 Task: Use the formula "ISO.CEILING" in spreadsheet "Project portfolio".
Action: Mouse moved to (847, 101)
Screenshot: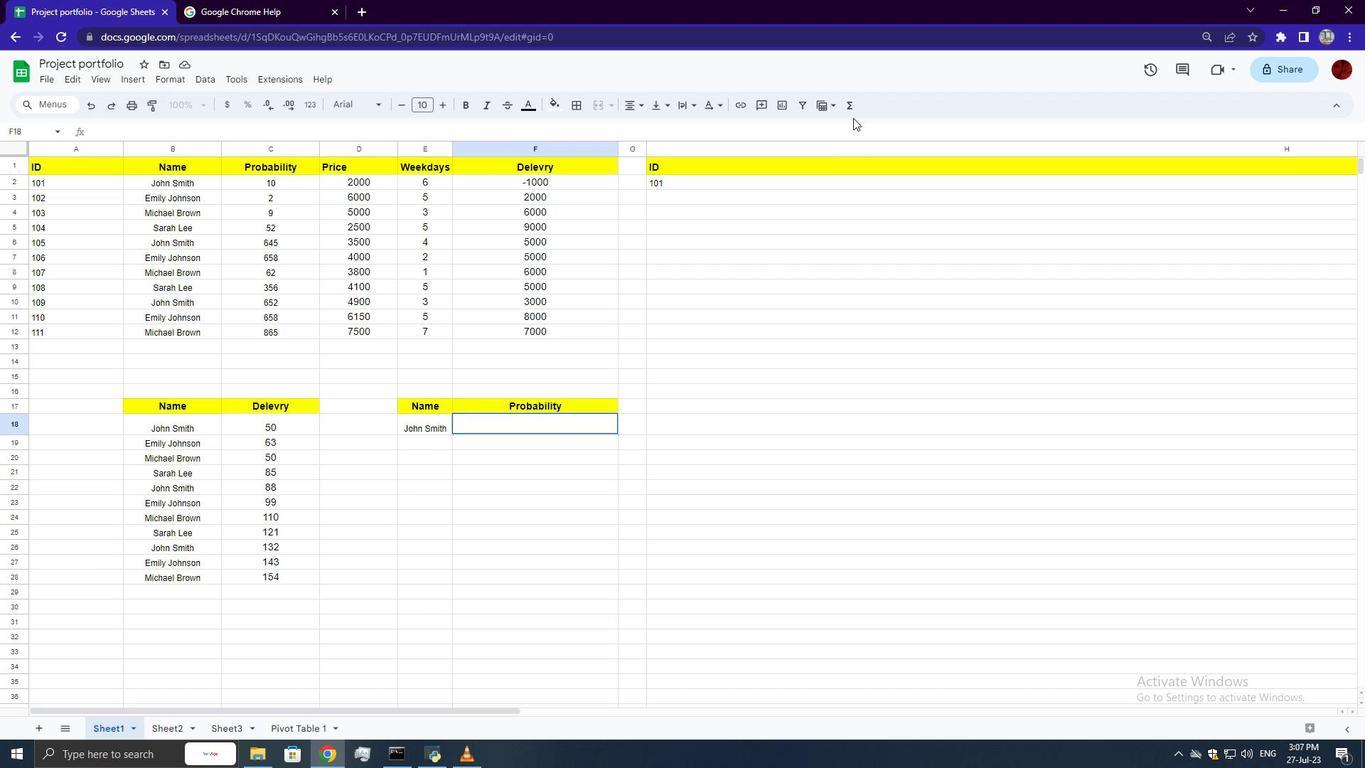 
Action: Mouse pressed left at (847, 101)
Screenshot: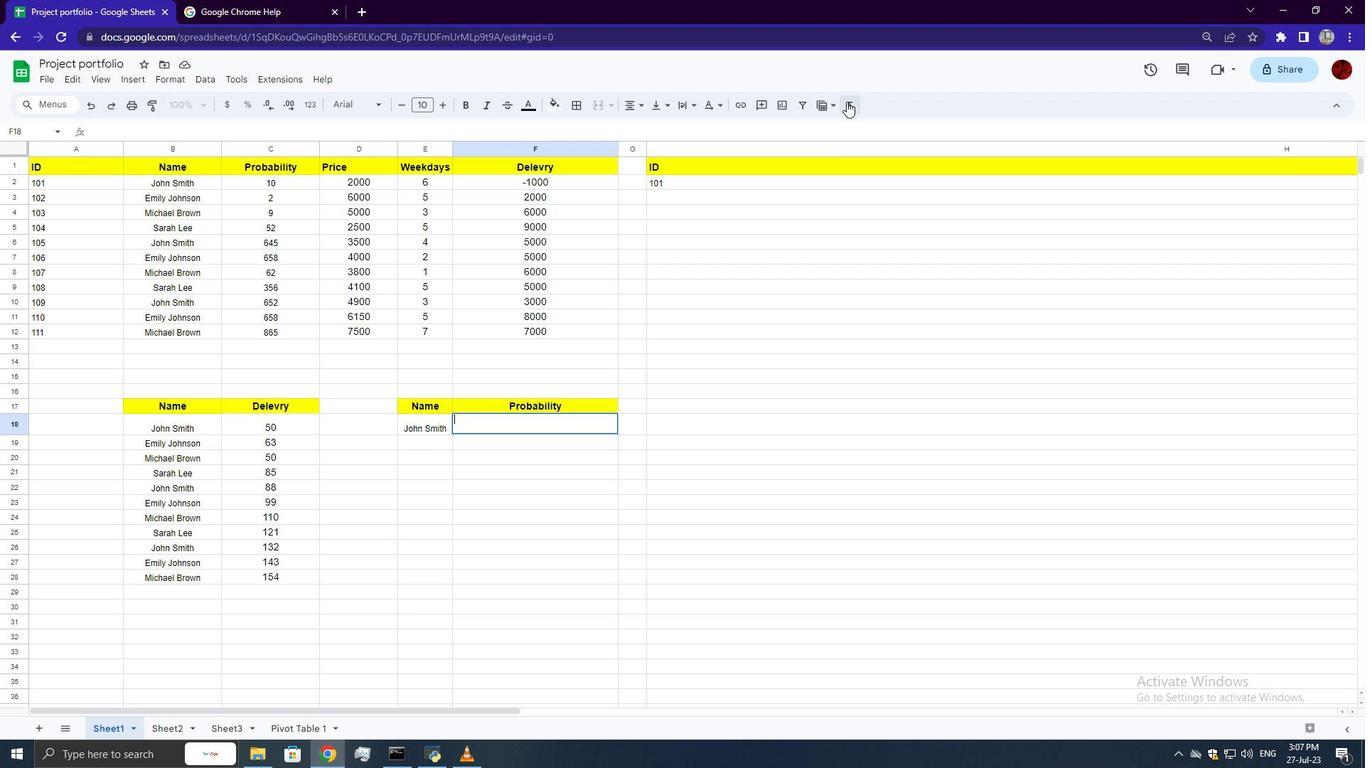 
Action: Mouse moved to (1064, 271)
Screenshot: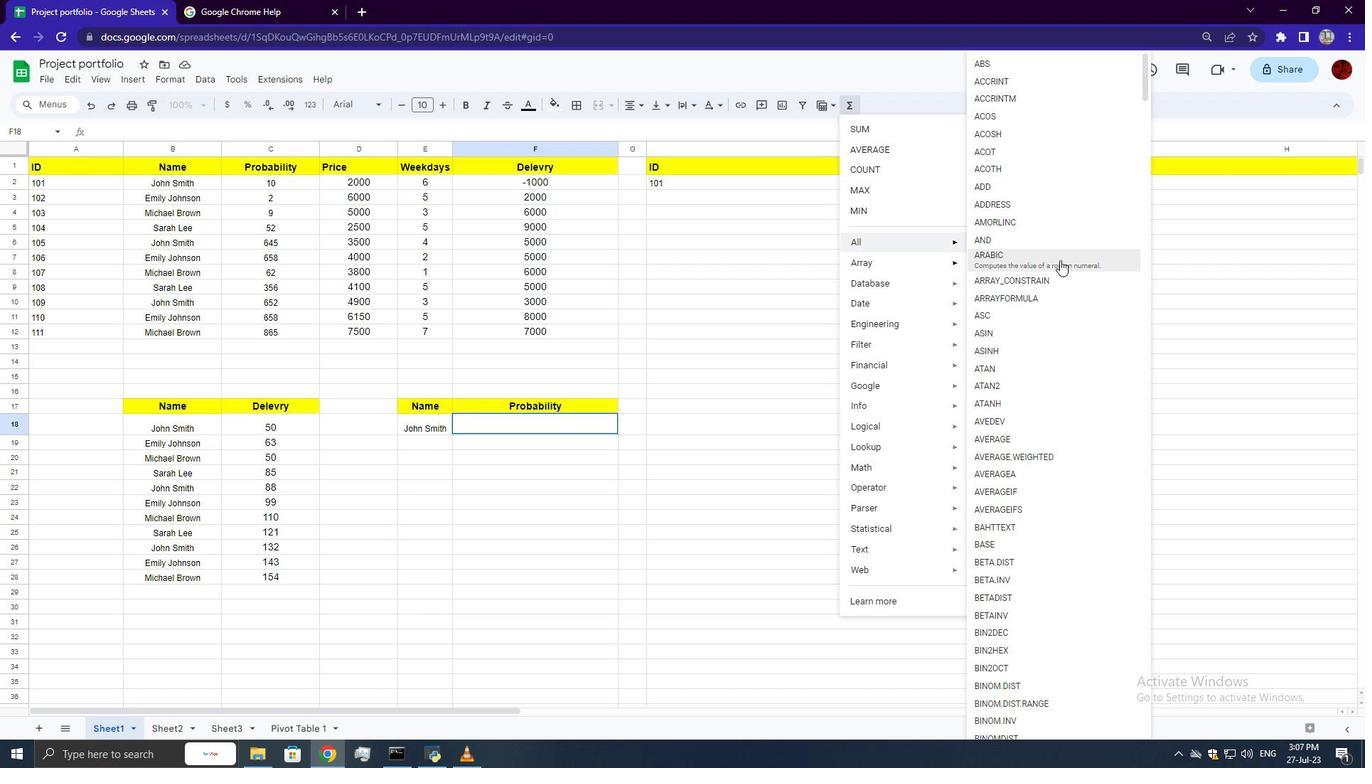
Action: Mouse scrolled (1064, 270) with delta (0, 0)
Screenshot: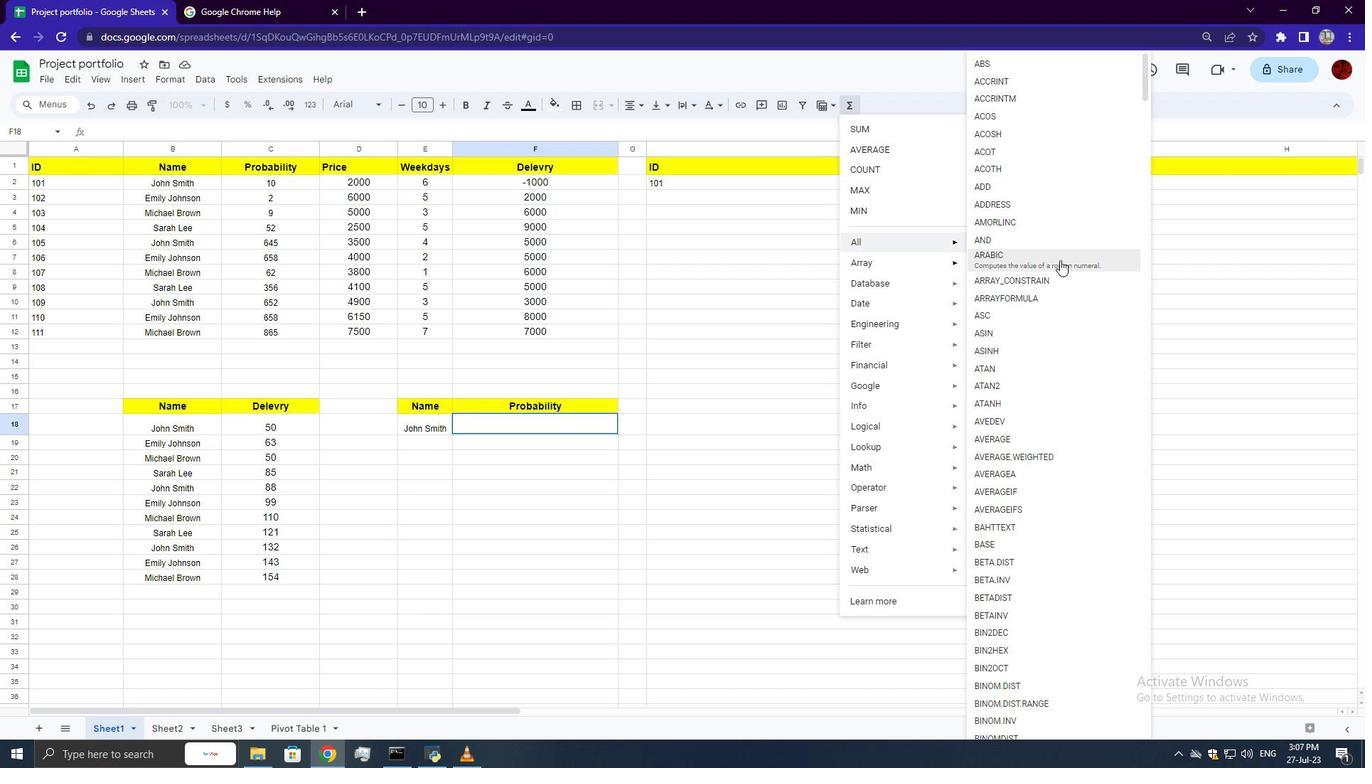 
Action: Mouse moved to (1064, 271)
Screenshot: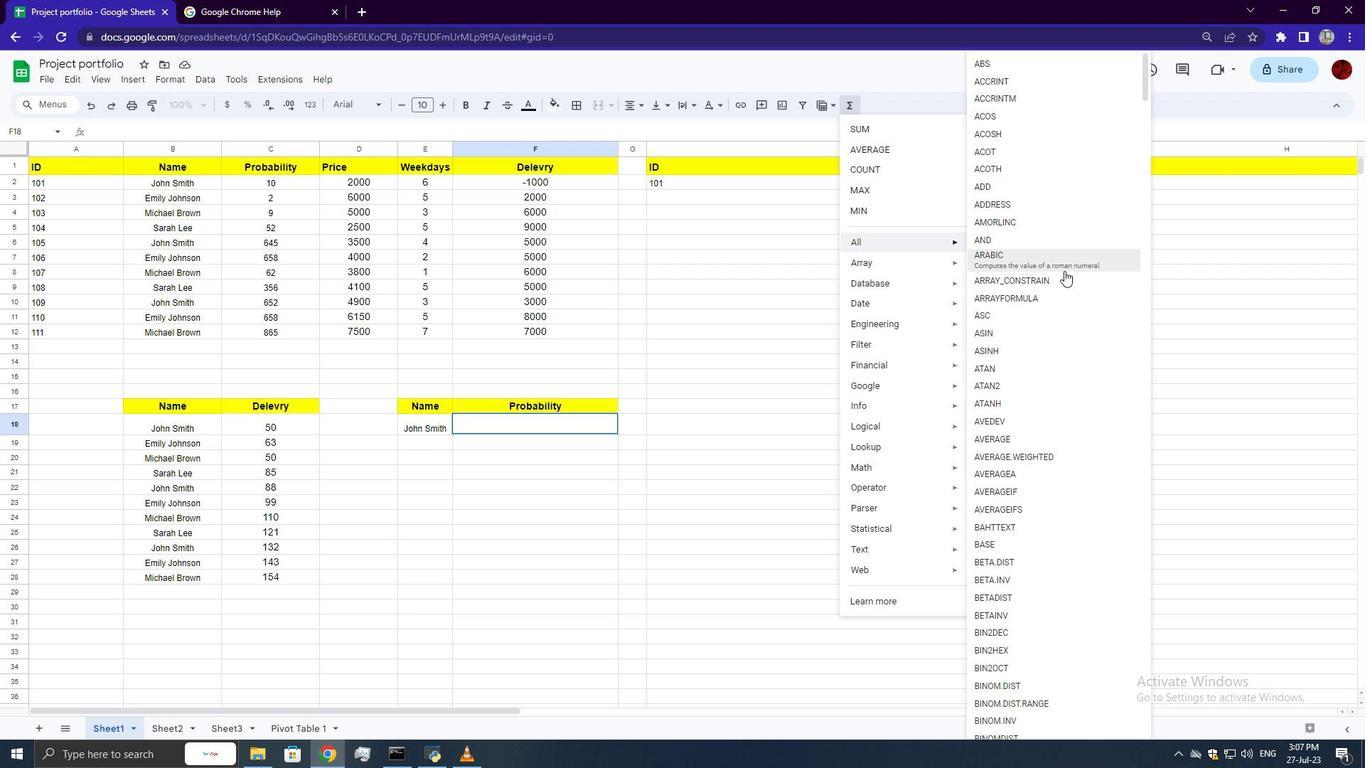 
Action: Mouse scrolled (1064, 271) with delta (0, 0)
Screenshot: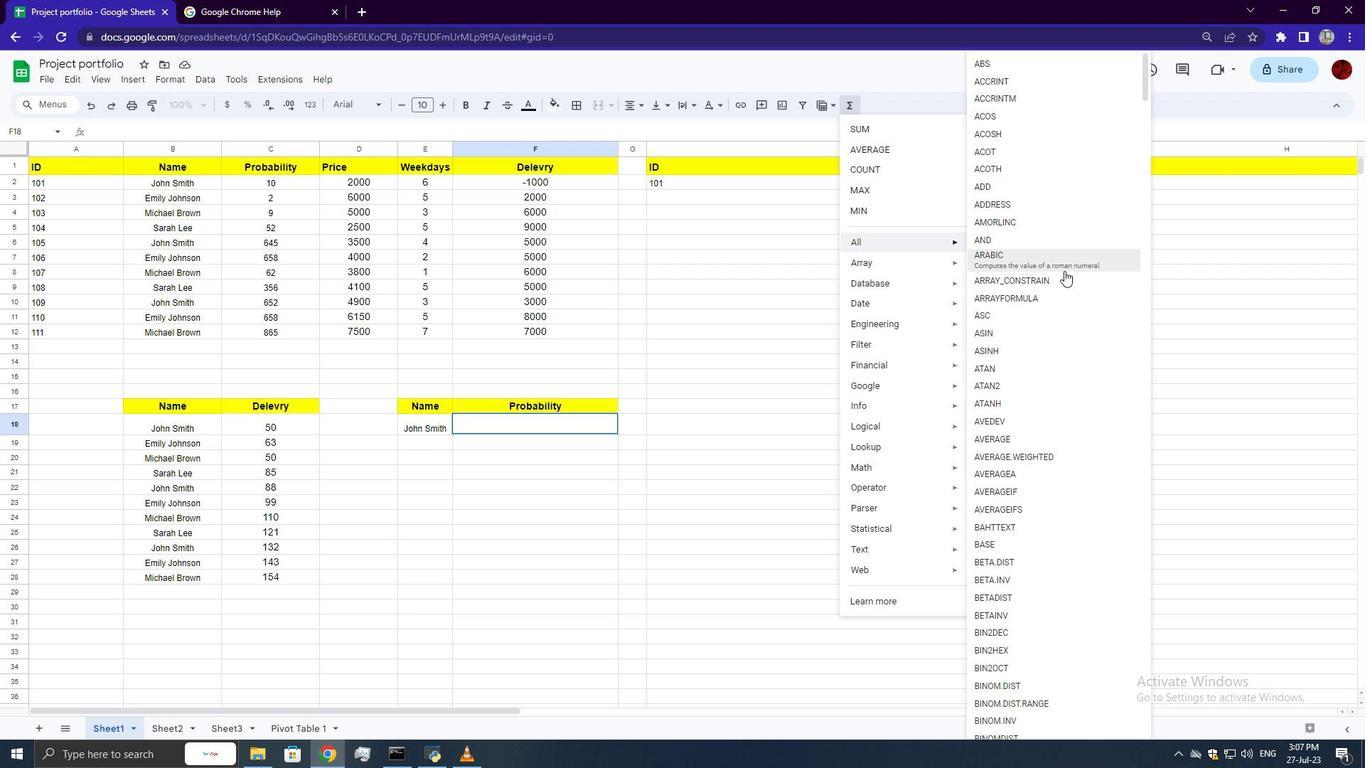 
Action: Mouse scrolled (1064, 271) with delta (0, 0)
Screenshot: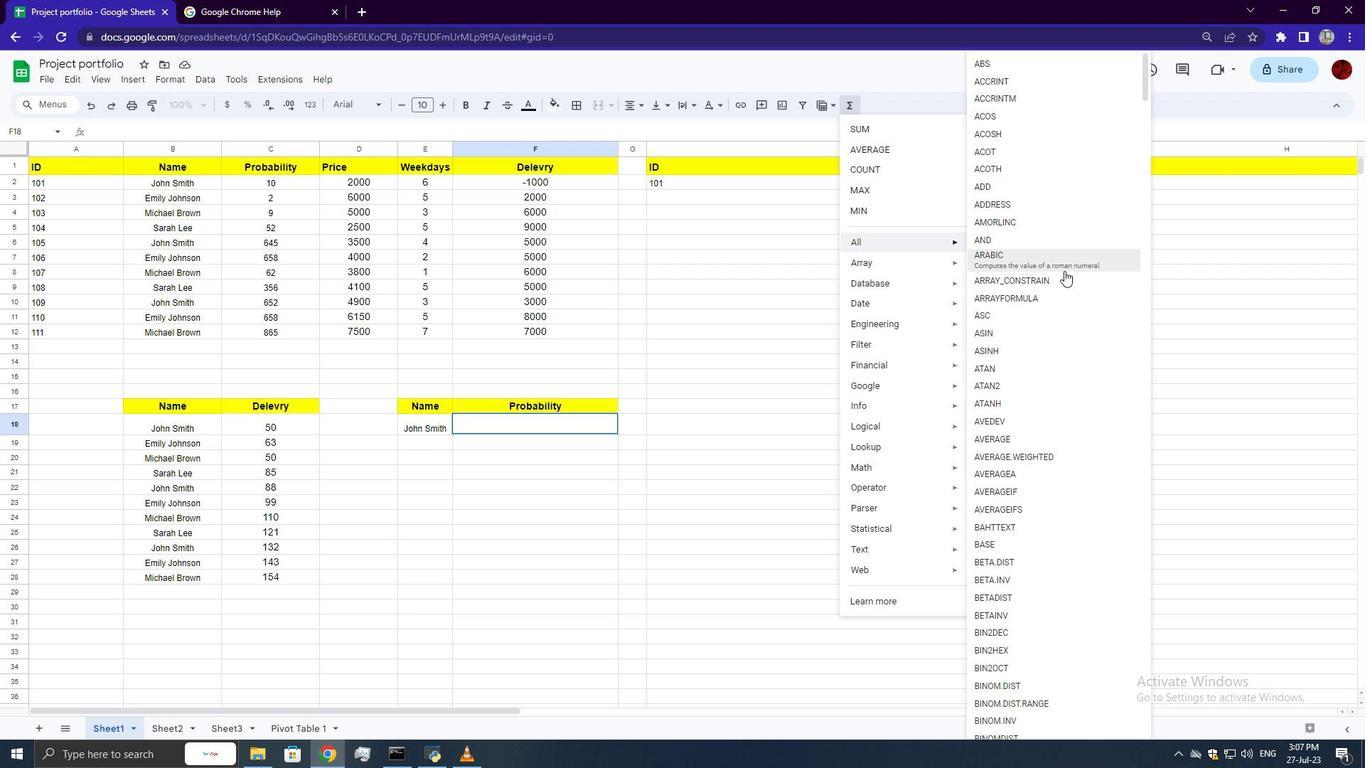
Action: Mouse scrolled (1064, 271) with delta (0, 0)
Screenshot: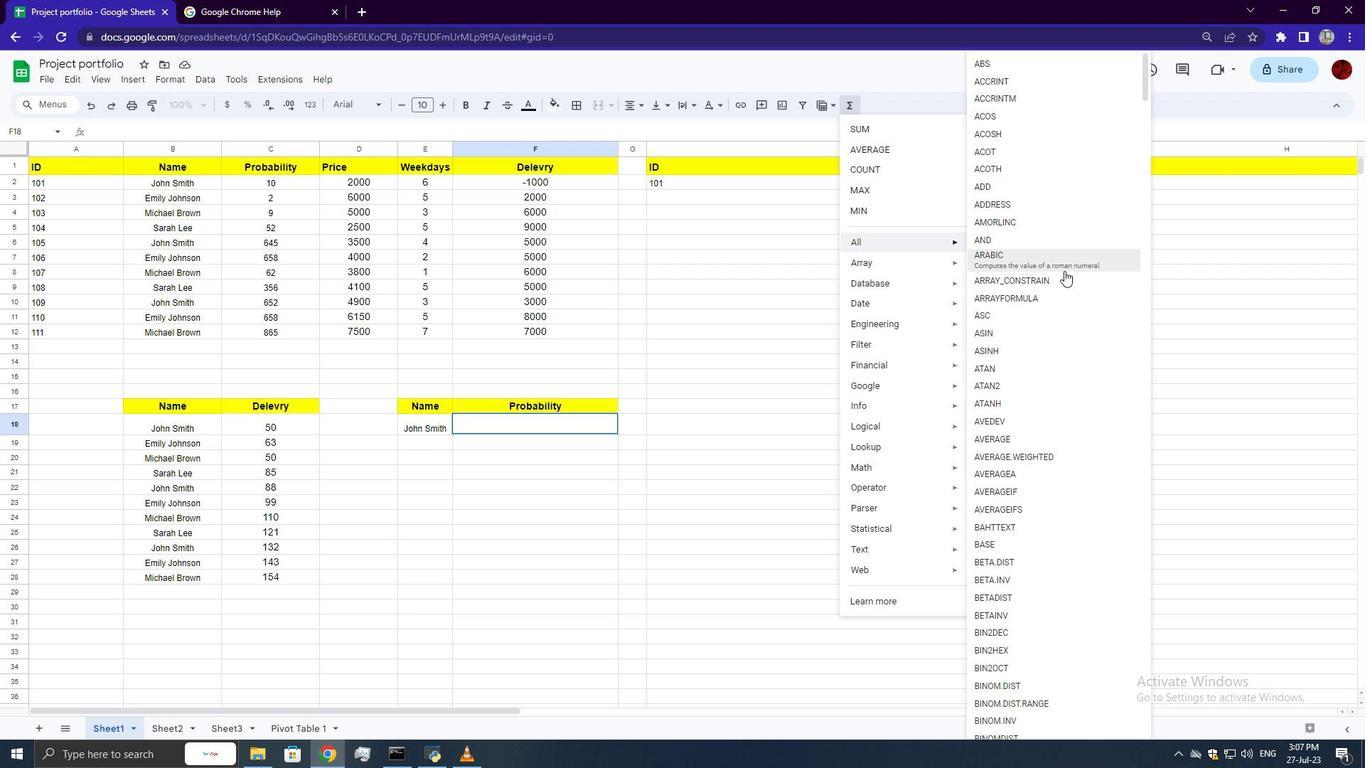 
Action: Mouse scrolled (1064, 271) with delta (0, 0)
Screenshot: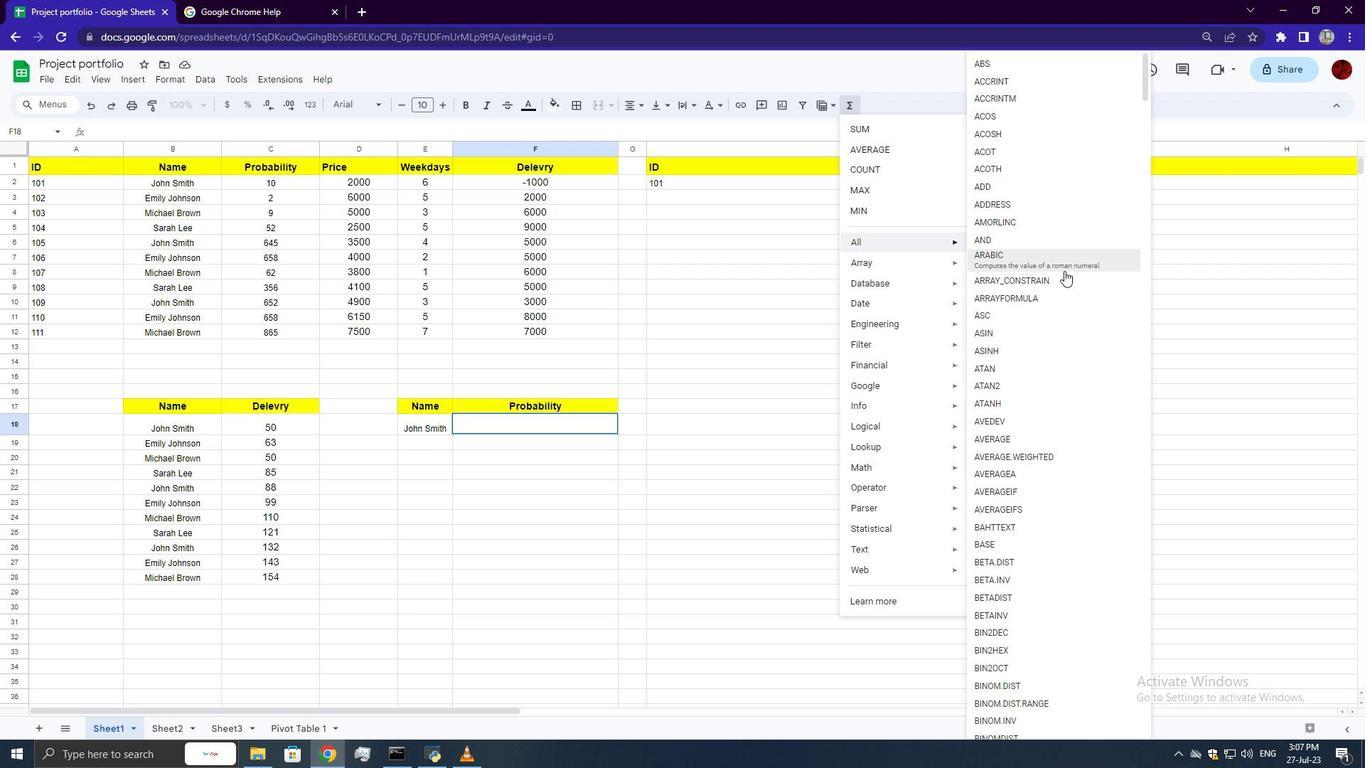 
Action: Mouse scrolled (1064, 272) with delta (0, 0)
Screenshot: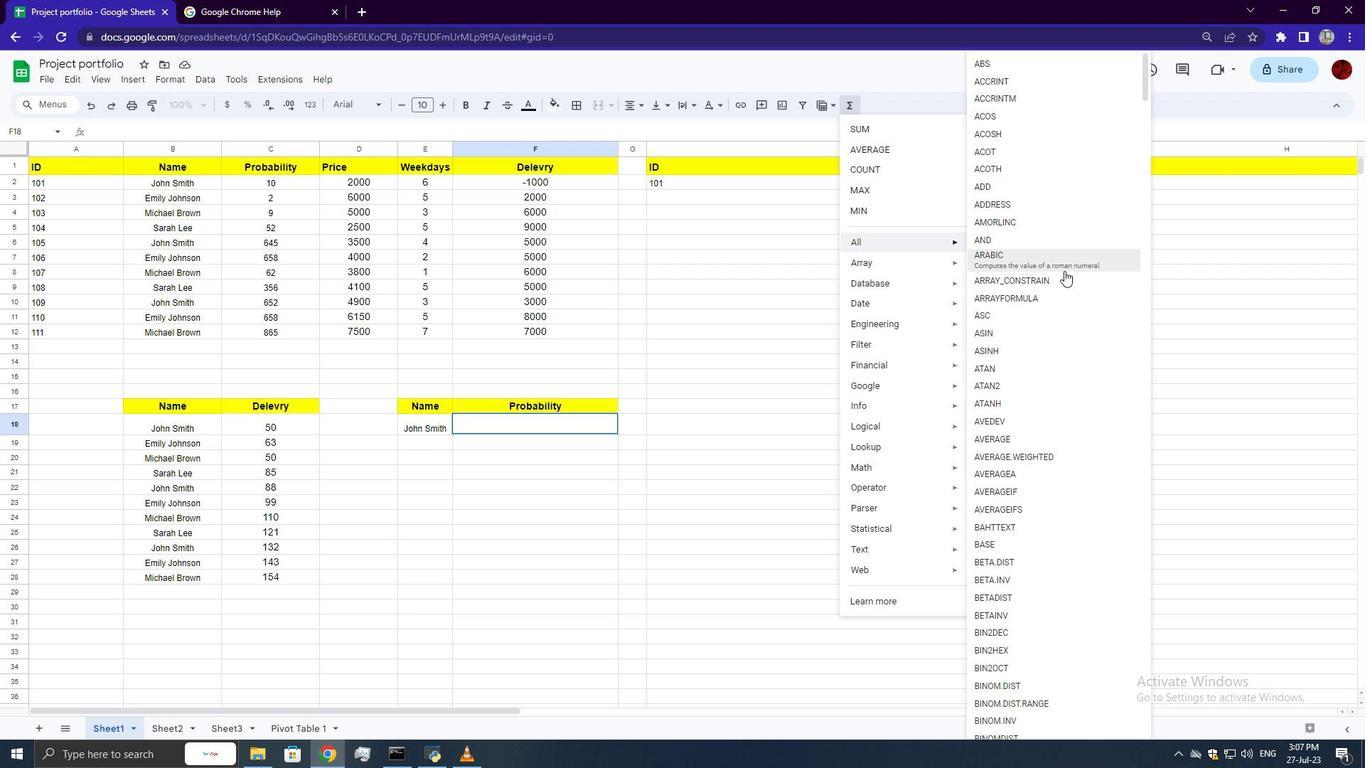 
Action: Mouse moved to (1064, 274)
Screenshot: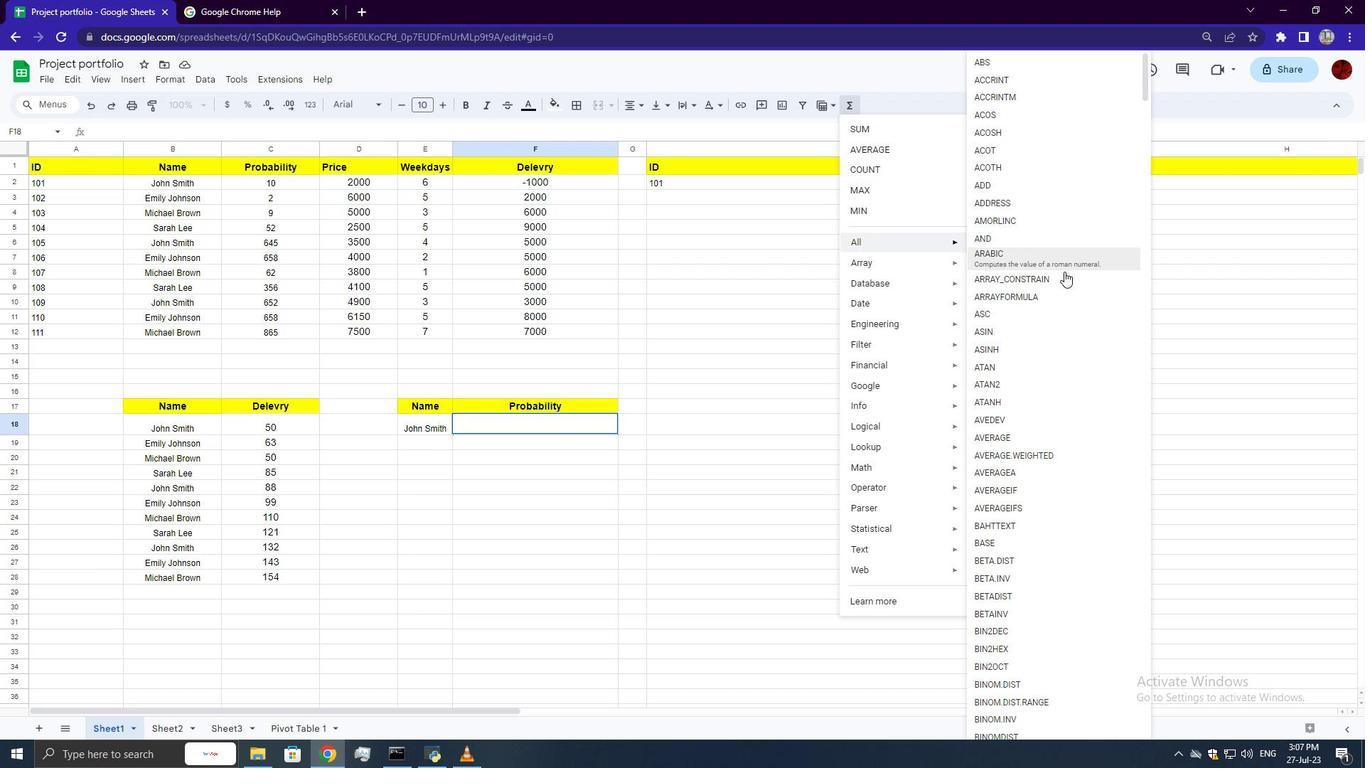 
Action: Mouse scrolled (1064, 273) with delta (0, 0)
Screenshot: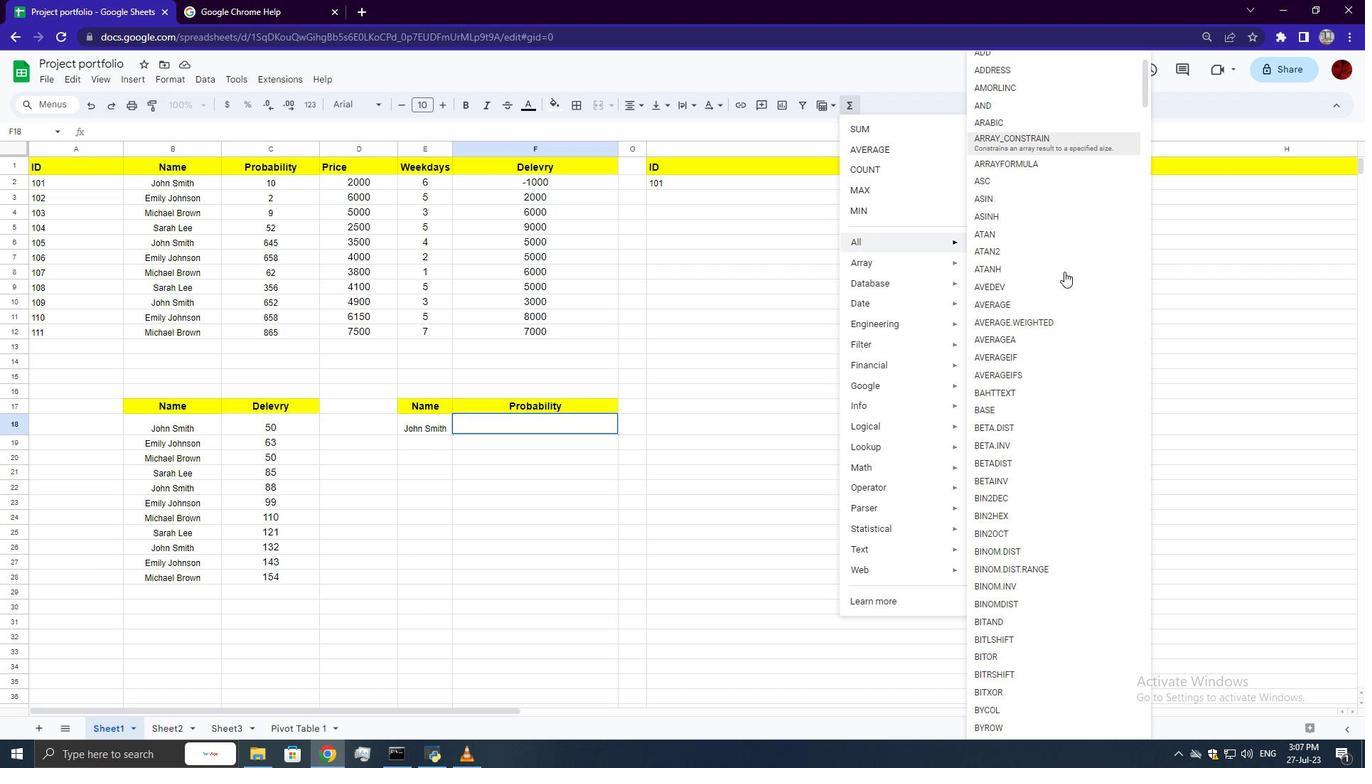
Action: Mouse scrolled (1064, 273) with delta (0, 0)
Screenshot: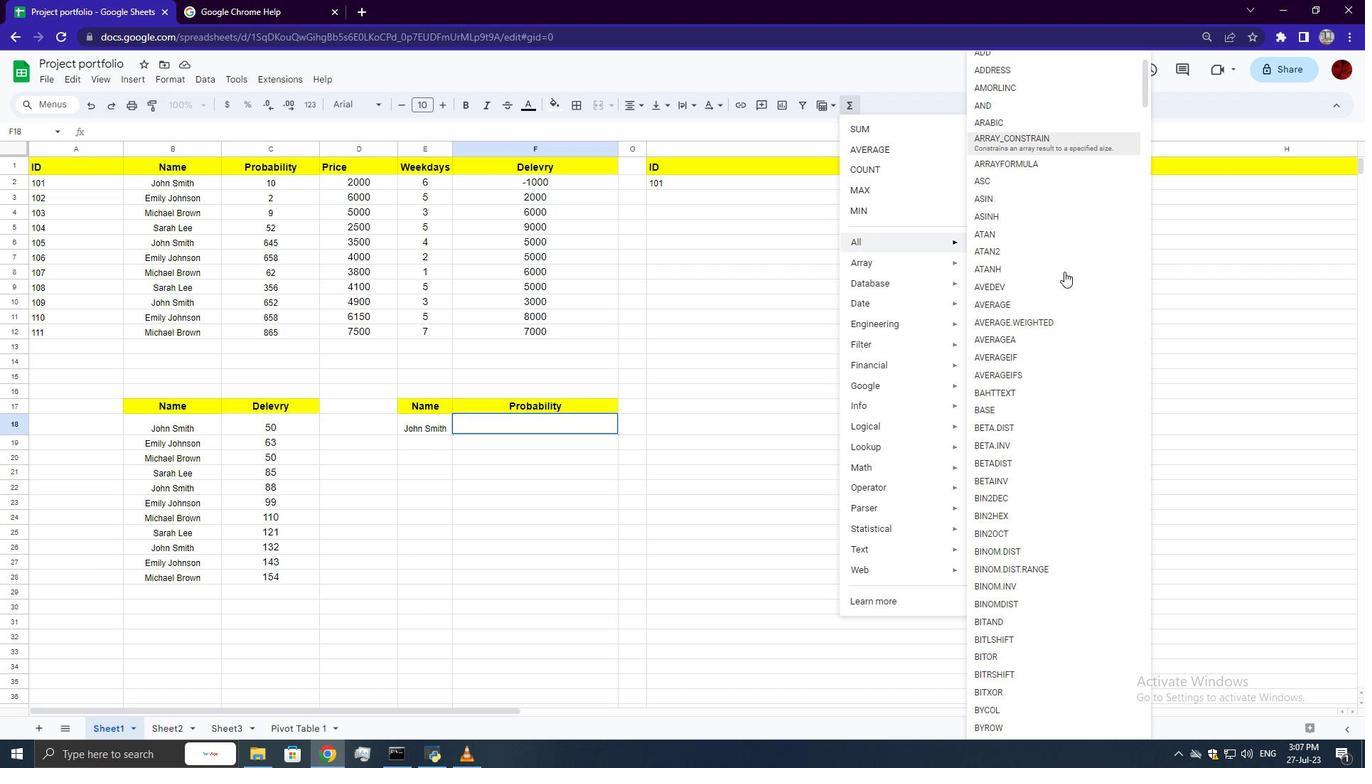 
Action: Mouse scrolled (1064, 273) with delta (0, 0)
Screenshot: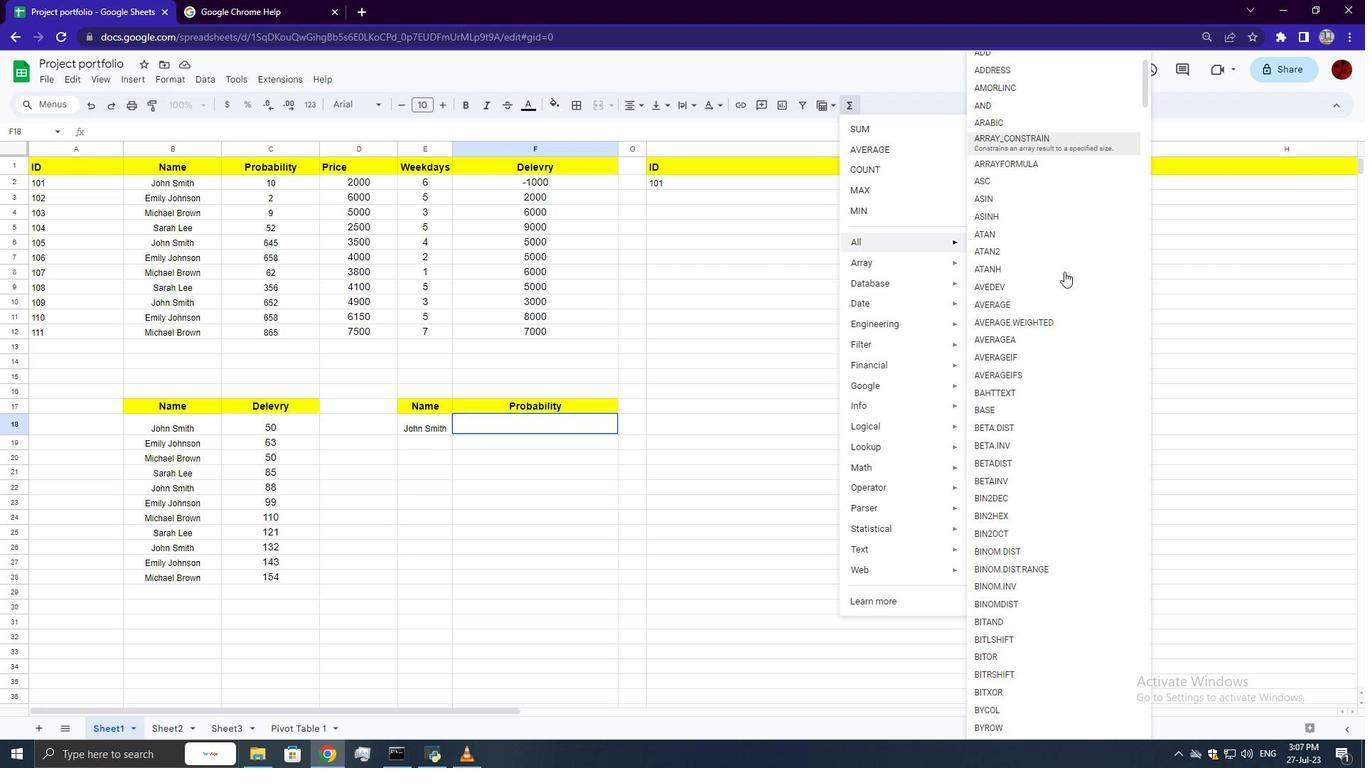 
Action: Mouse scrolled (1064, 273) with delta (0, 0)
Screenshot: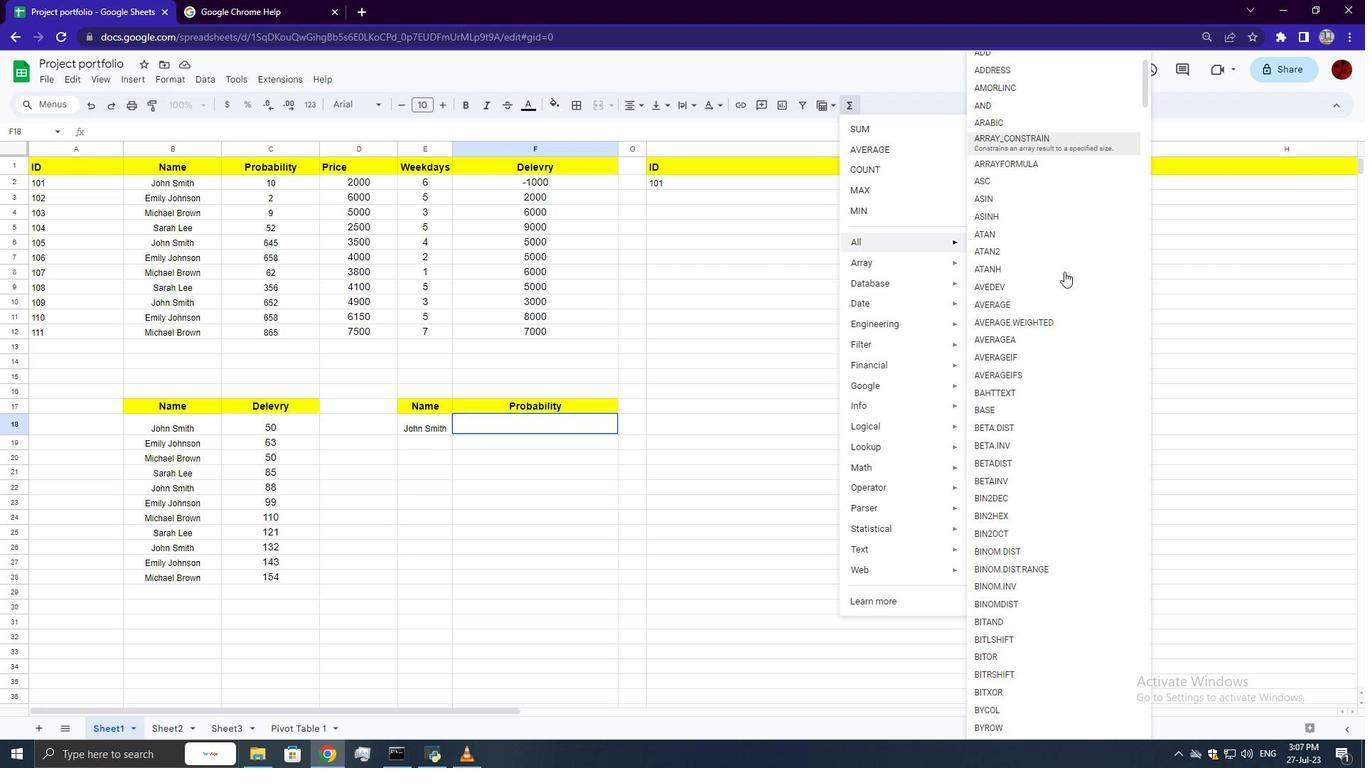 
Action: Mouse moved to (1064, 275)
Screenshot: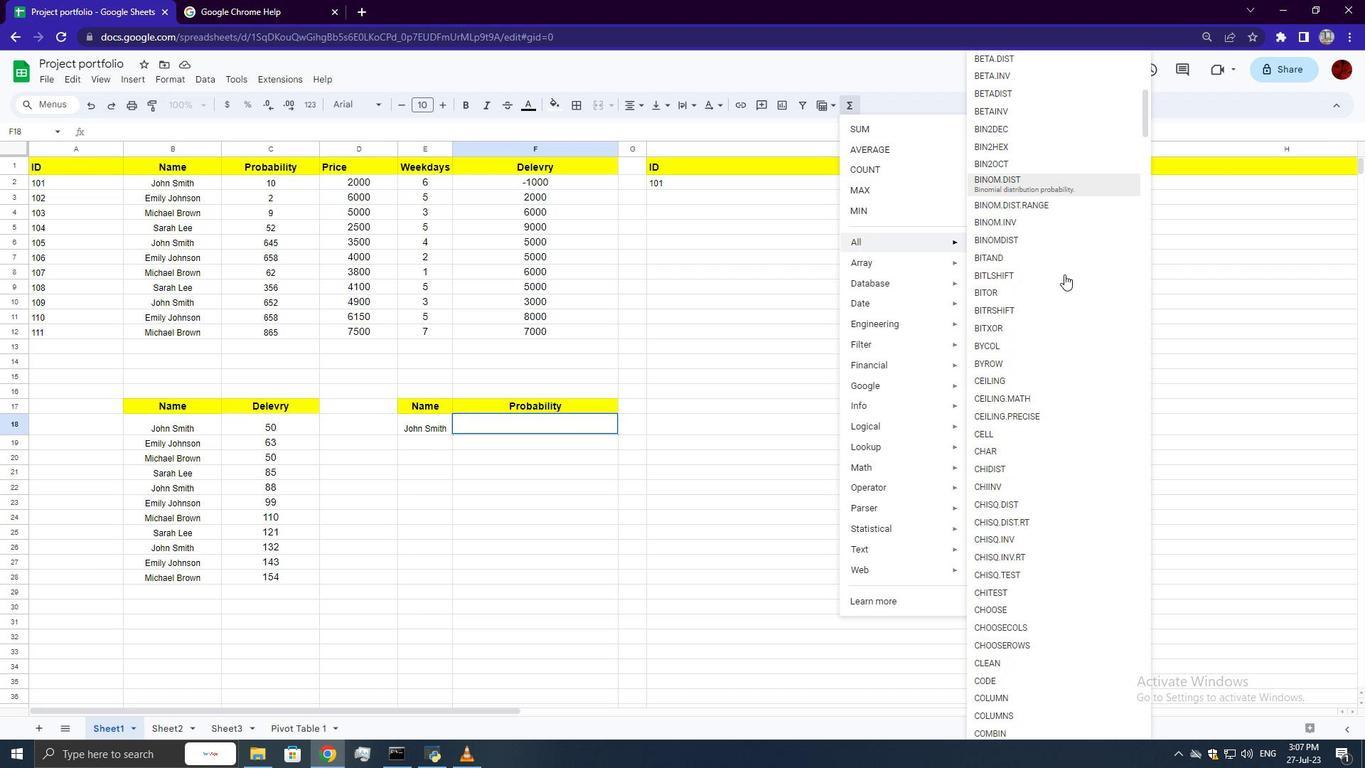 
Action: Mouse scrolled (1064, 274) with delta (0, 0)
Screenshot: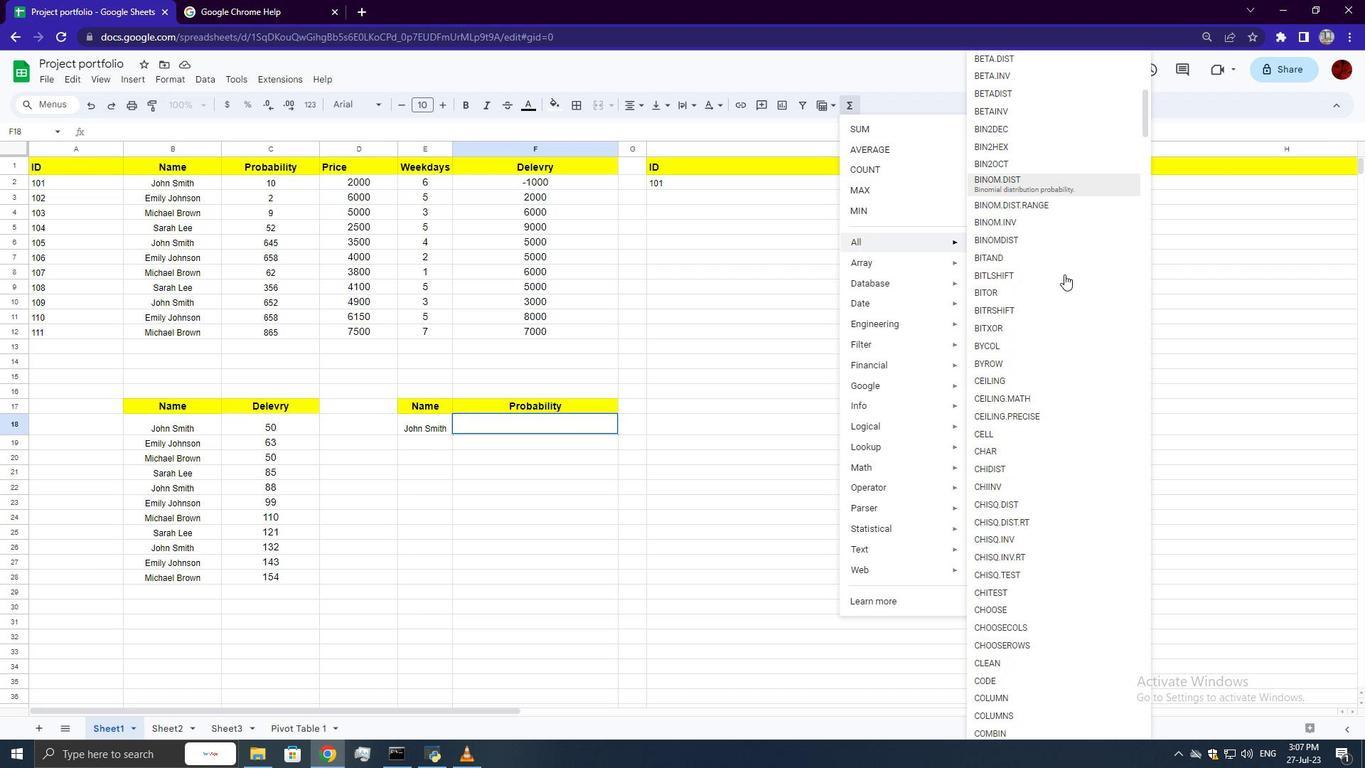 
Action: Mouse moved to (1064, 276)
Screenshot: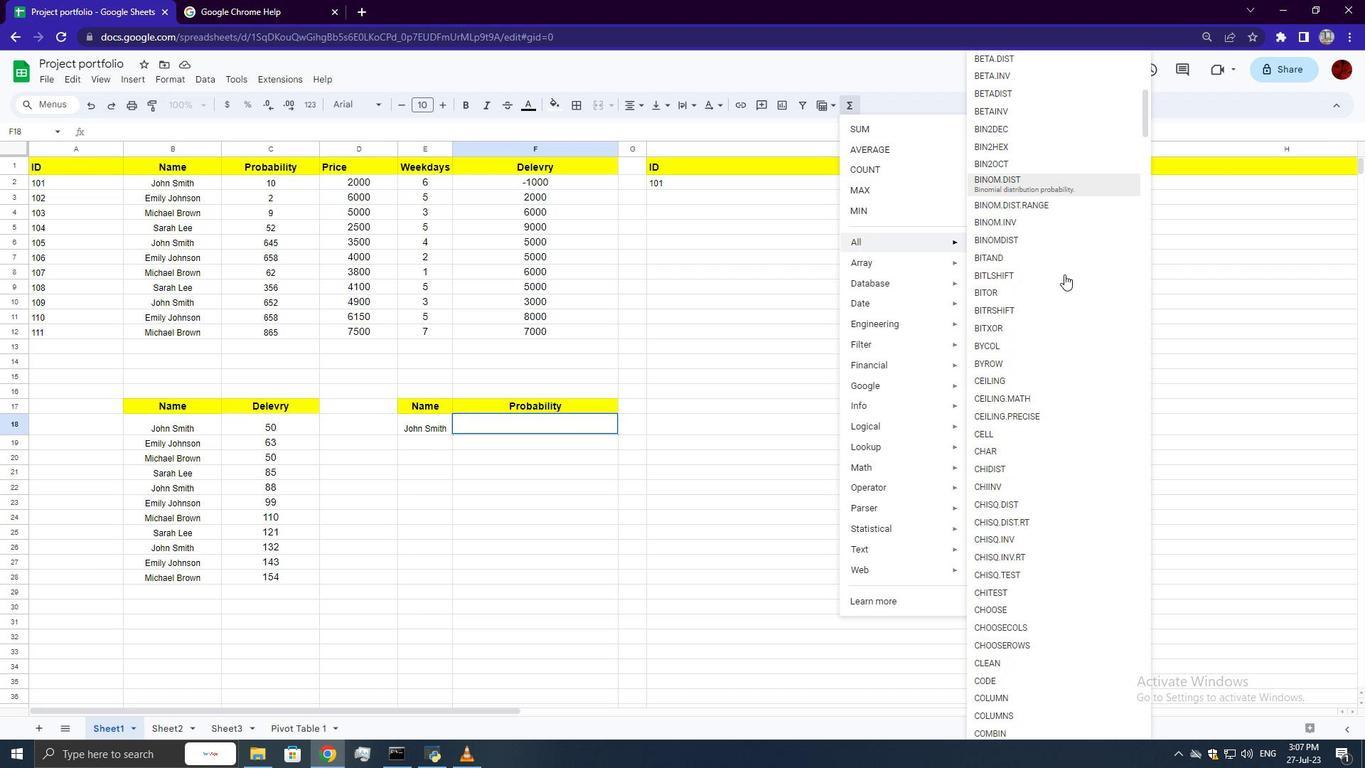 
Action: Mouse scrolled (1064, 275) with delta (0, 0)
Screenshot: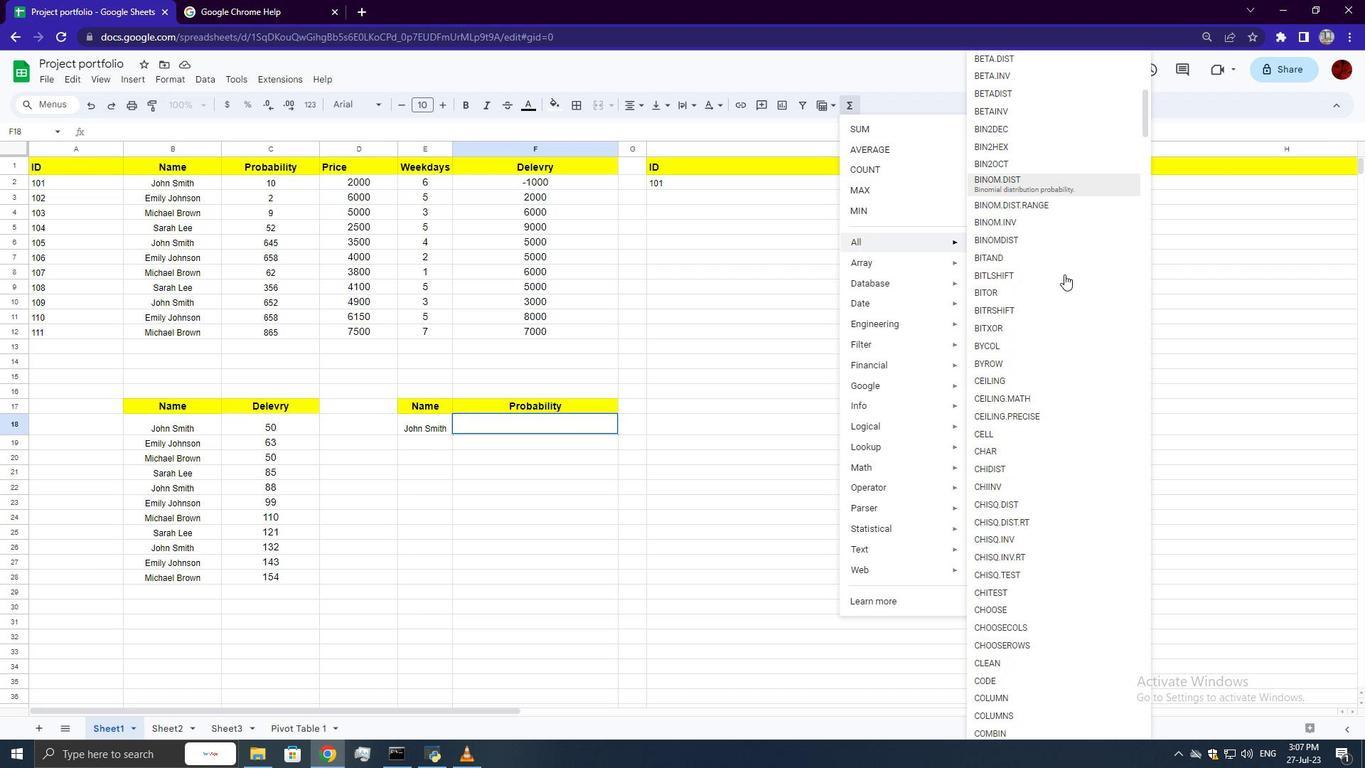 
Action: Mouse scrolled (1064, 275) with delta (0, 0)
Screenshot: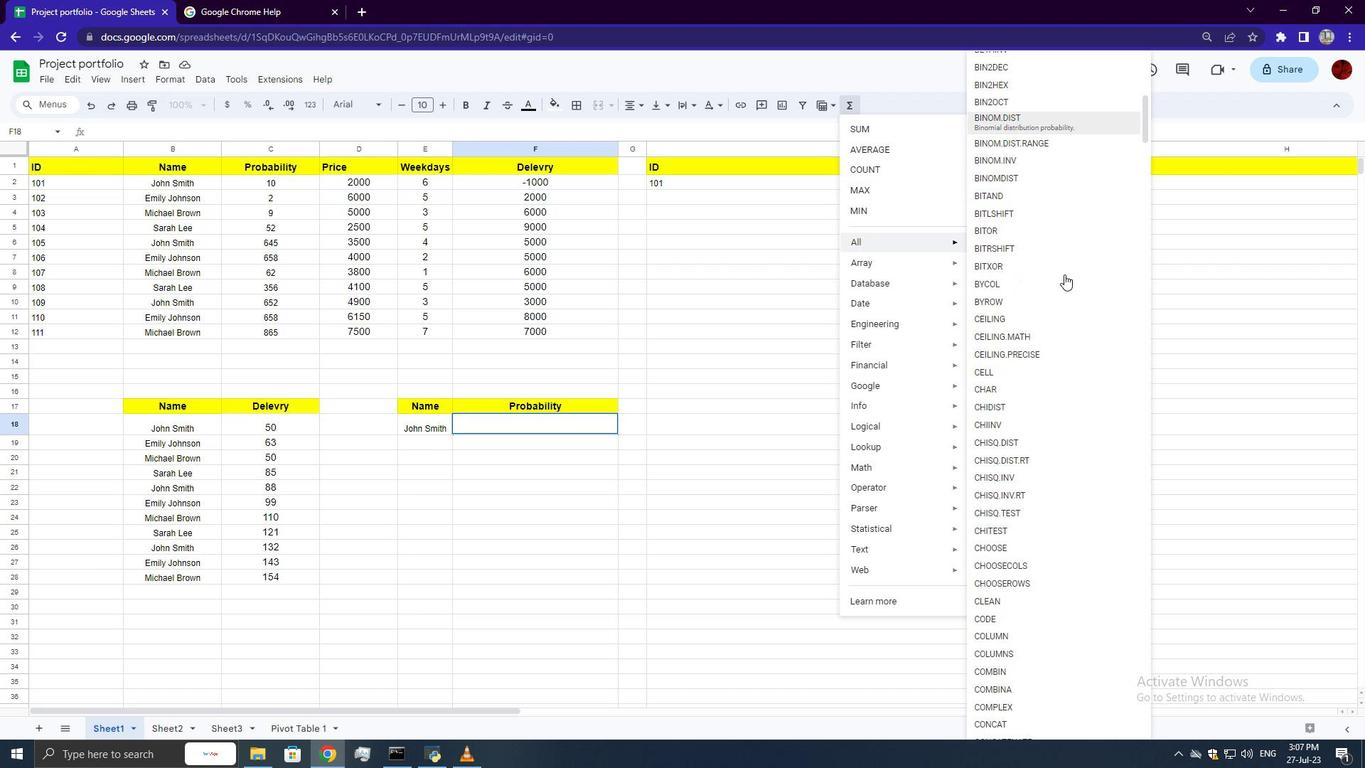 
Action: Mouse scrolled (1064, 275) with delta (0, 0)
Screenshot: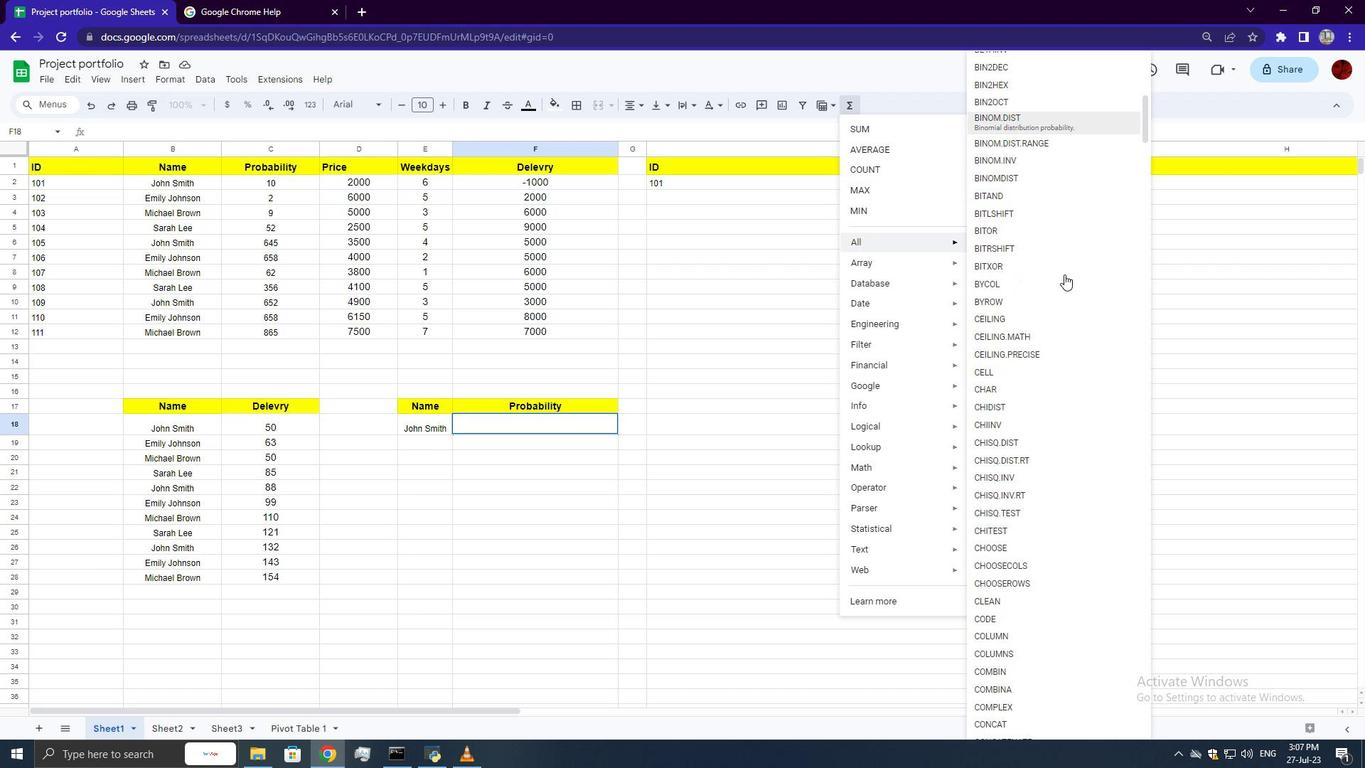 
Action: Mouse scrolled (1064, 275) with delta (0, 0)
Screenshot: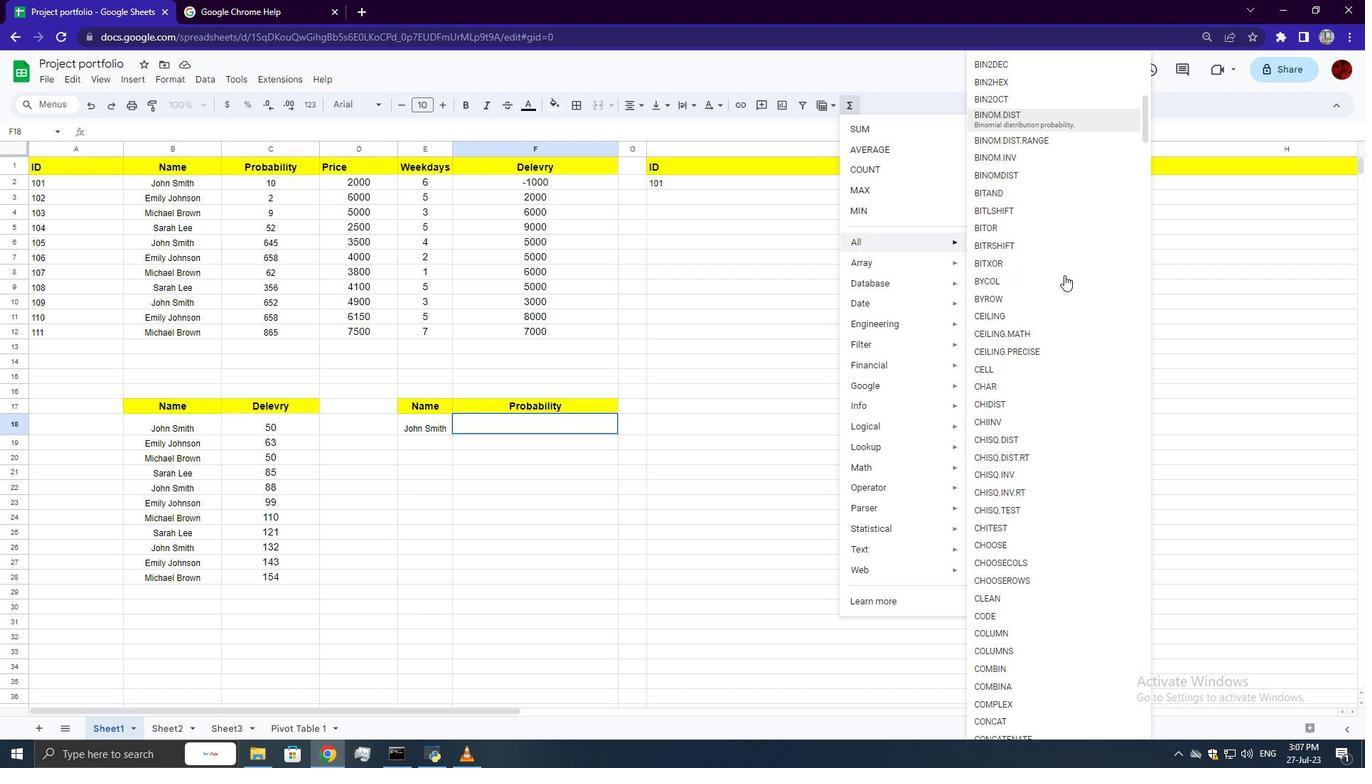 
Action: Mouse scrolled (1064, 275) with delta (0, 0)
Screenshot: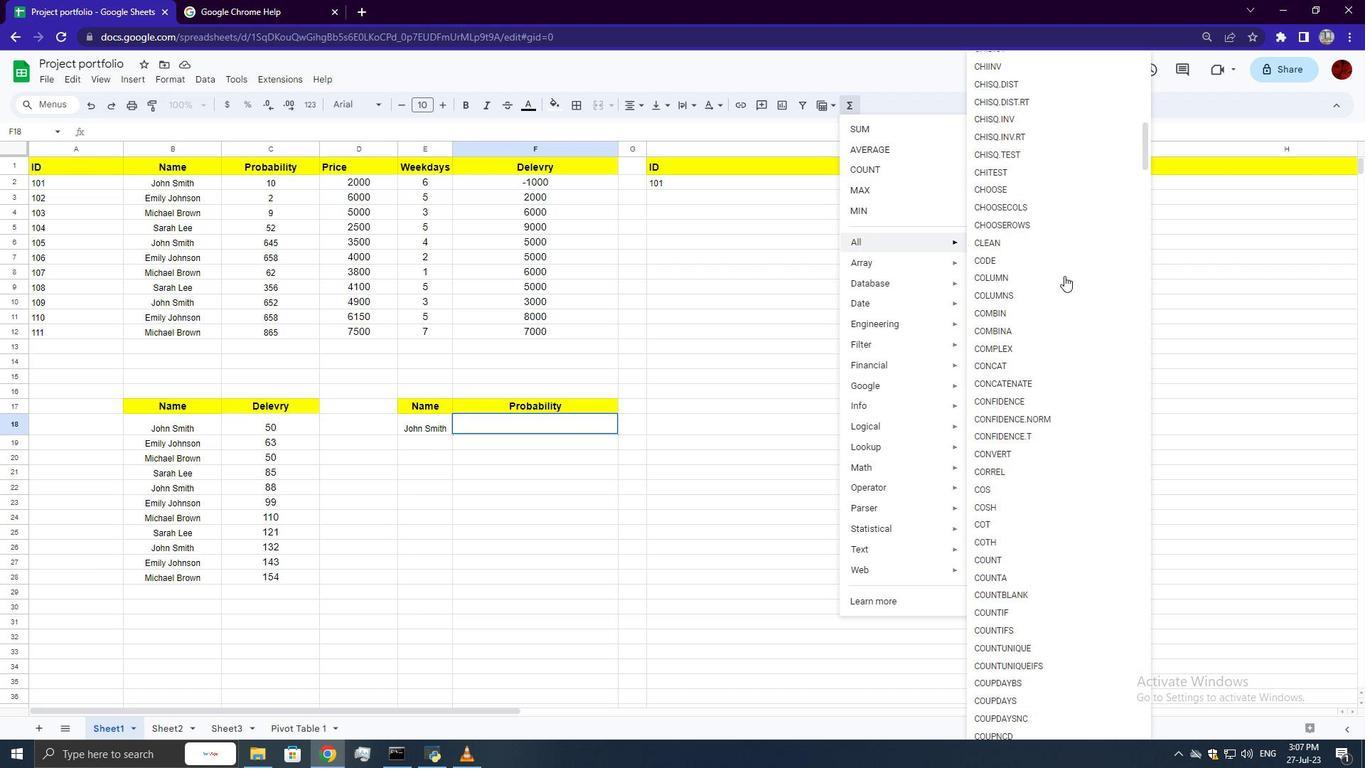 
Action: Mouse scrolled (1064, 275) with delta (0, 0)
Screenshot: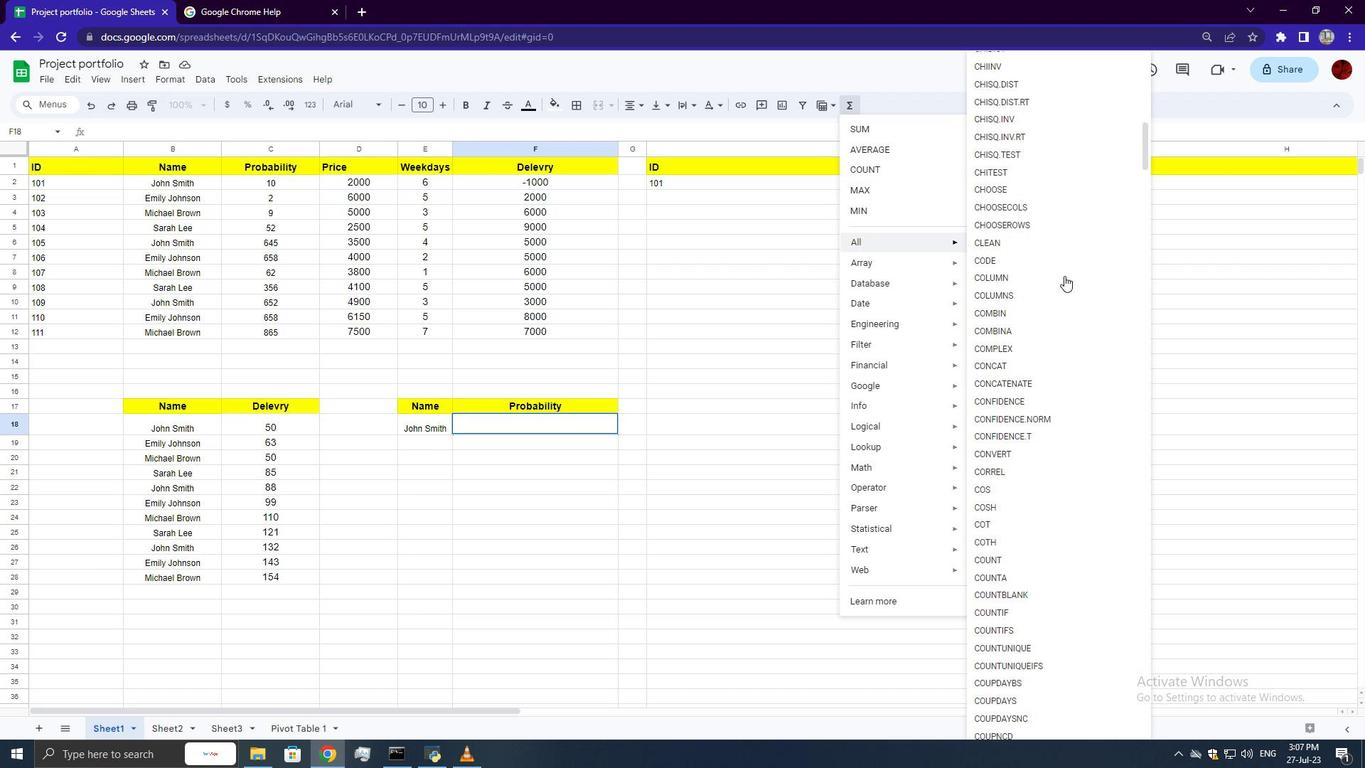 
Action: Mouse scrolled (1064, 275) with delta (0, 0)
Screenshot: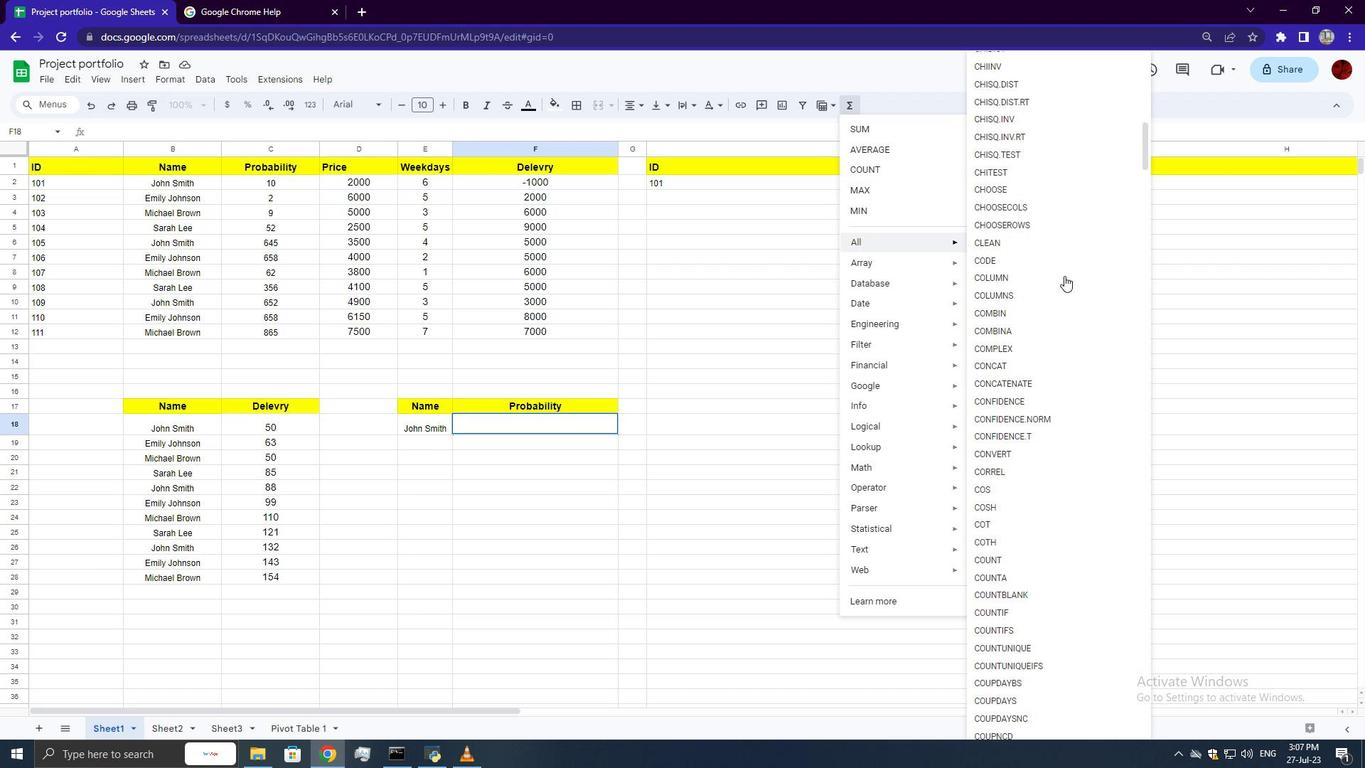 
Action: Mouse scrolled (1064, 275) with delta (0, 0)
Screenshot: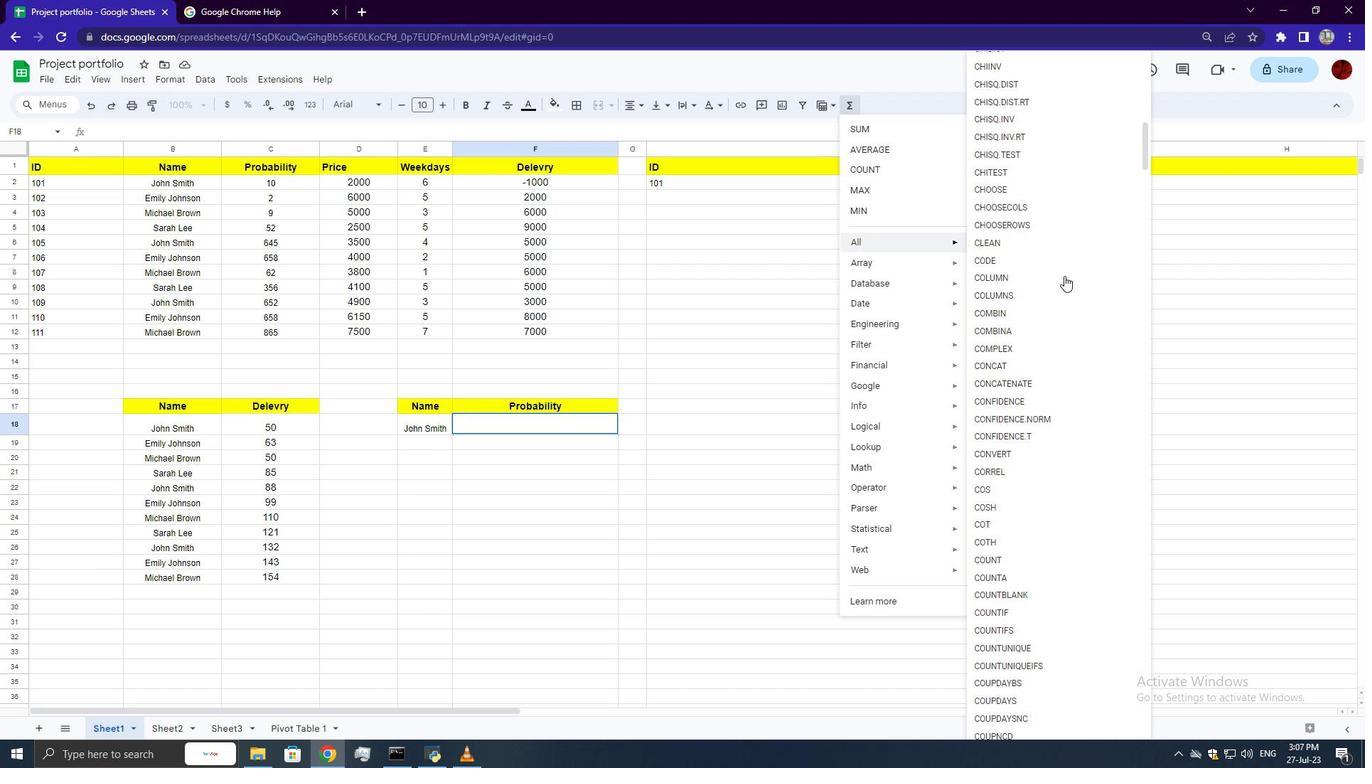 
Action: Mouse scrolled (1064, 275) with delta (0, 0)
Screenshot: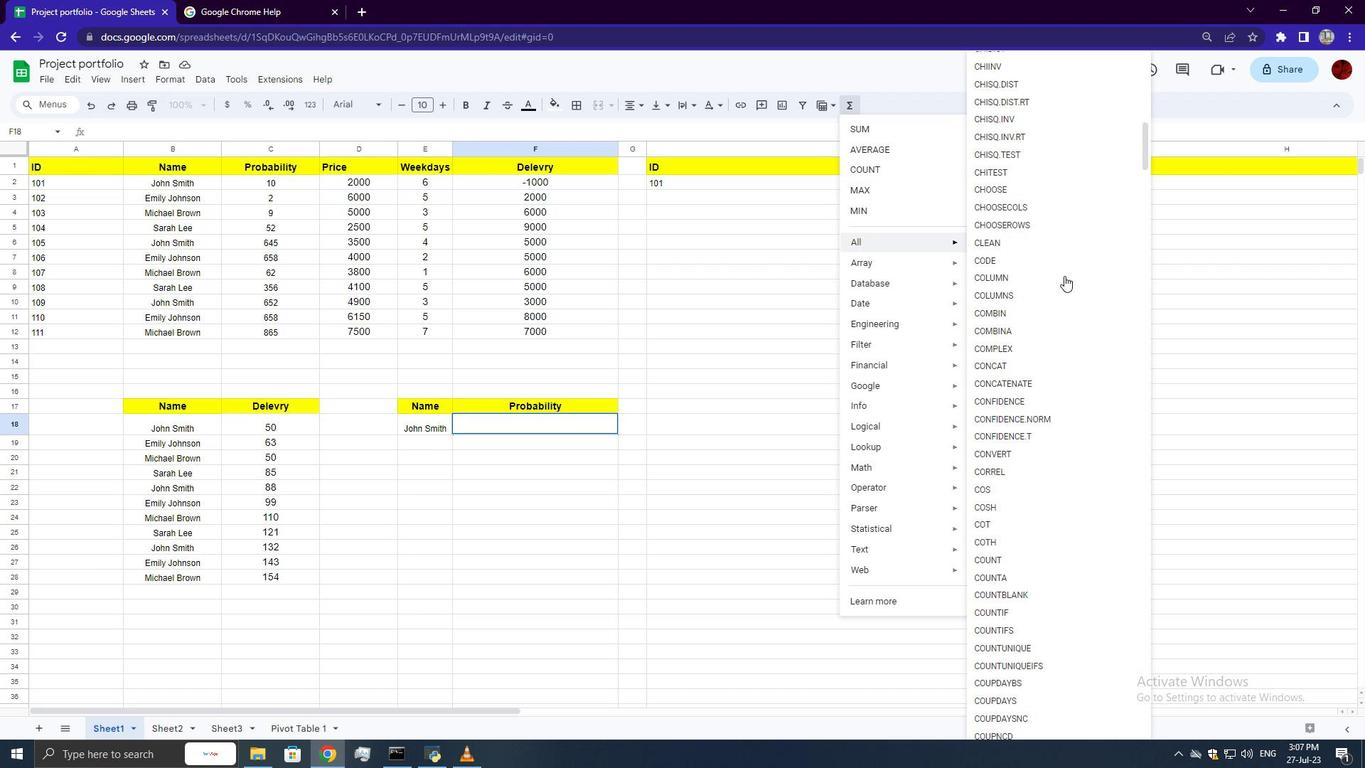 
Action: Mouse scrolled (1064, 275) with delta (0, 0)
Screenshot: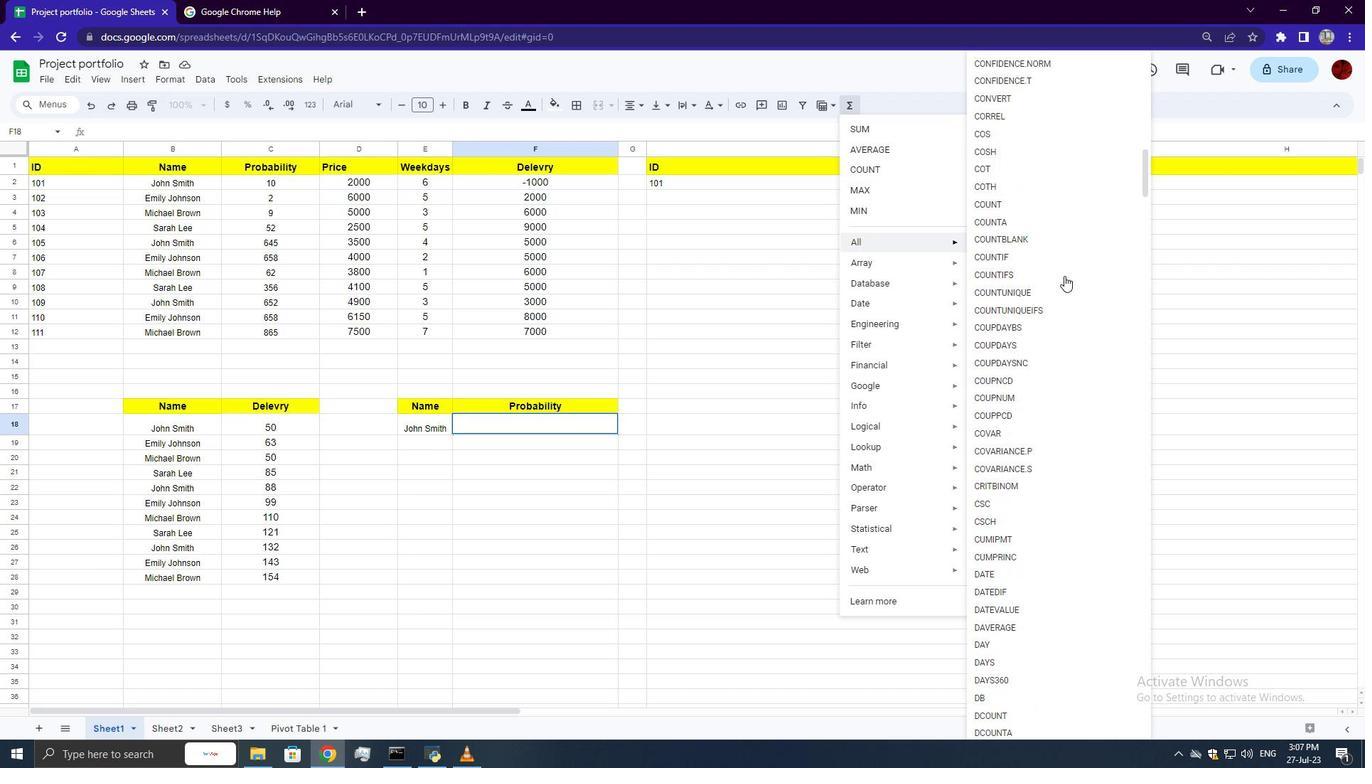 
Action: Mouse scrolled (1064, 275) with delta (0, 0)
Screenshot: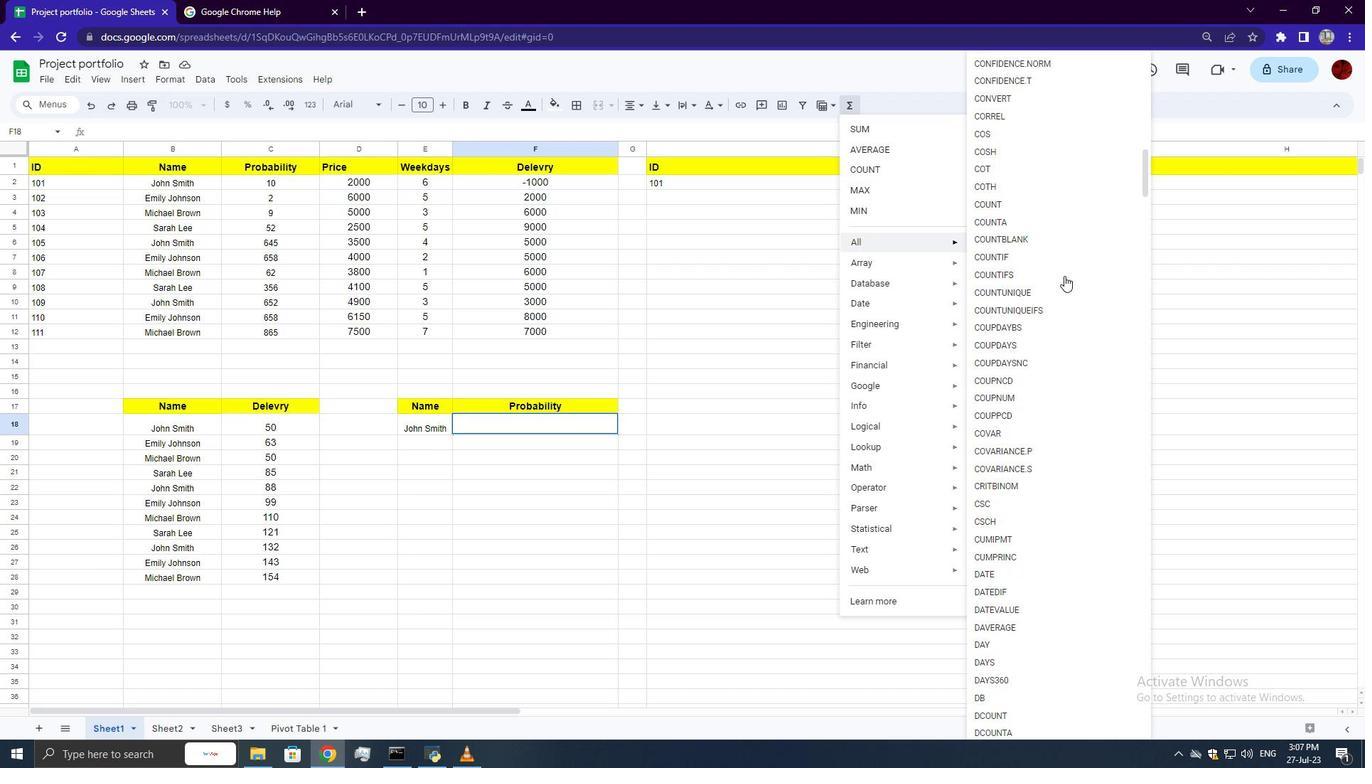 
Action: Mouse scrolled (1064, 275) with delta (0, 0)
Screenshot: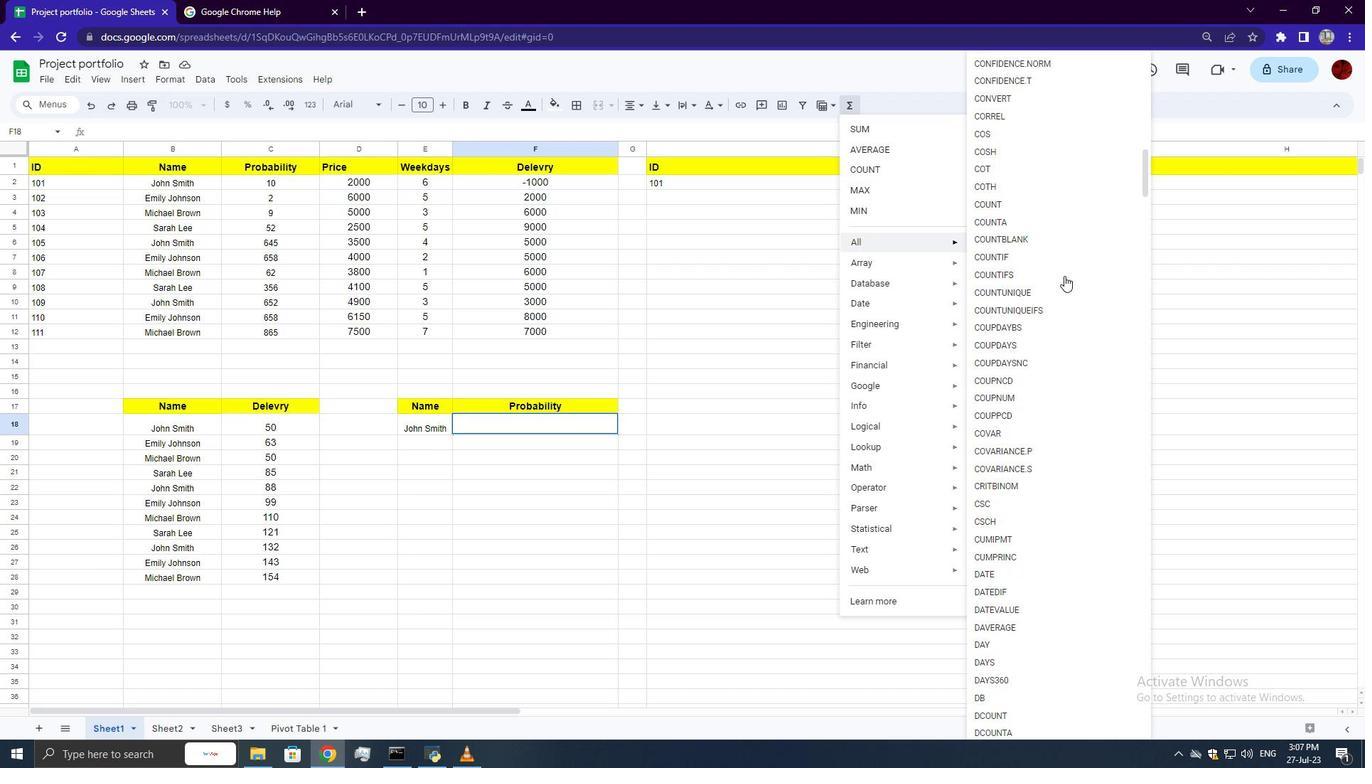 
Action: Mouse scrolled (1064, 275) with delta (0, 0)
Screenshot: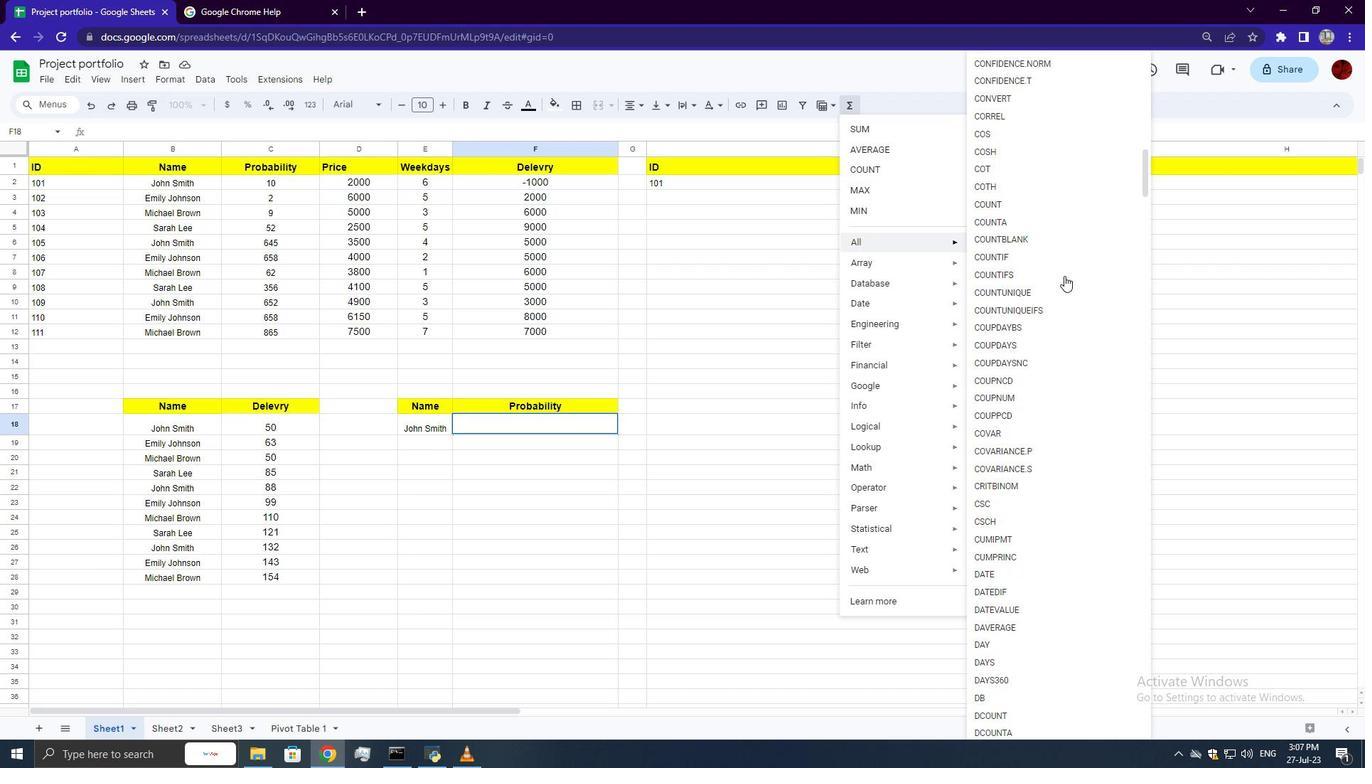 
Action: Mouse scrolled (1064, 275) with delta (0, 0)
Screenshot: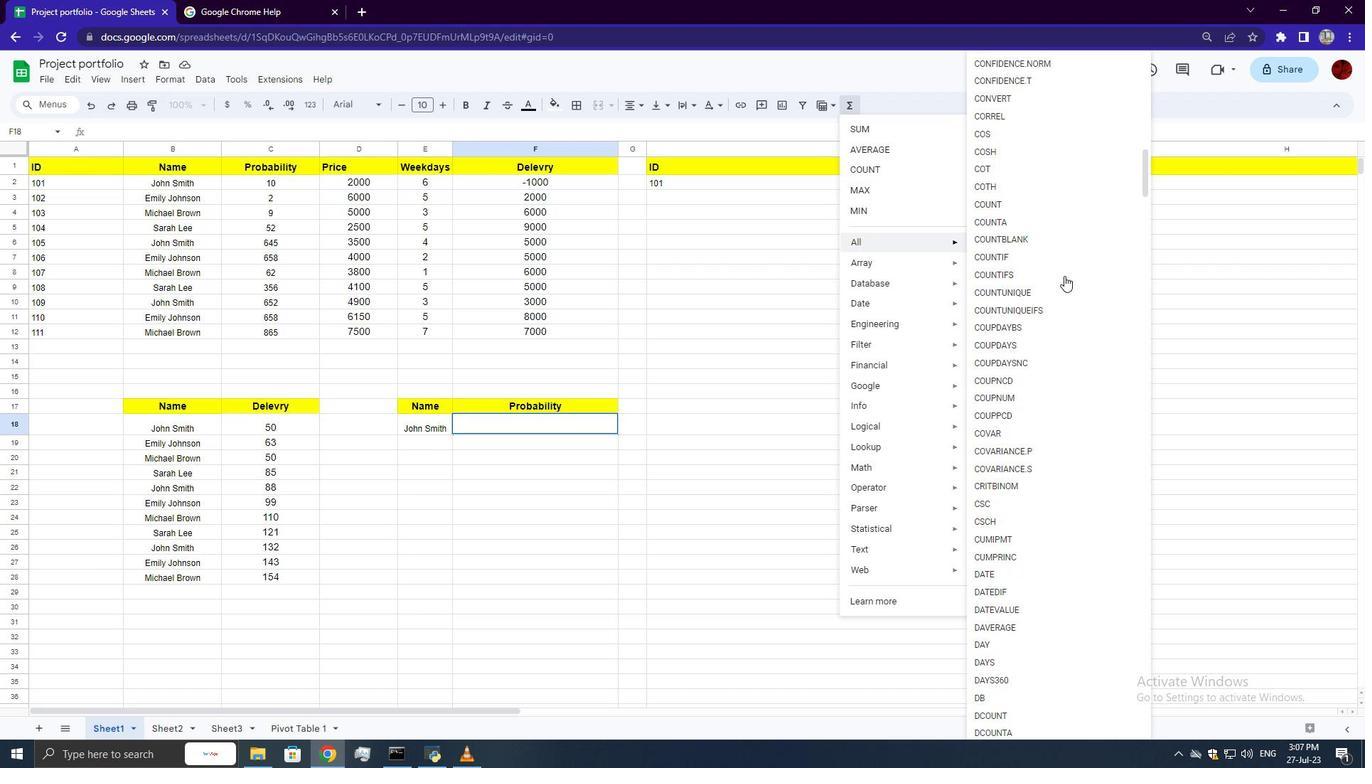 
Action: Mouse scrolled (1064, 275) with delta (0, 0)
Screenshot: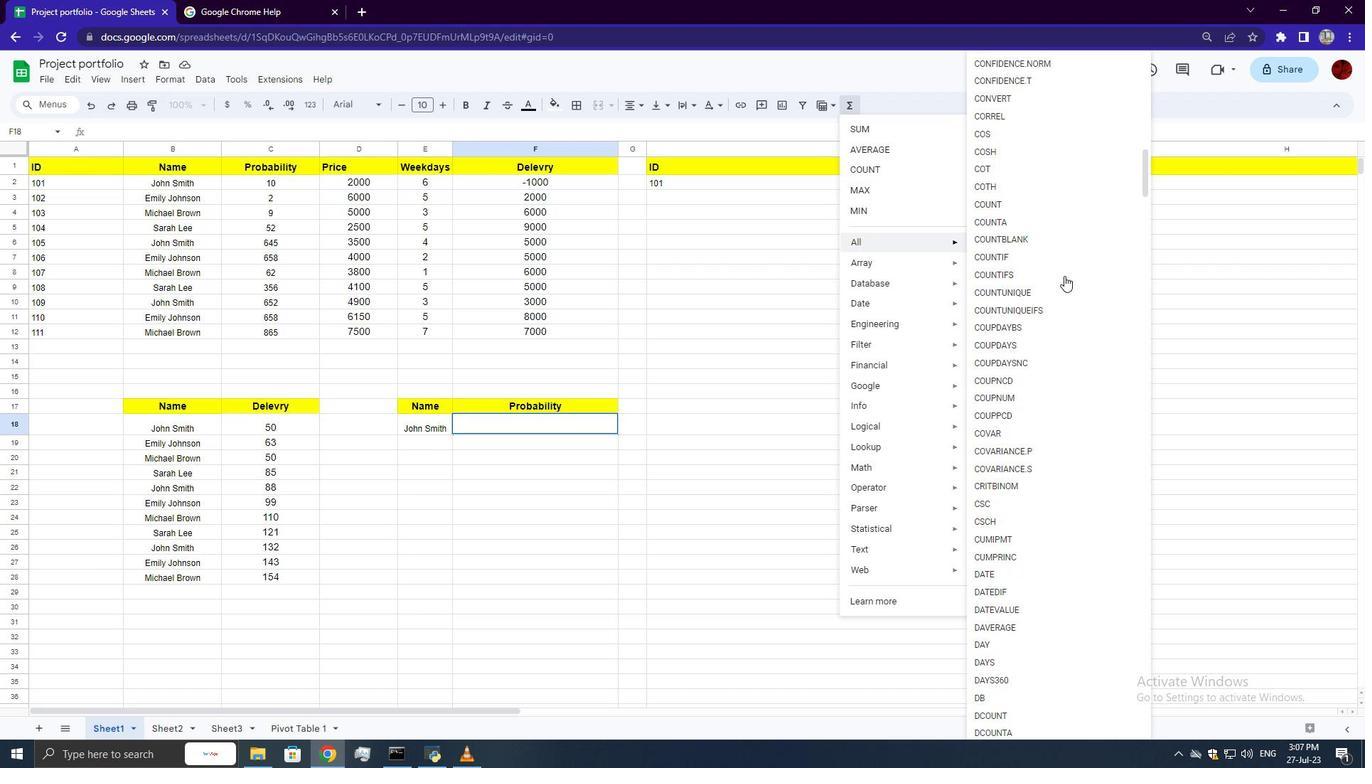 
Action: Mouse scrolled (1064, 275) with delta (0, 0)
Screenshot: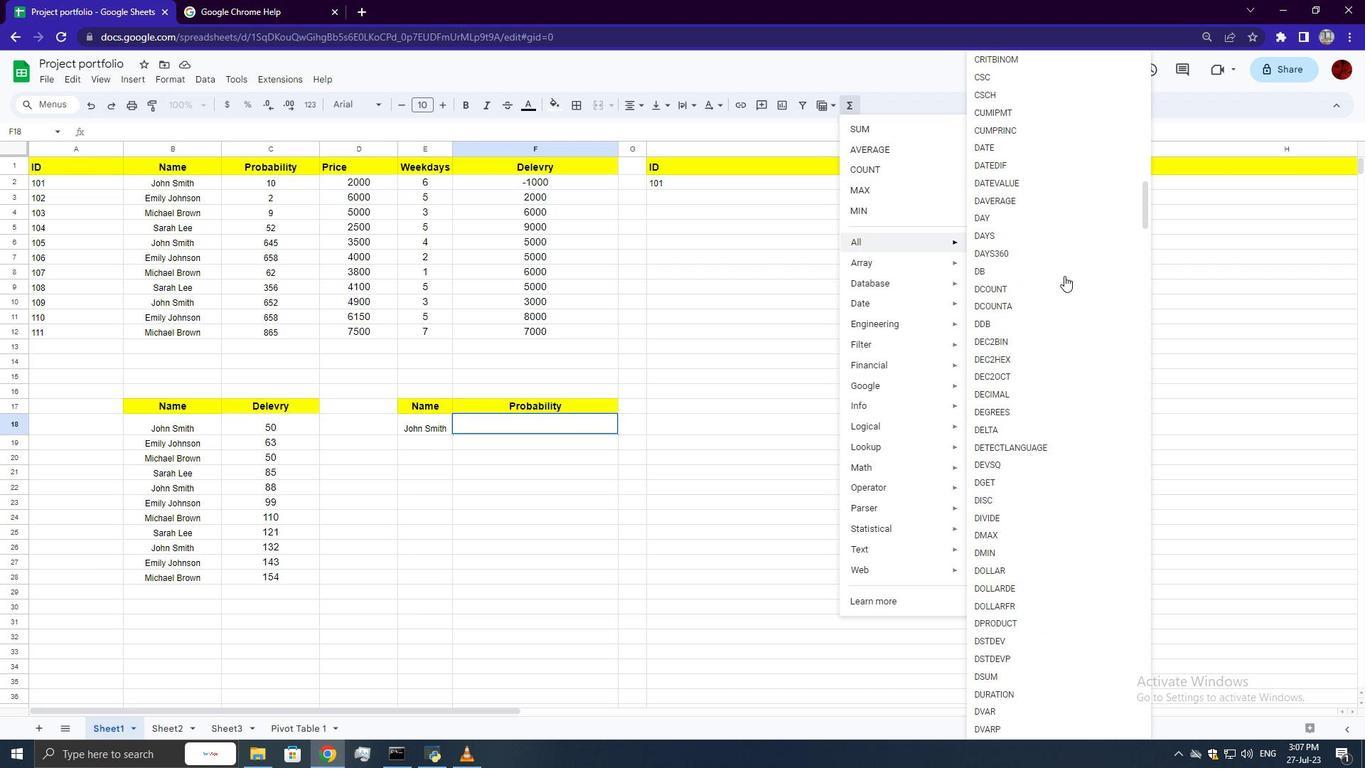 
Action: Mouse scrolled (1064, 275) with delta (0, 0)
Screenshot: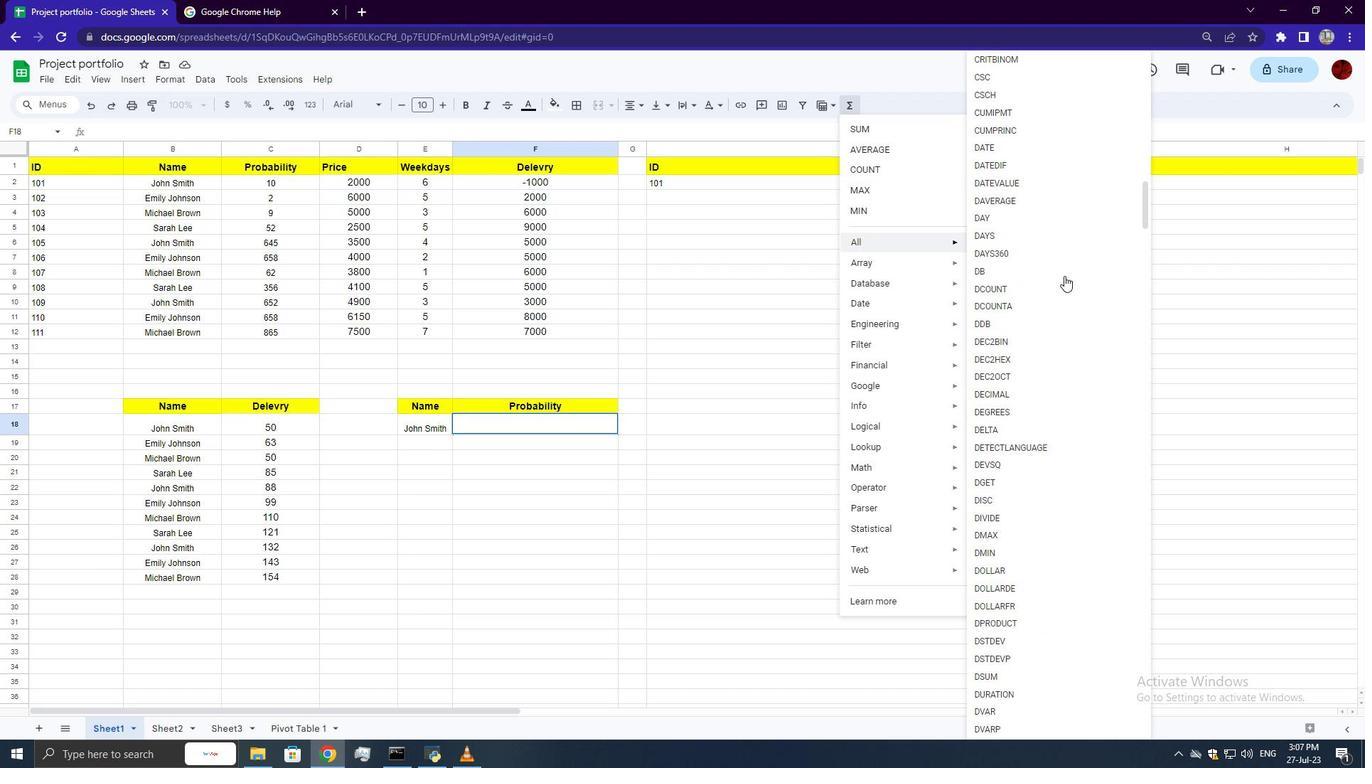 
Action: Mouse scrolled (1064, 275) with delta (0, 0)
Screenshot: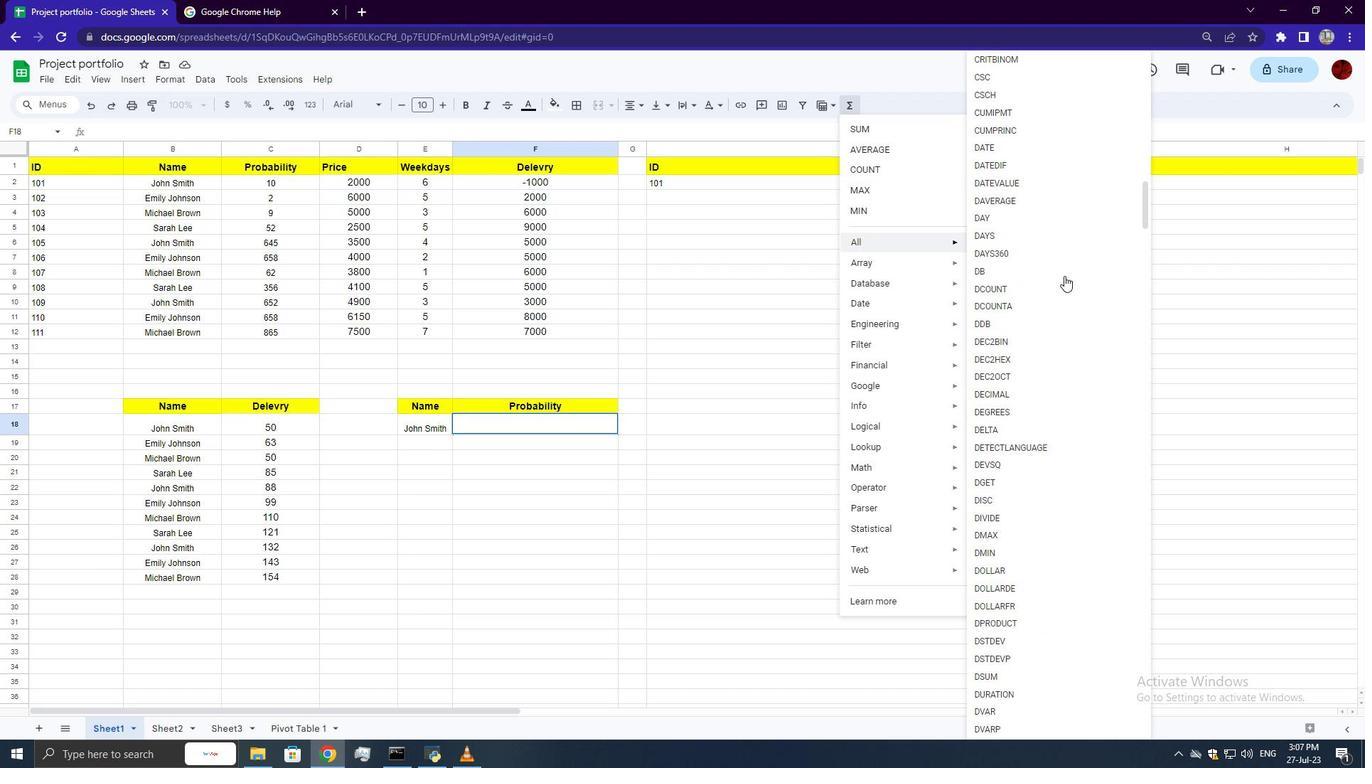 
Action: Mouse scrolled (1064, 275) with delta (0, 0)
Screenshot: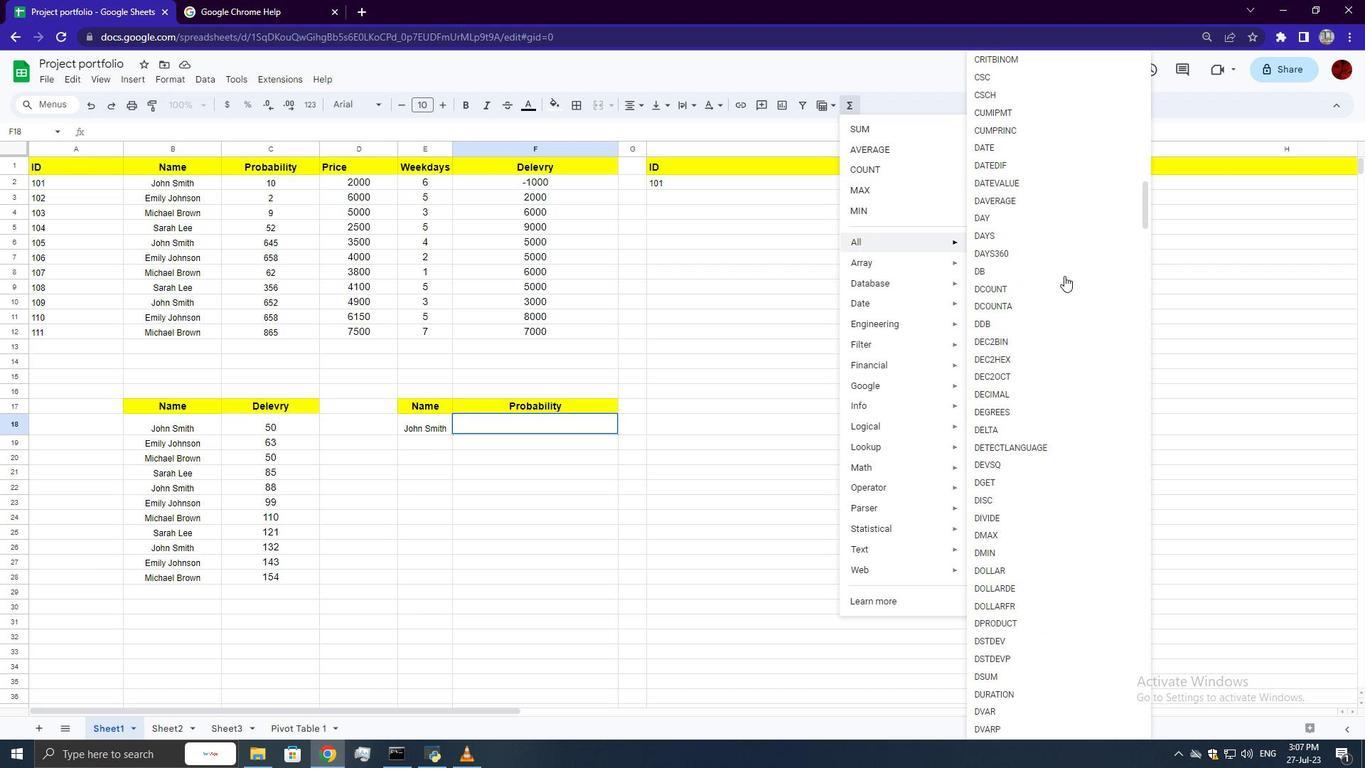 
Action: Mouse scrolled (1064, 275) with delta (0, 0)
Screenshot: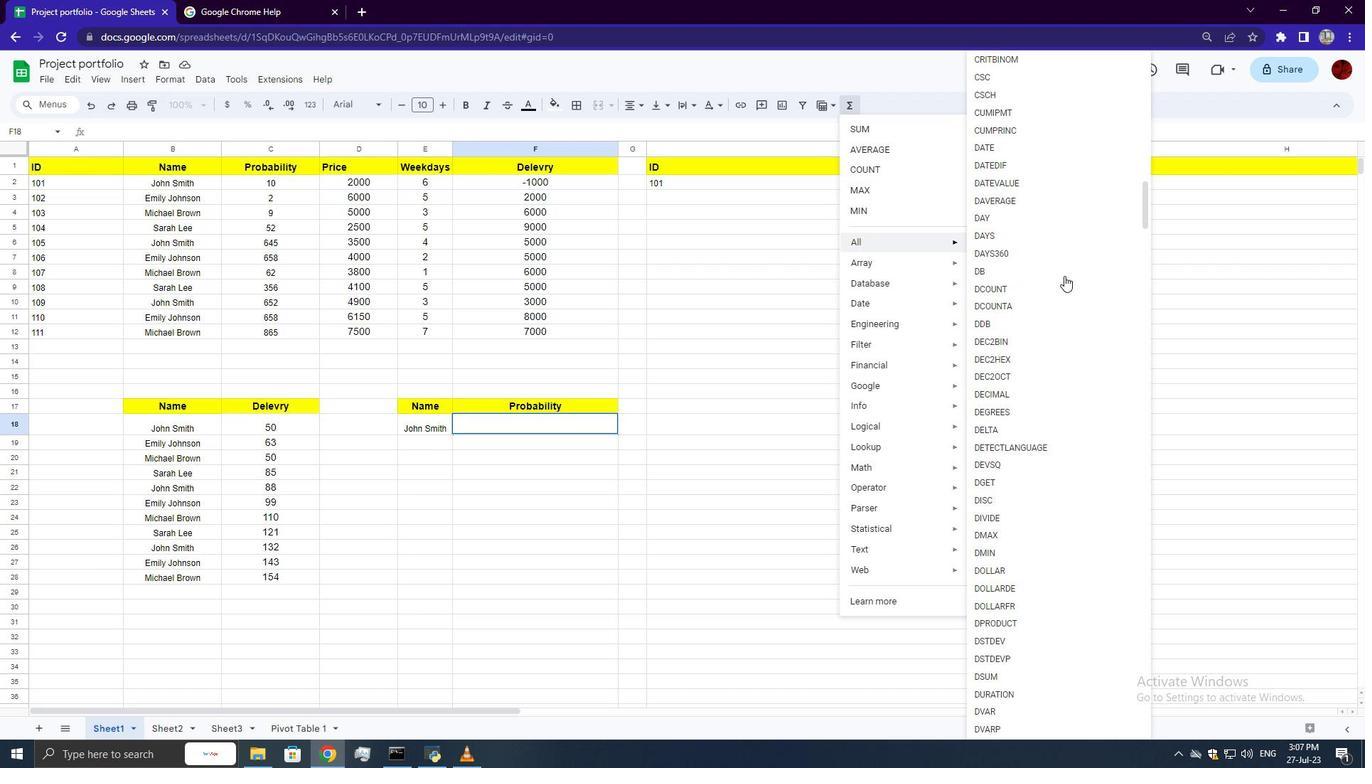 
Action: Mouse scrolled (1064, 275) with delta (0, 0)
Screenshot: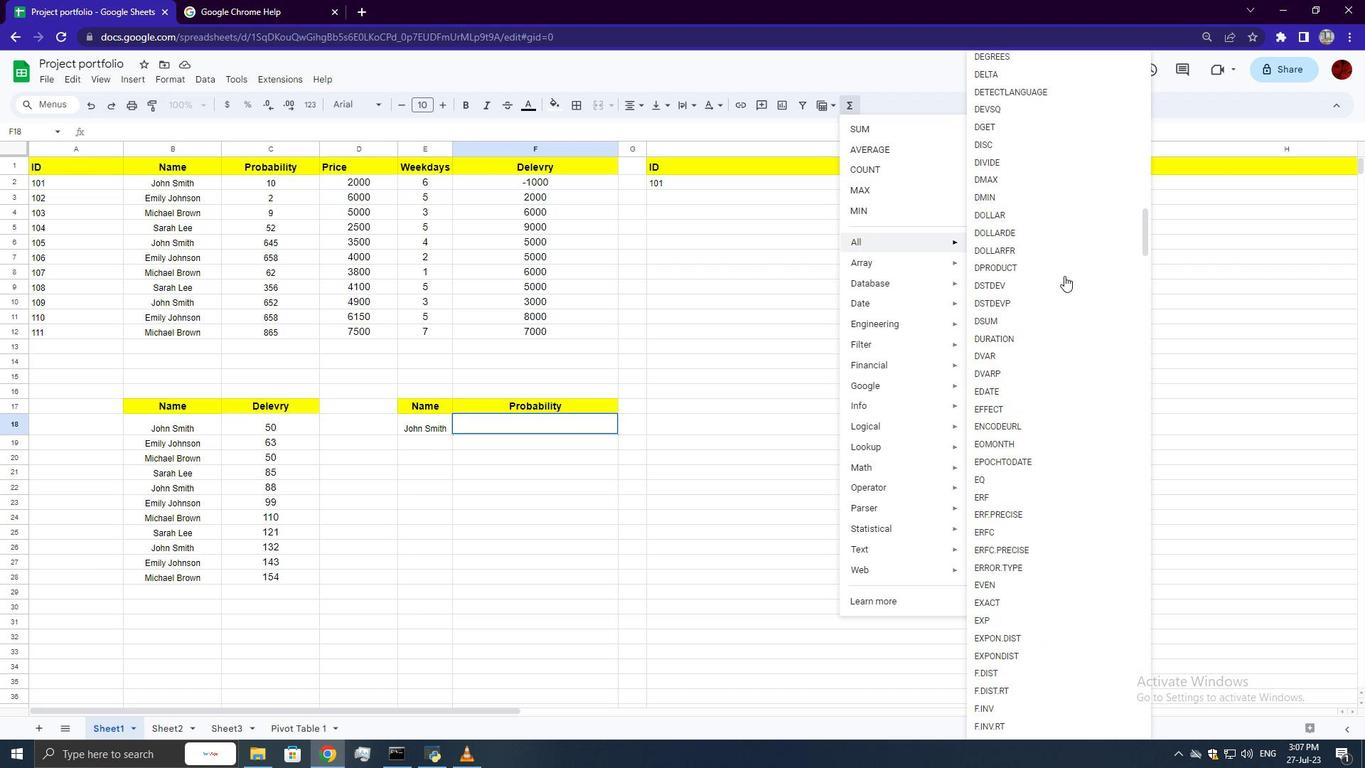 
Action: Mouse scrolled (1064, 275) with delta (0, 0)
Screenshot: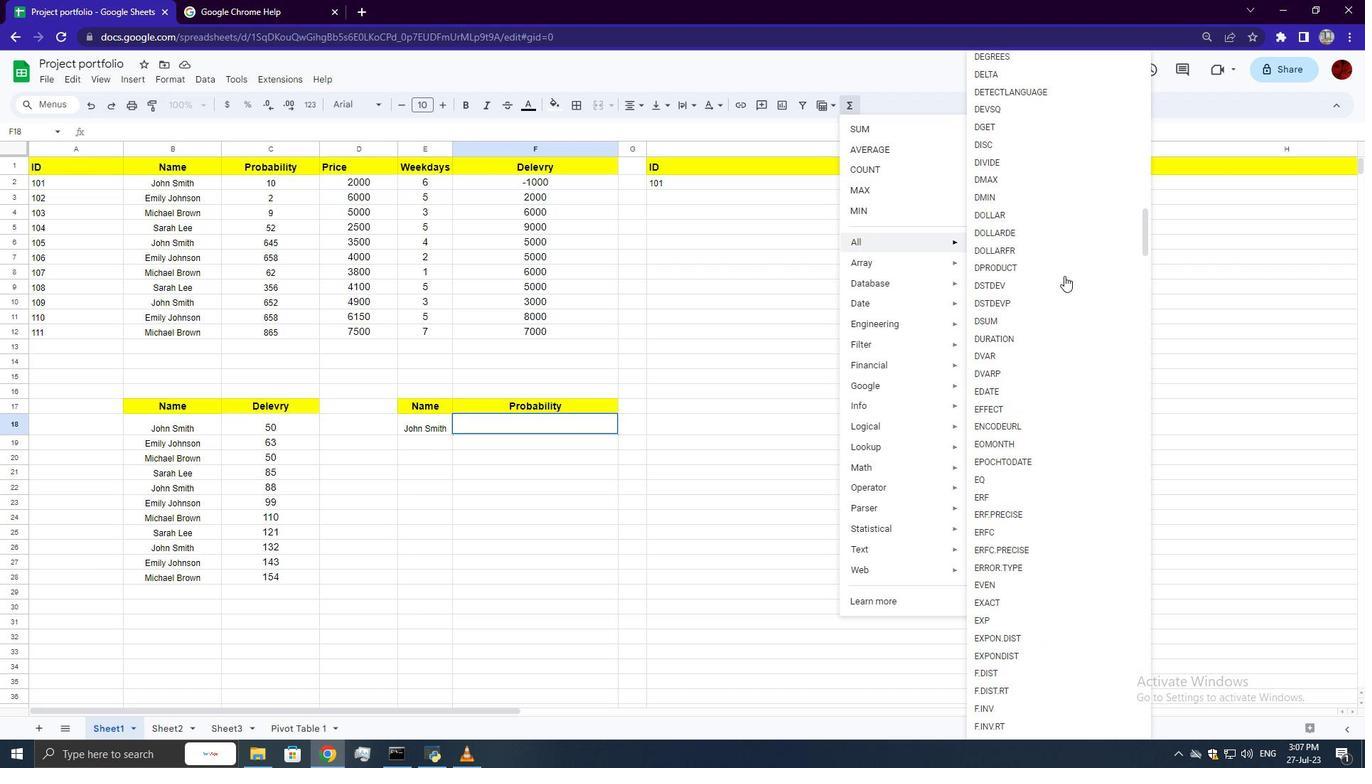 
Action: Mouse scrolled (1064, 275) with delta (0, 0)
Screenshot: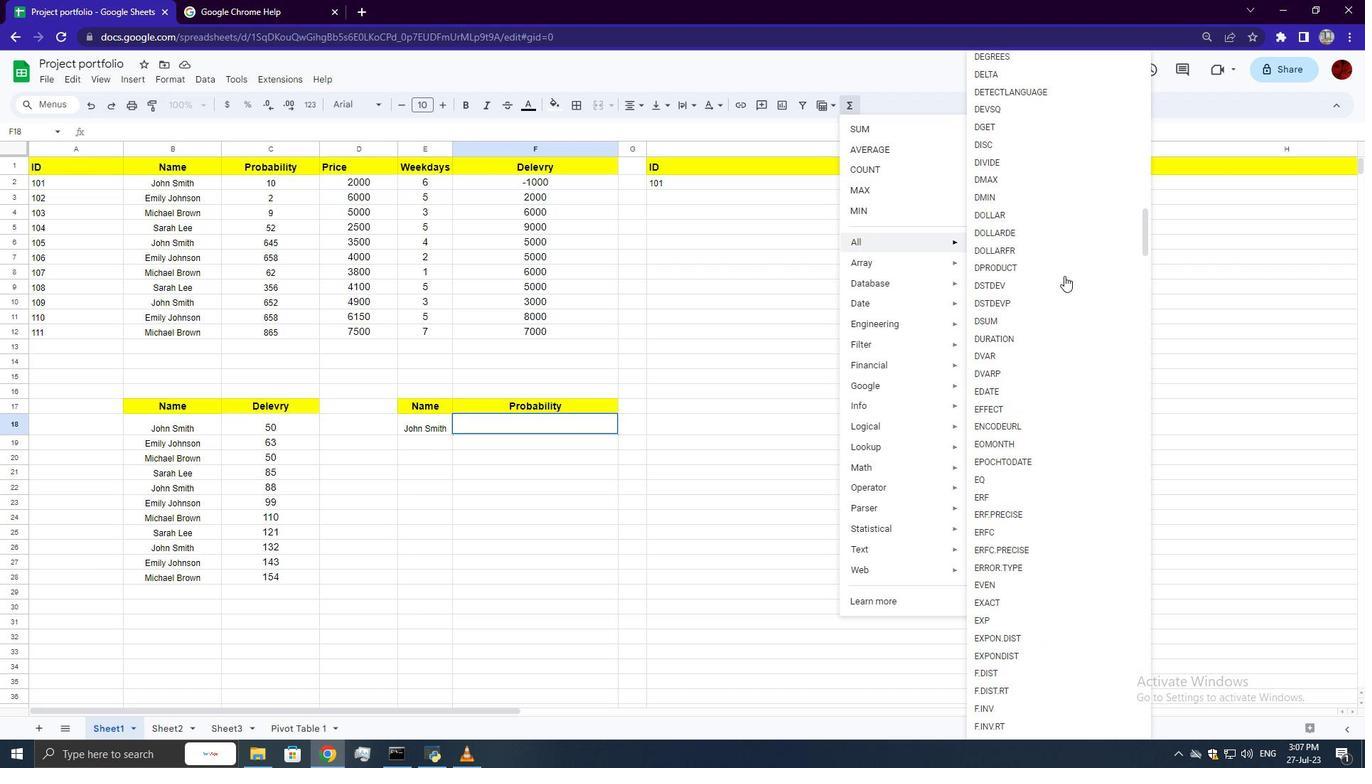
Action: Mouse scrolled (1064, 275) with delta (0, 0)
Screenshot: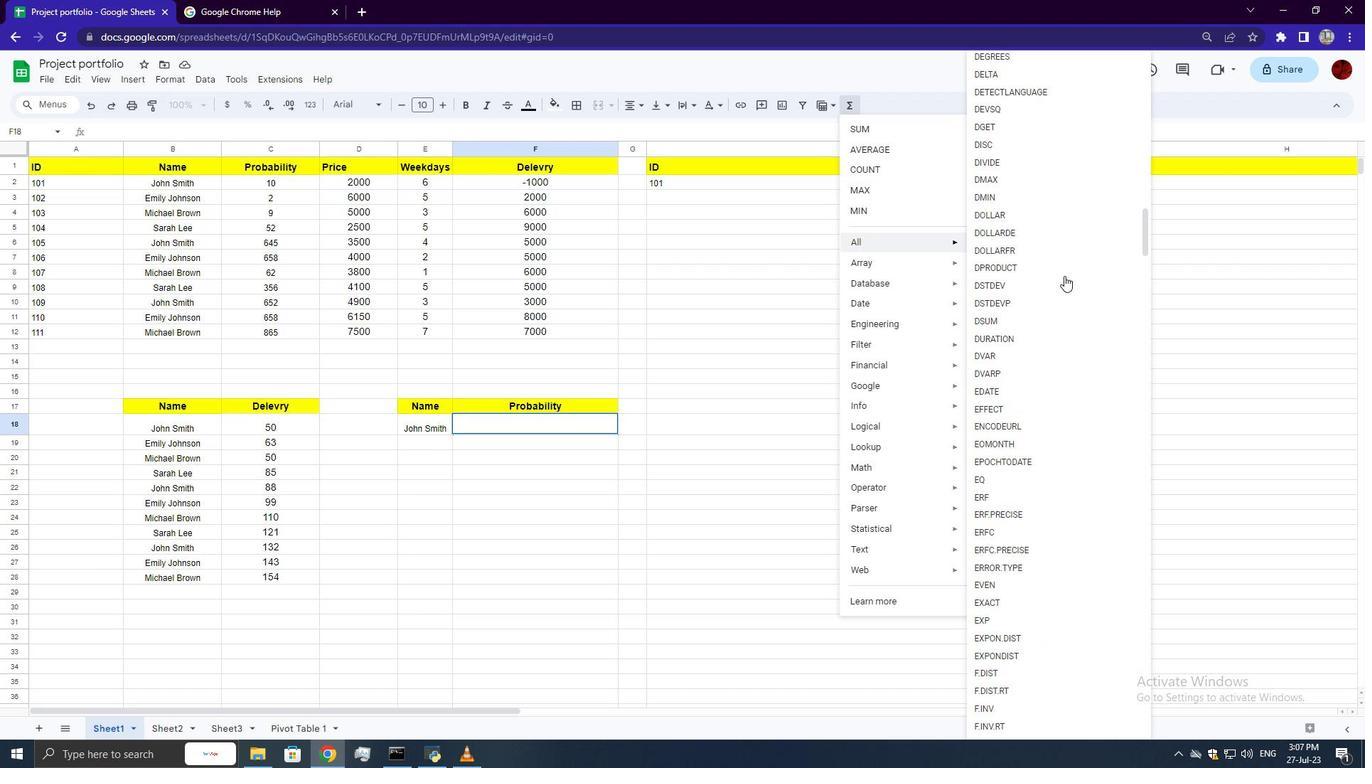 
Action: Mouse scrolled (1064, 275) with delta (0, 0)
Screenshot: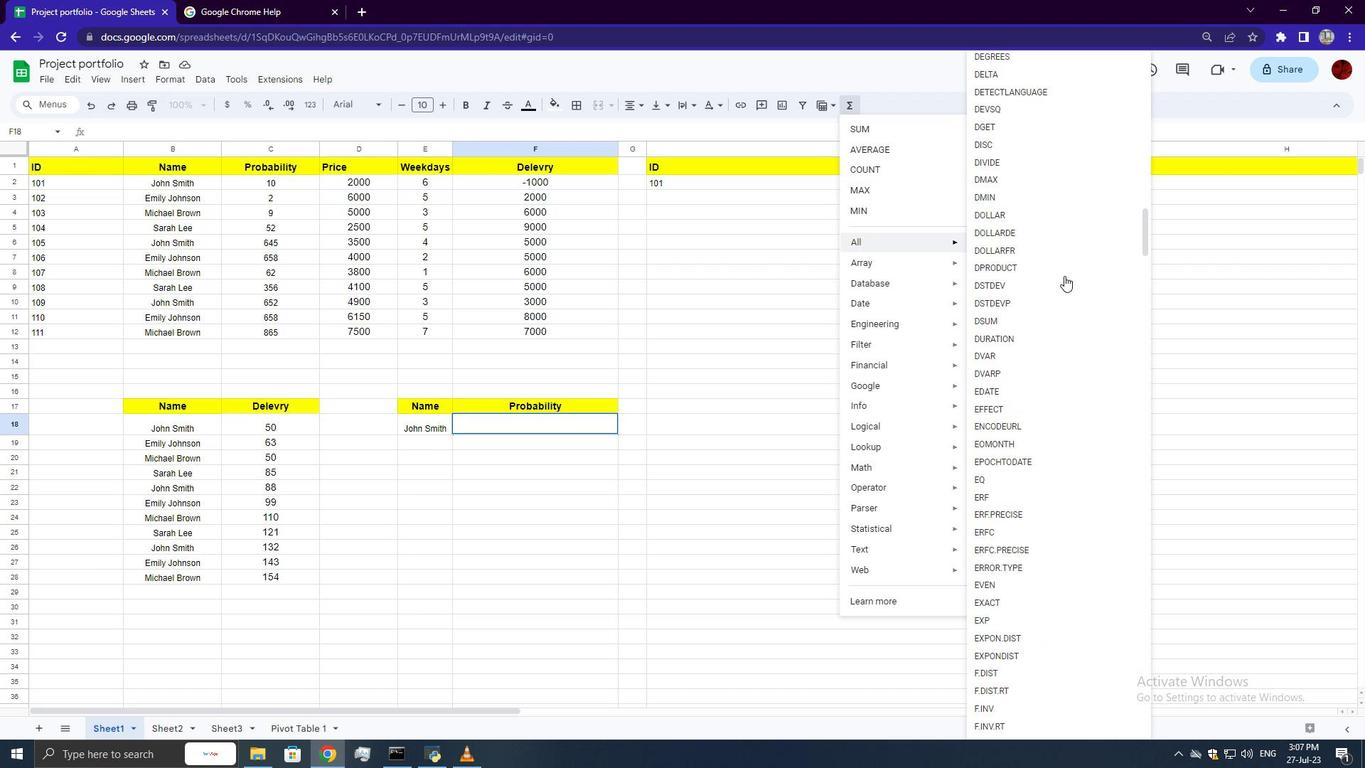 
Action: Mouse scrolled (1064, 275) with delta (0, 0)
Screenshot: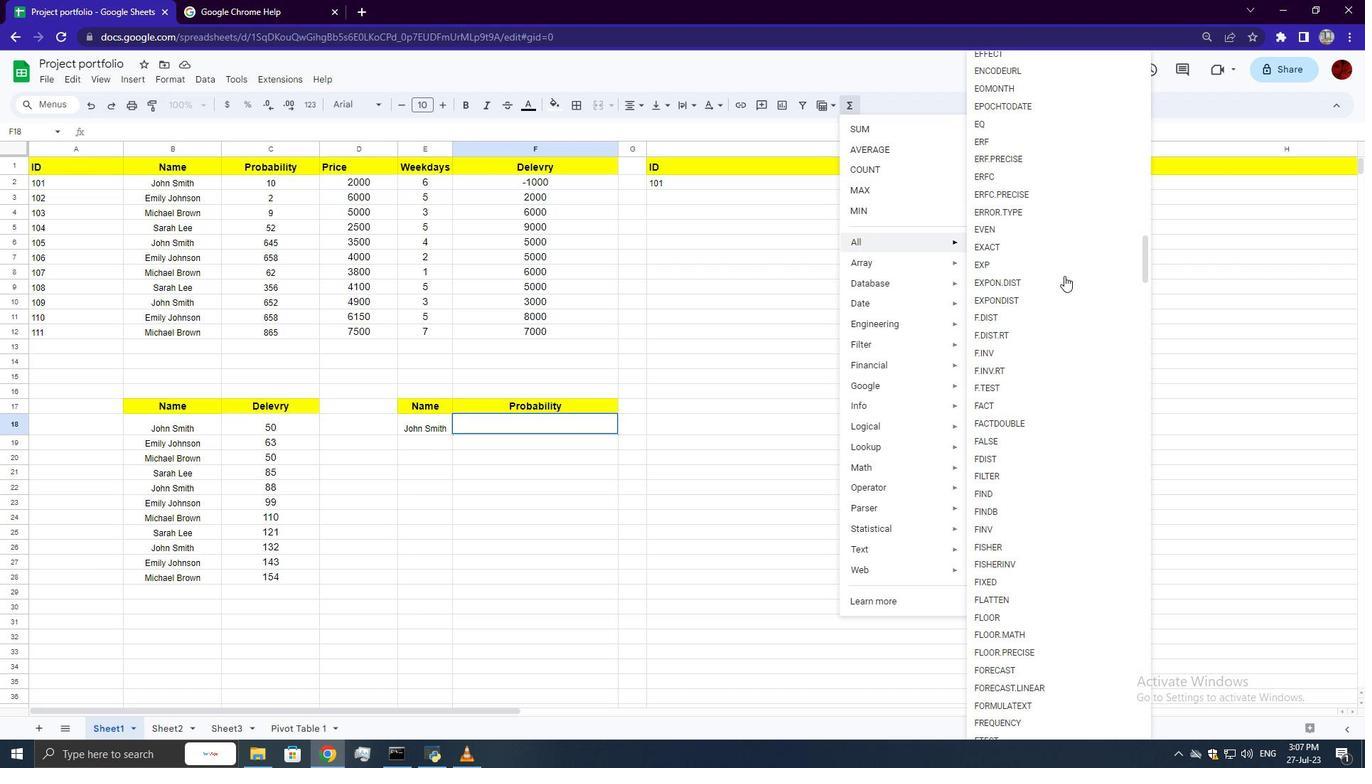 
Action: Mouse scrolled (1064, 275) with delta (0, 0)
Screenshot: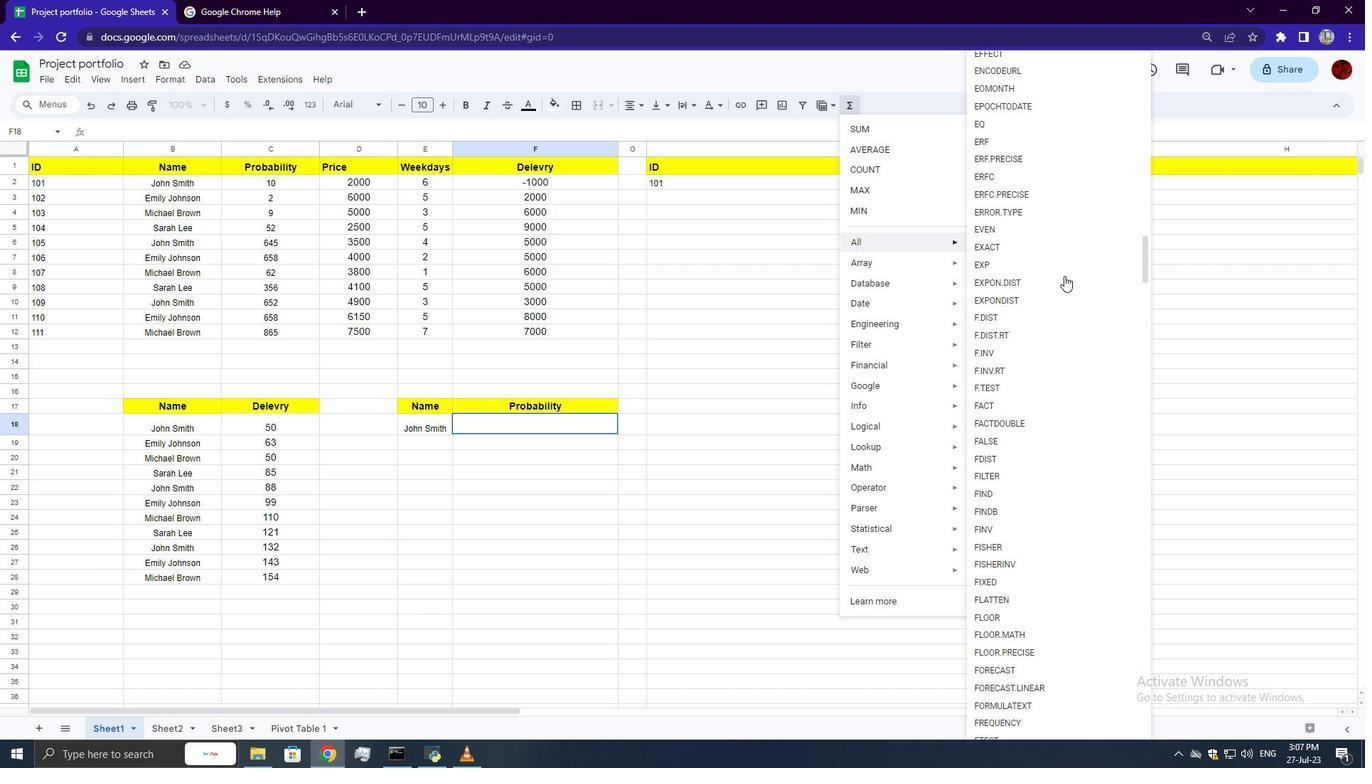 
Action: Mouse scrolled (1064, 275) with delta (0, 0)
Screenshot: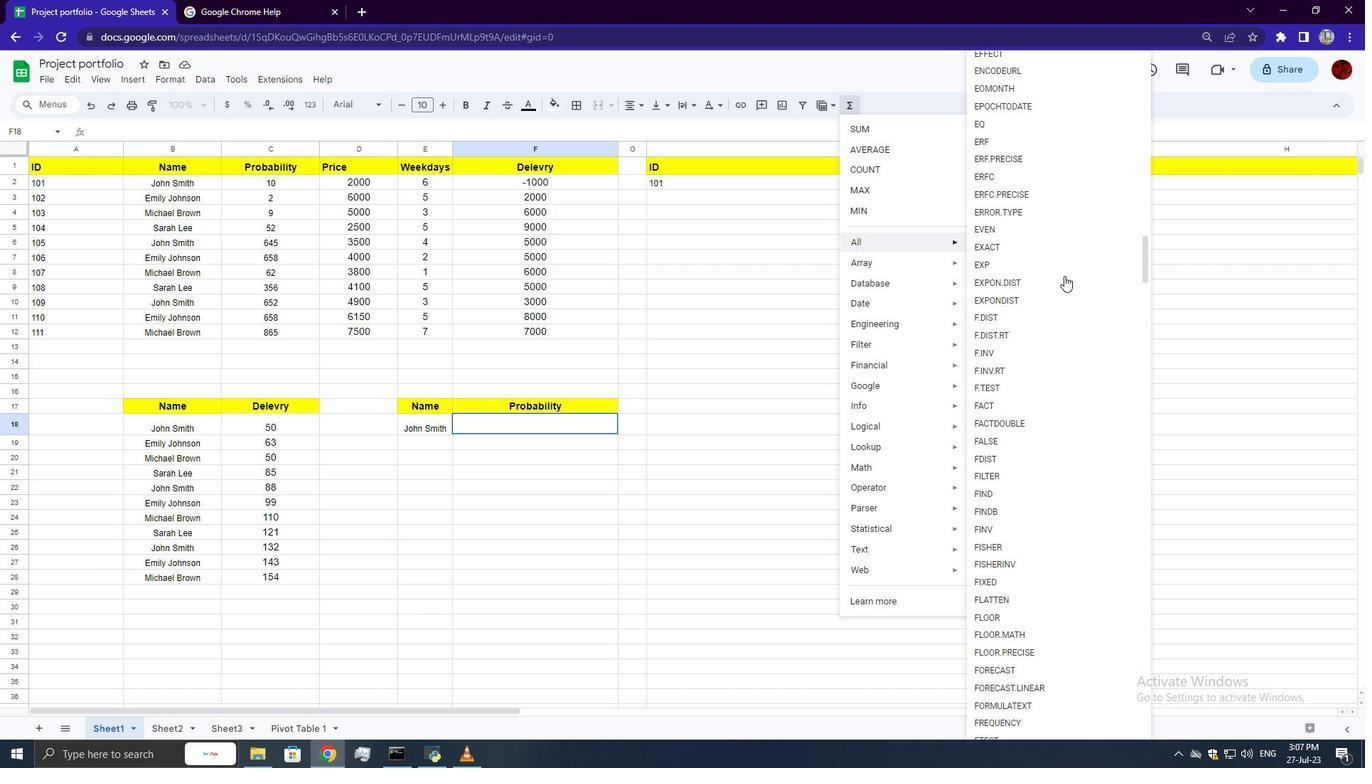 
Action: Mouse scrolled (1064, 275) with delta (0, 0)
Screenshot: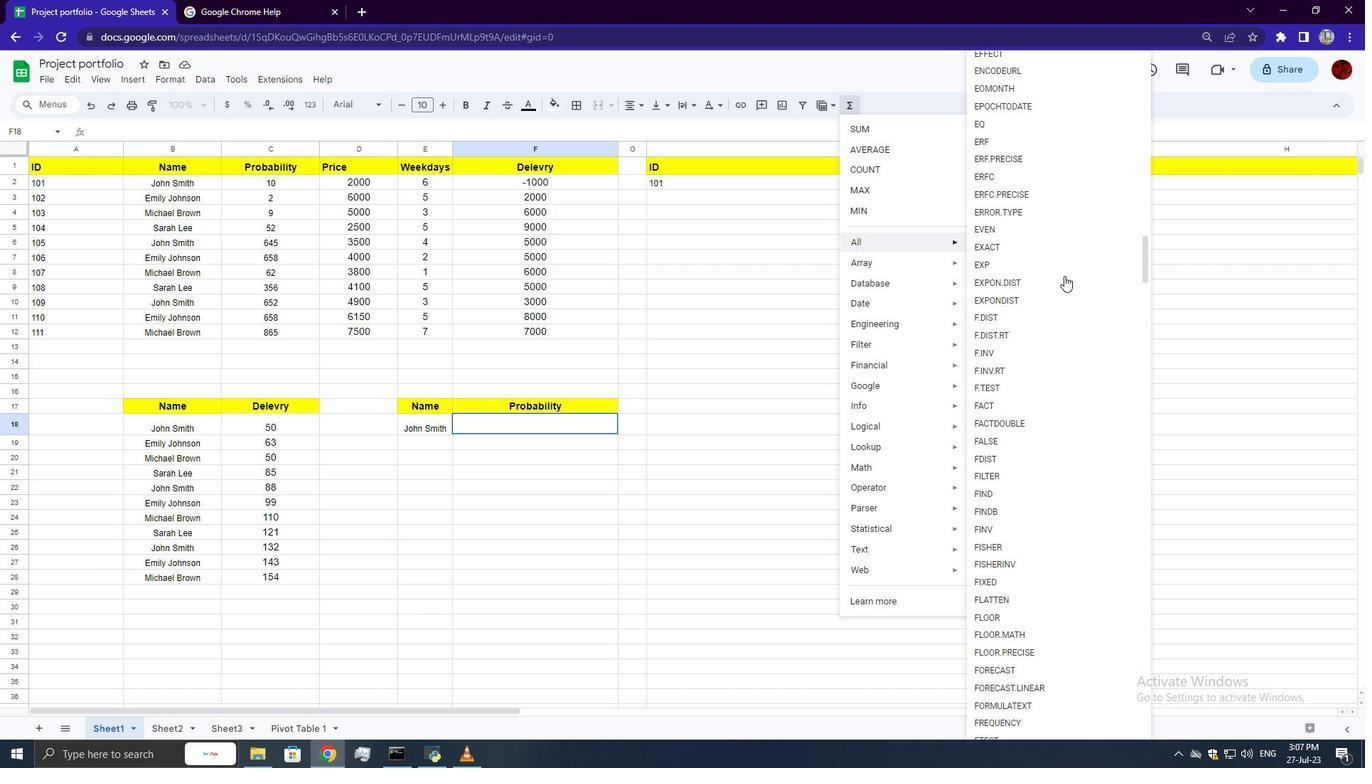 
Action: Mouse scrolled (1064, 275) with delta (0, 0)
Screenshot: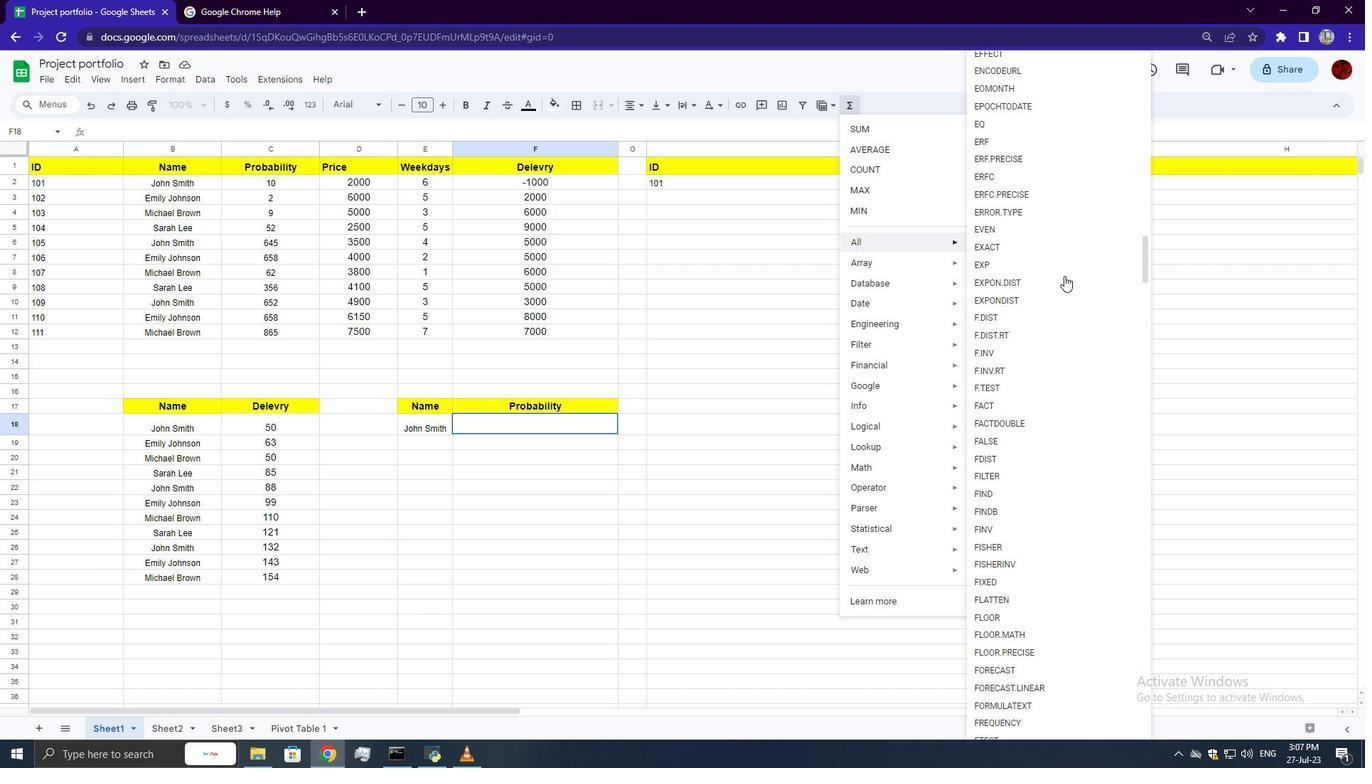 
Action: Mouse scrolled (1064, 275) with delta (0, 0)
Screenshot: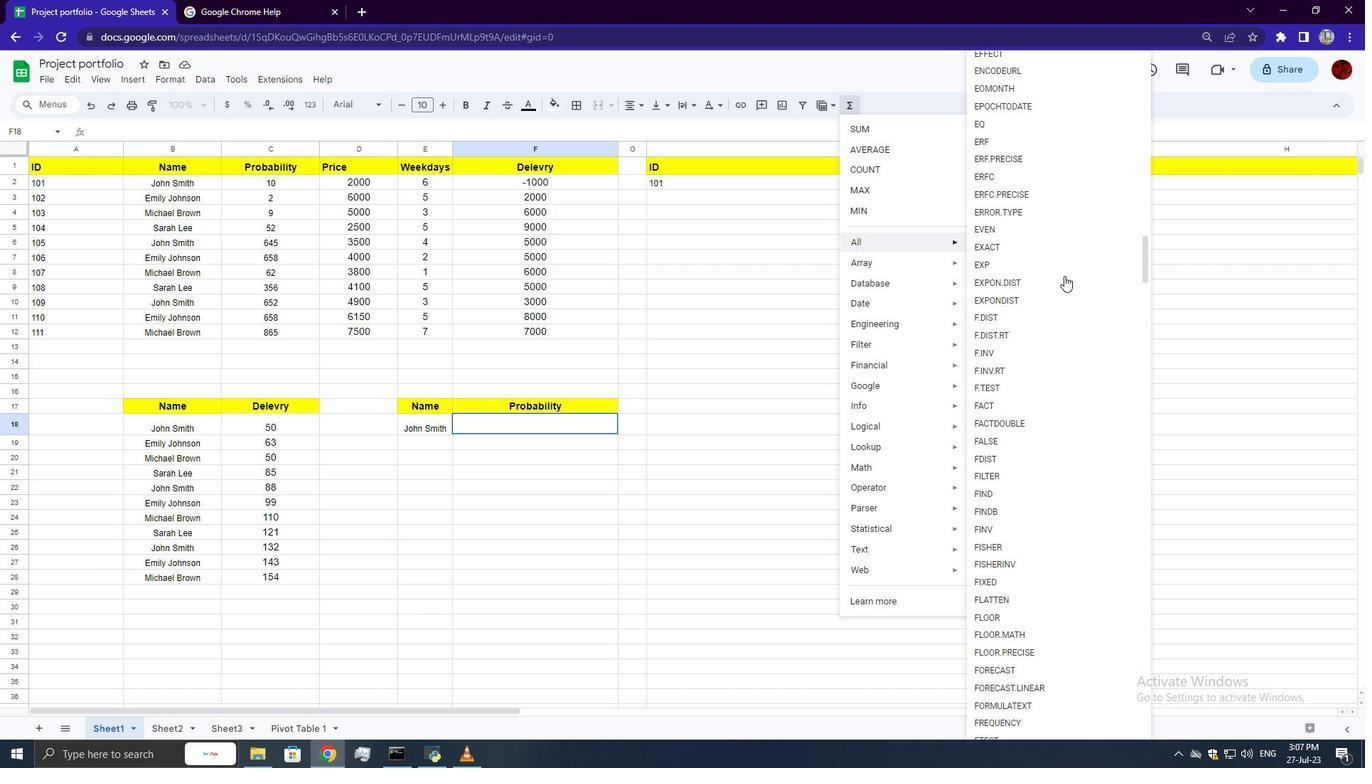 
Action: Mouse scrolled (1064, 275) with delta (0, 0)
Screenshot: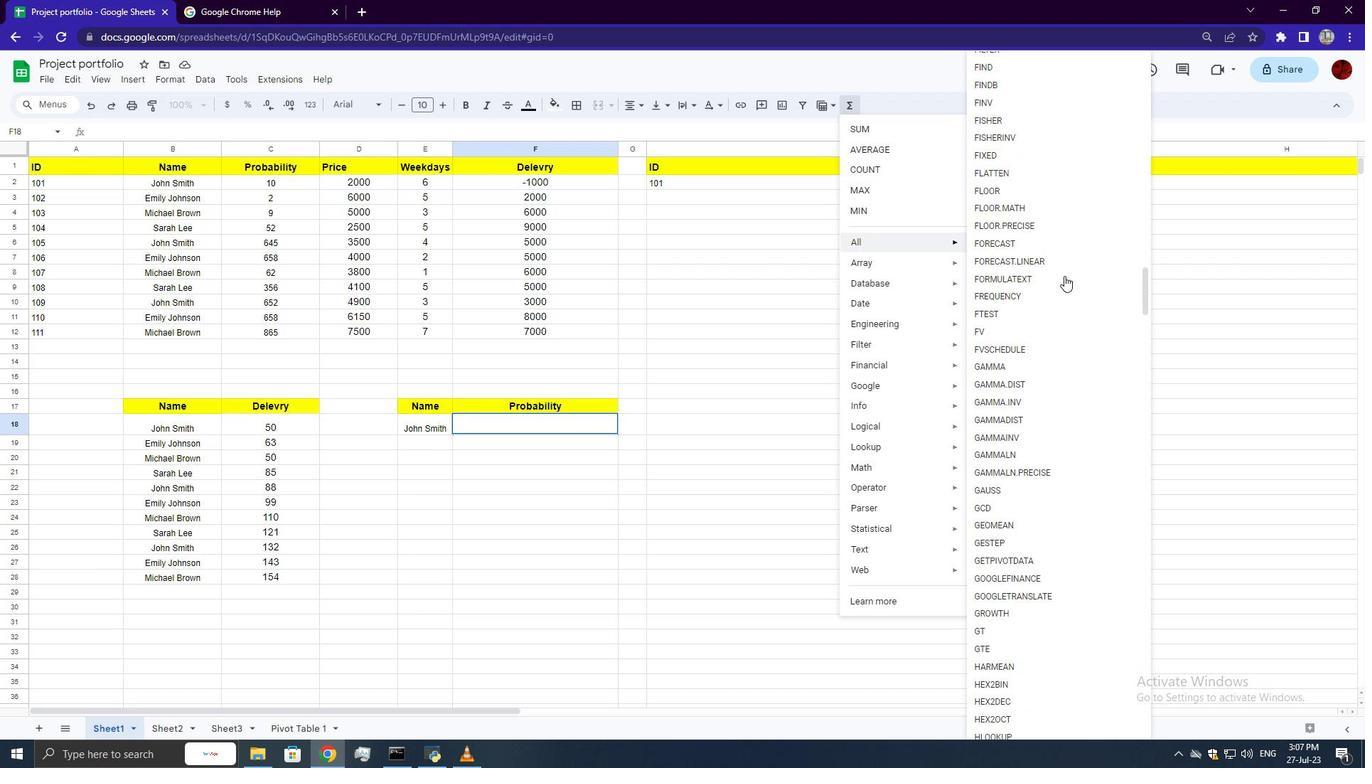 
Action: Mouse scrolled (1064, 275) with delta (0, 0)
Screenshot: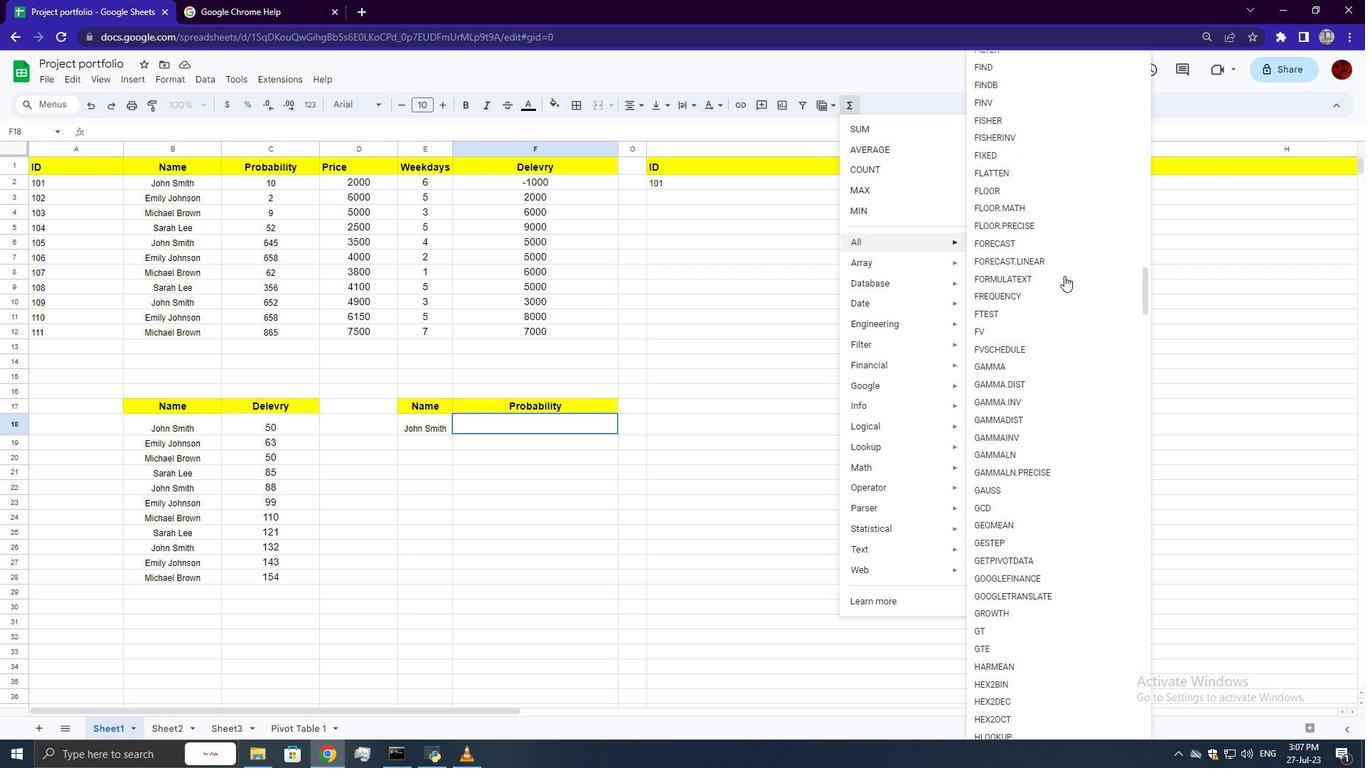 
Action: Mouse scrolled (1064, 275) with delta (0, 0)
Screenshot: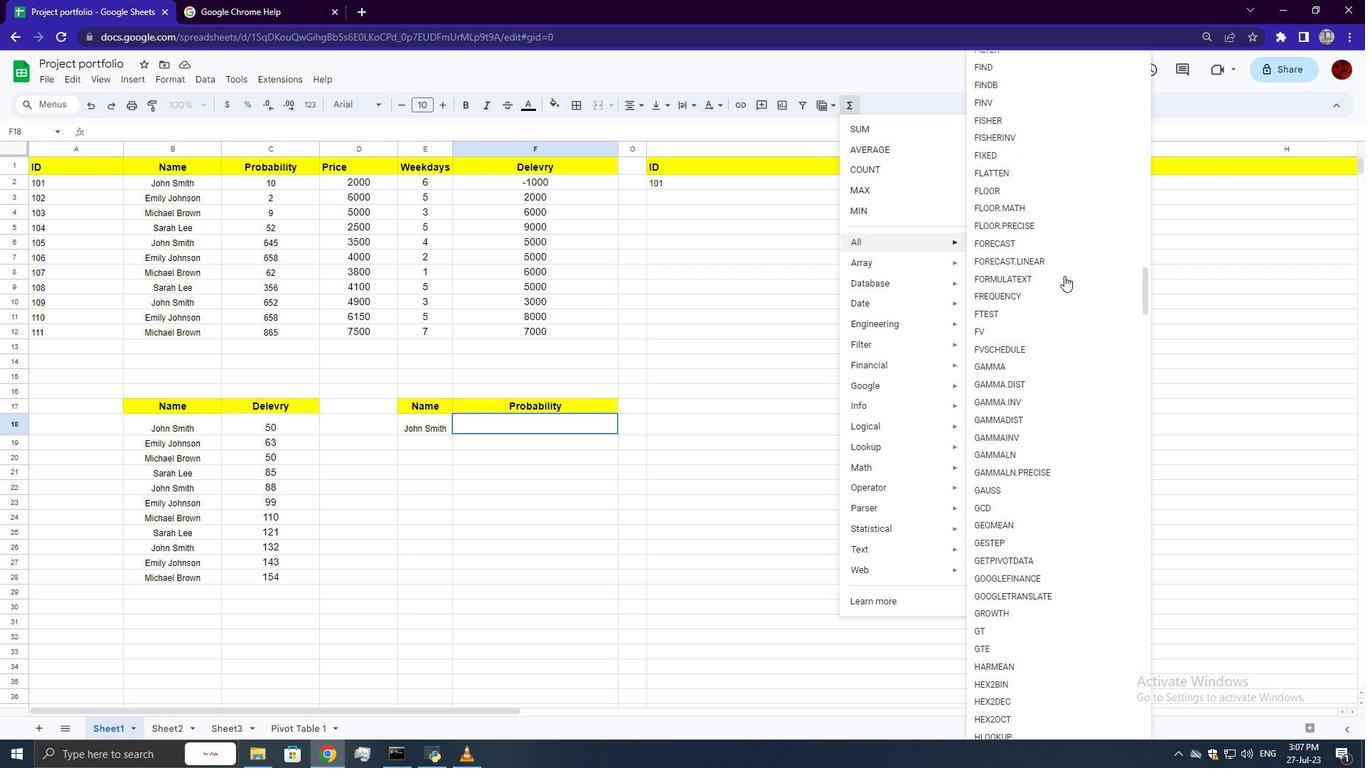 
Action: Mouse scrolled (1064, 275) with delta (0, 0)
Screenshot: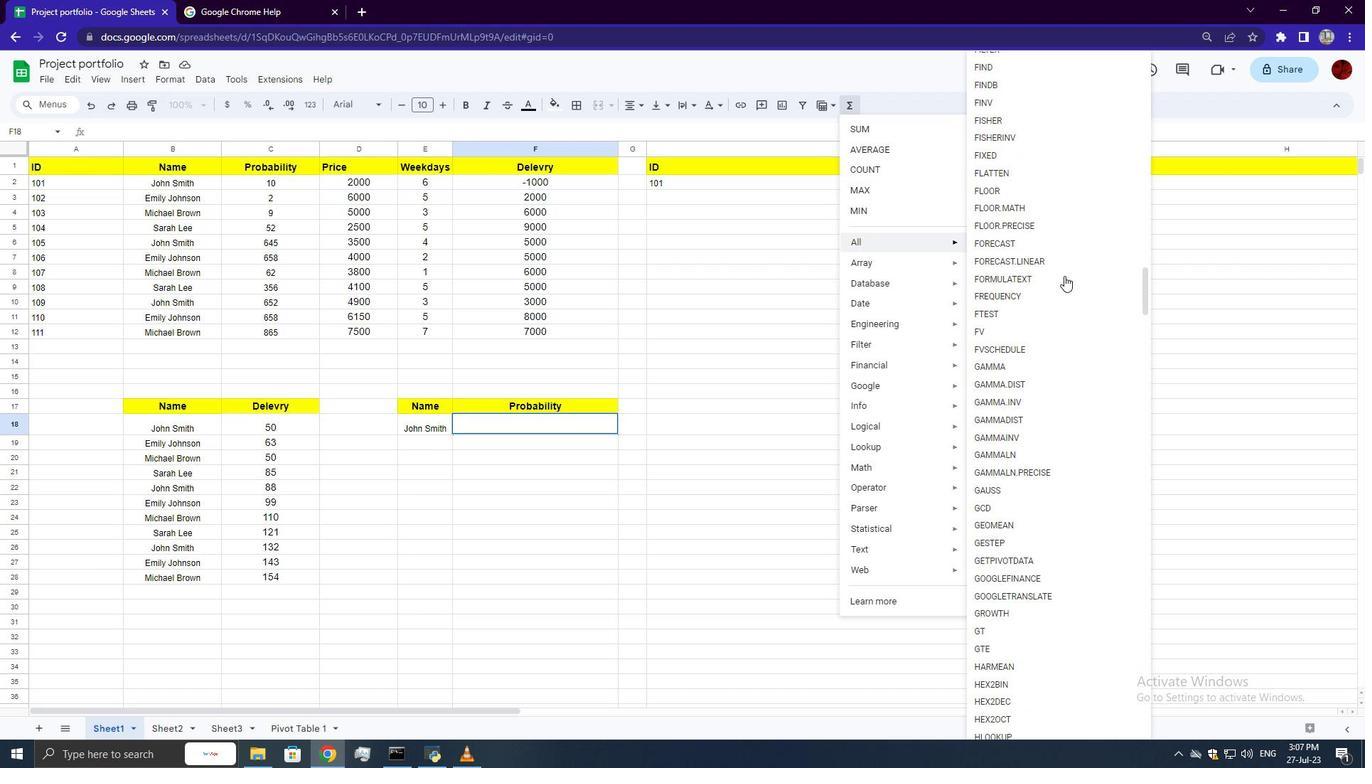 
Action: Mouse scrolled (1064, 275) with delta (0, 0)
Screenshot: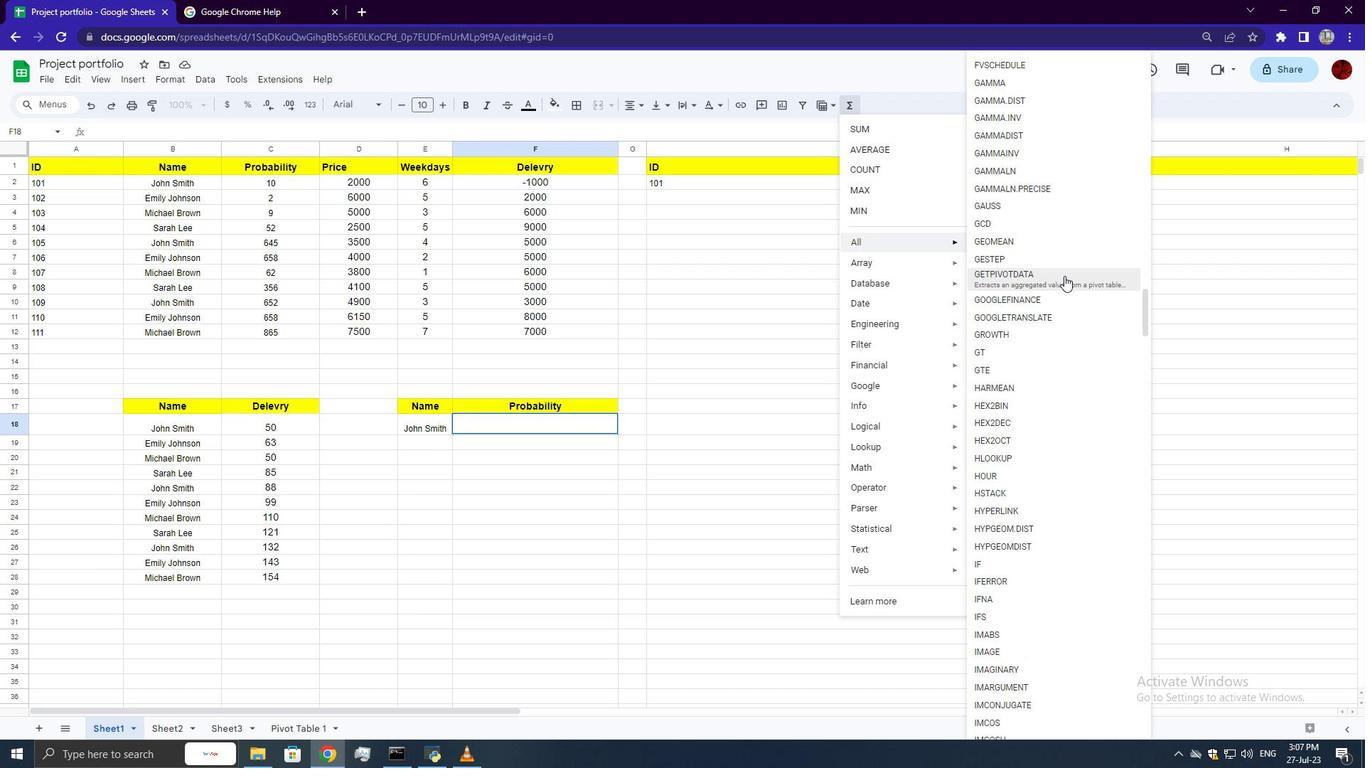 
Action: Mouse scrolled (1064, 275) with delta (0, 0)
Screenshot: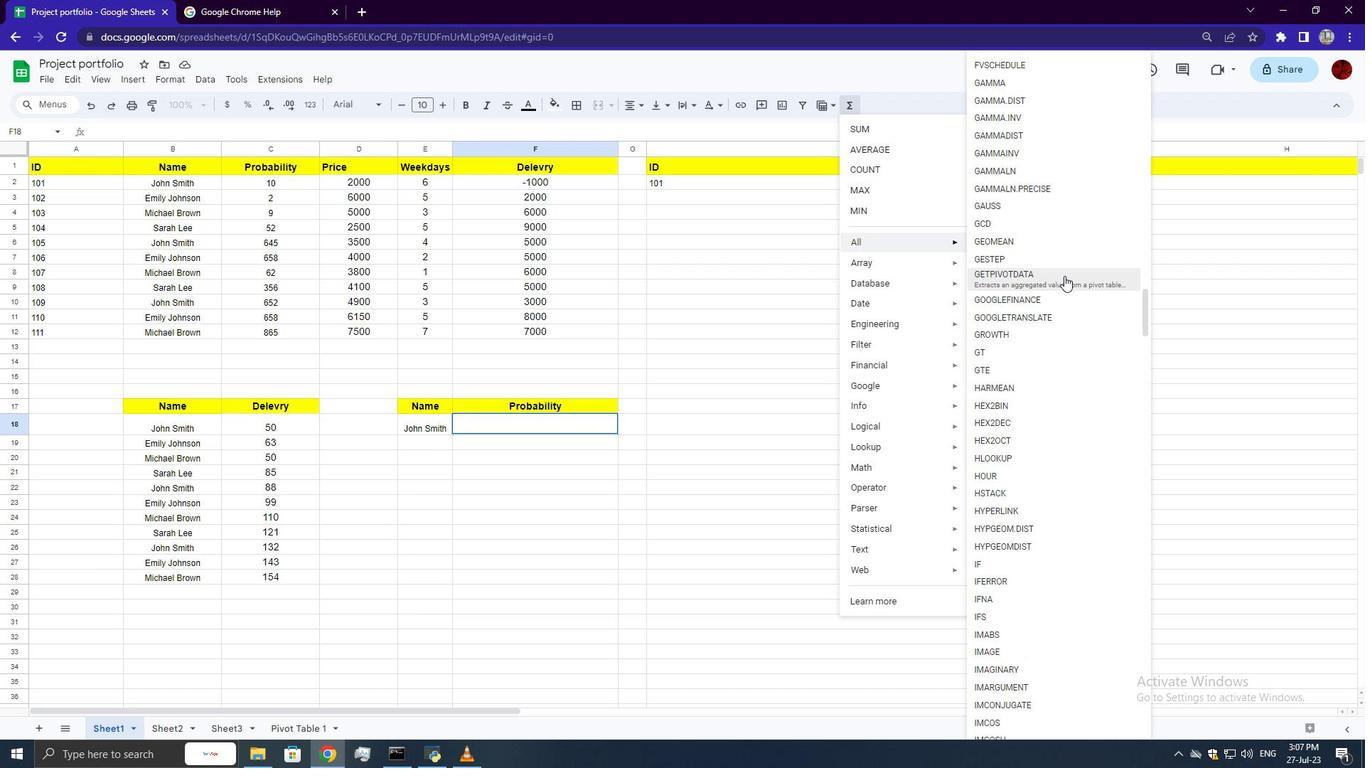 
Action: Mouse scrolled (1064, 275) with delta (0, 0)
Screenshot: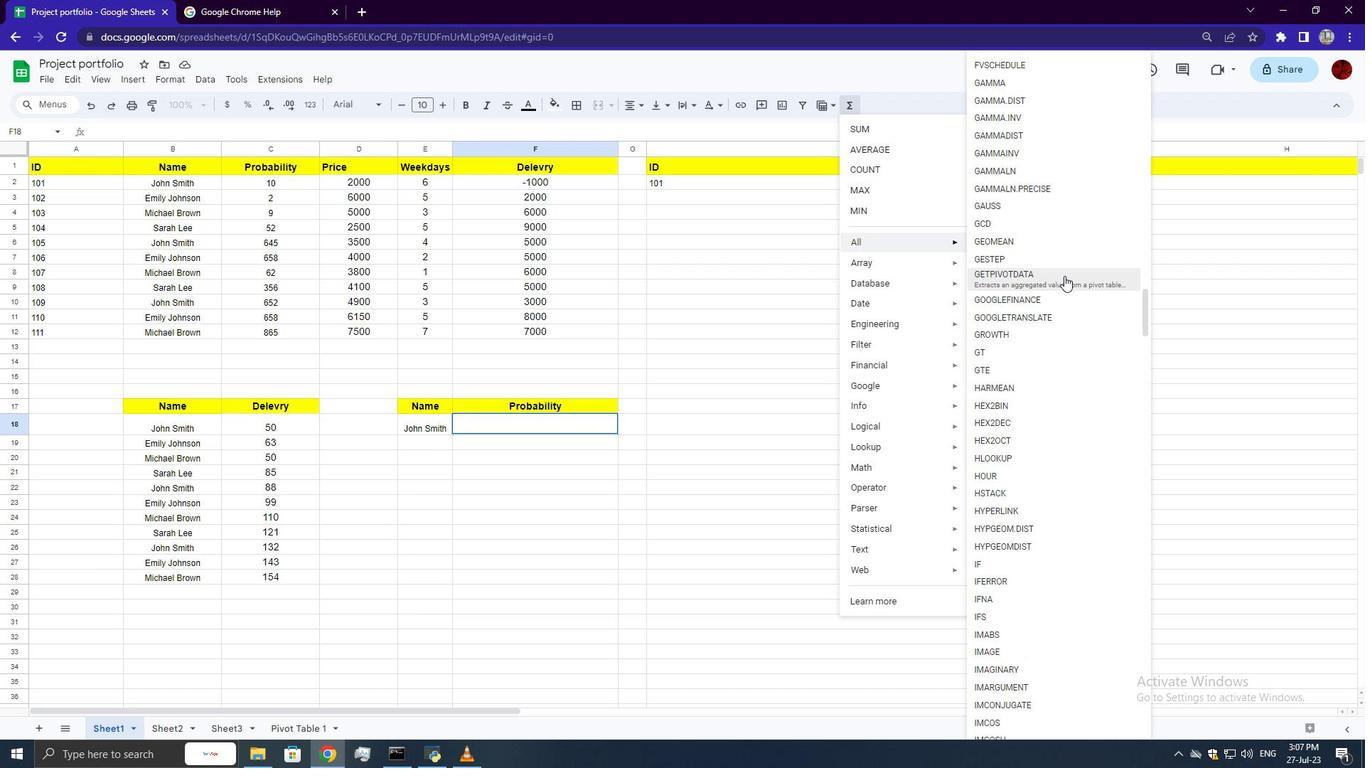 
Action: Mouse scrolled (1064, 275) with delta (0, 0)
Screenshot: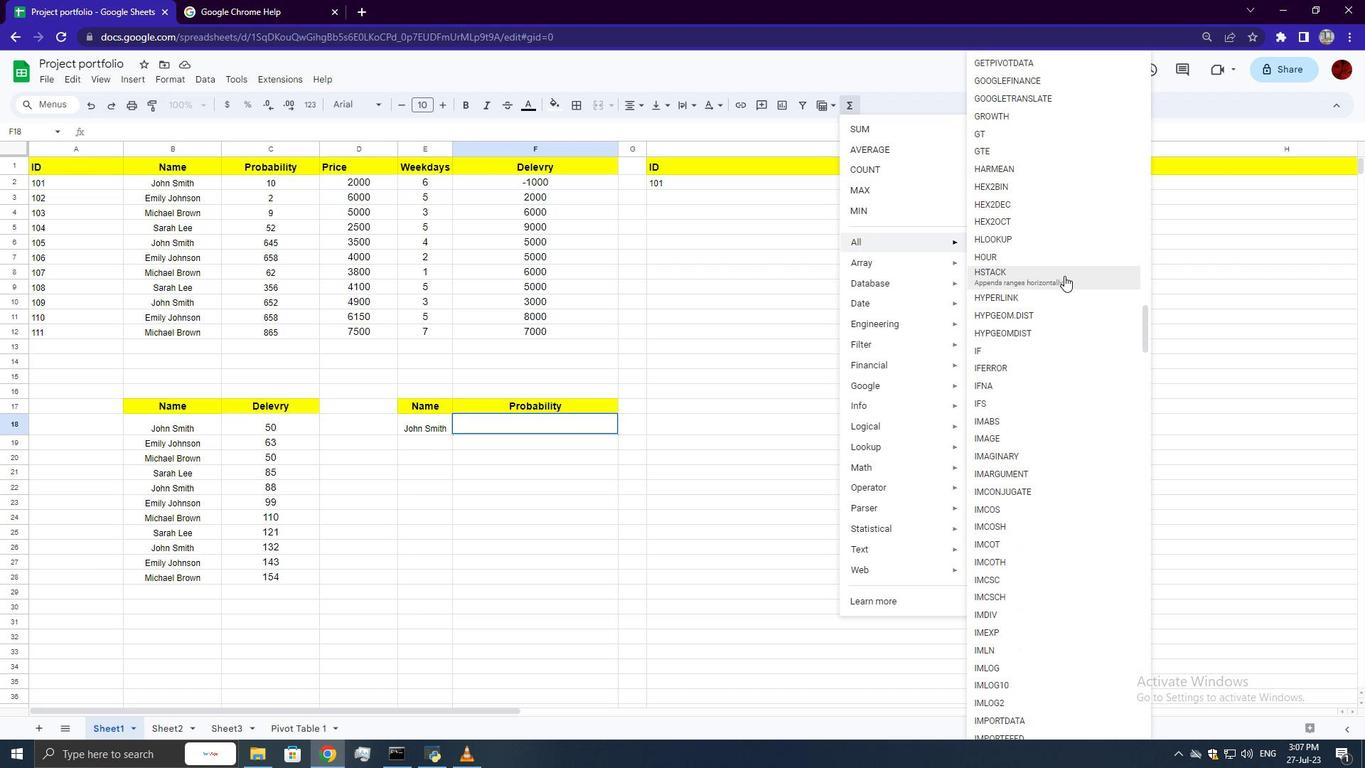 
Action: Mouse scrolled (1064, 275) with delta (0, 0)
Screenshot: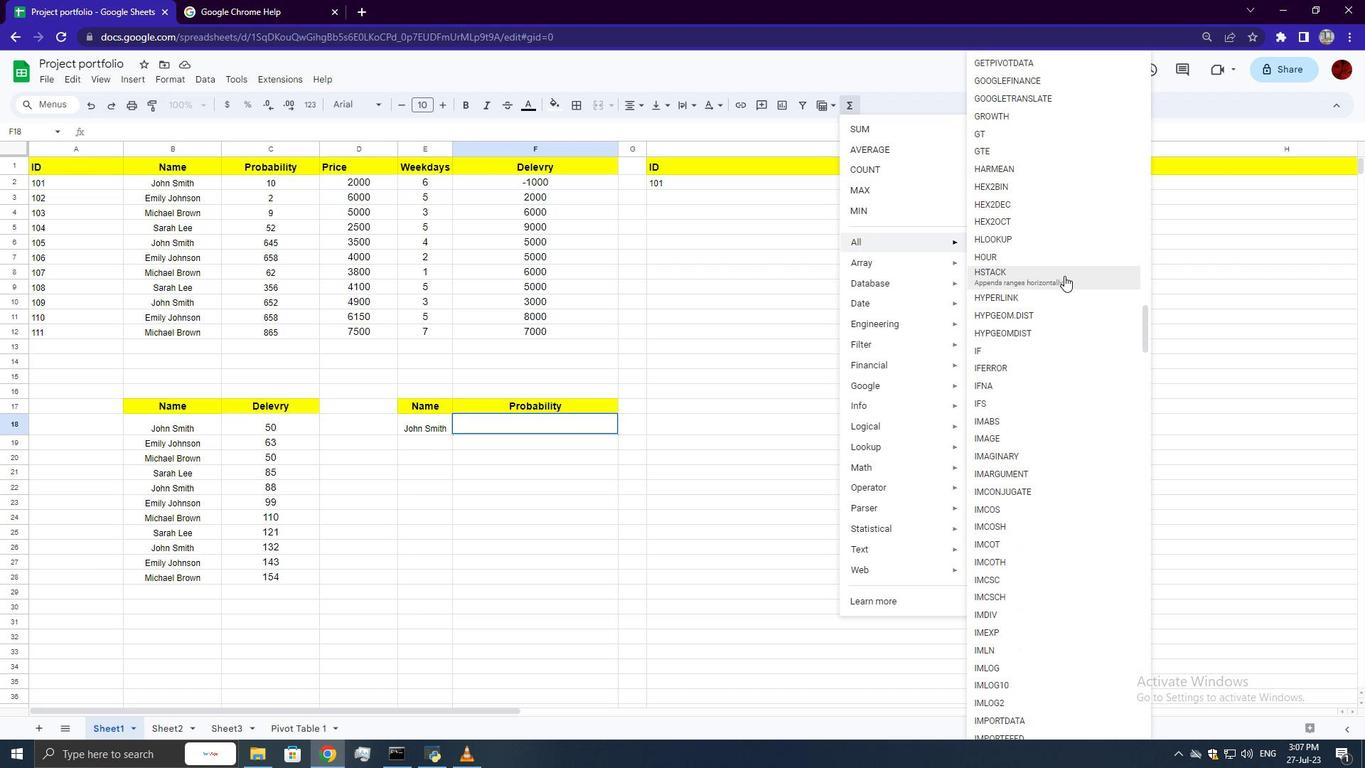 
Action: Mouse moved to (1019, 495)
Screenshot: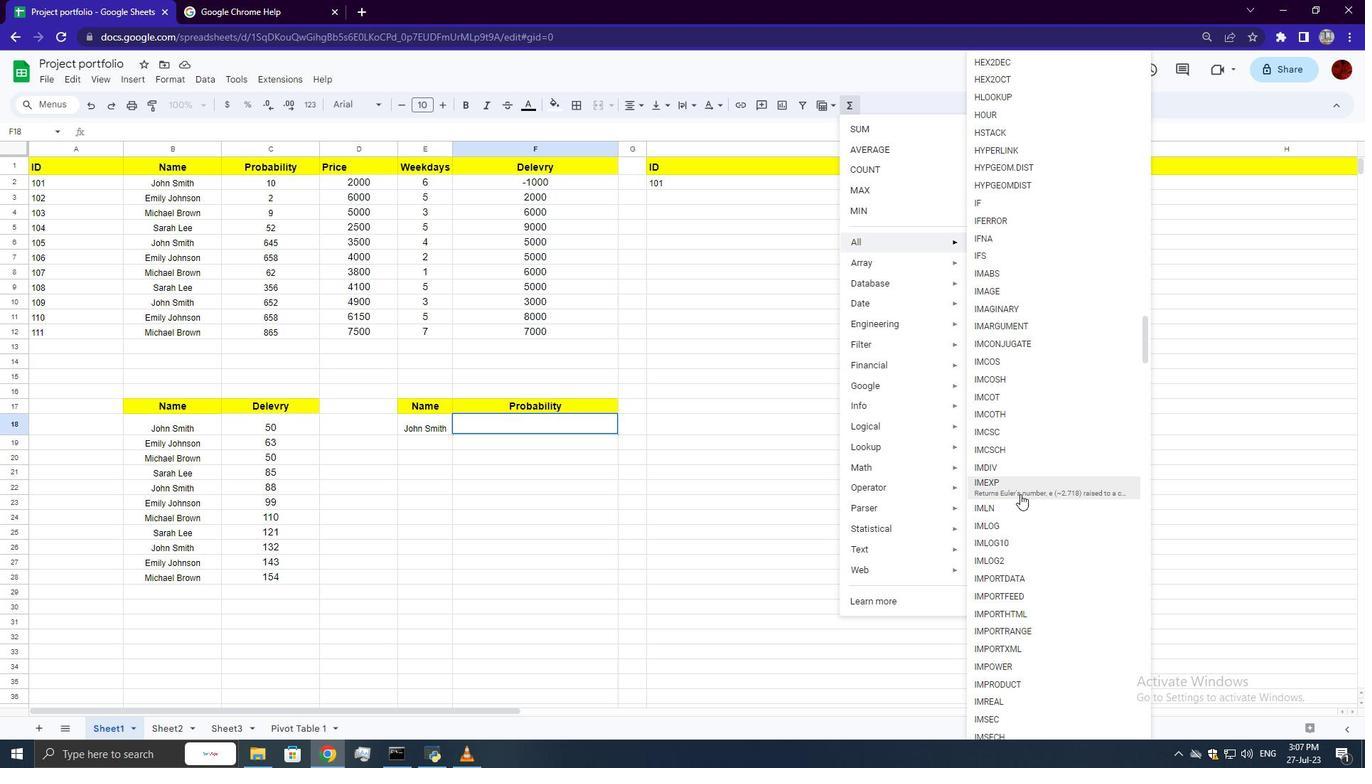 
Action: Mouse scrolled (1019, 495) with delta (0, 0)
Screenshot: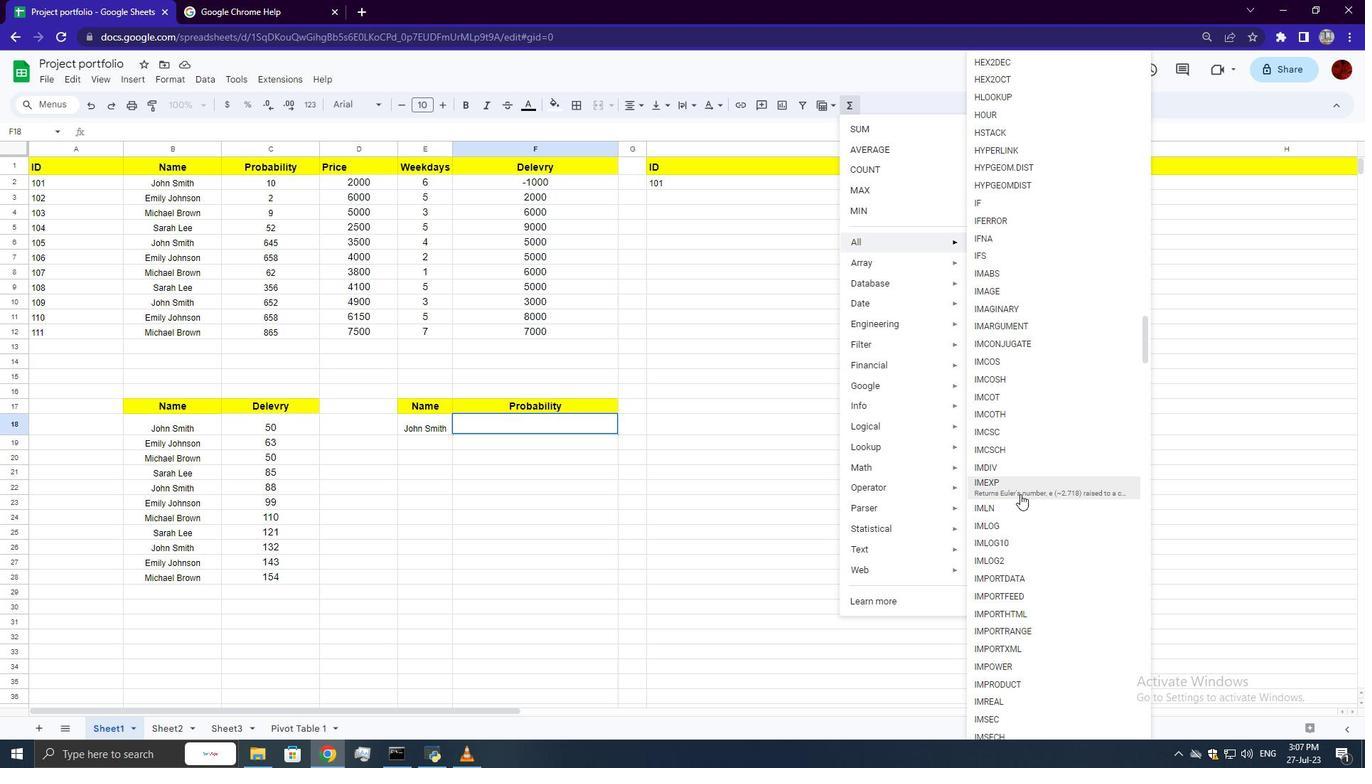 
Action: Mouse moved to (1019, 495)
Screenshot: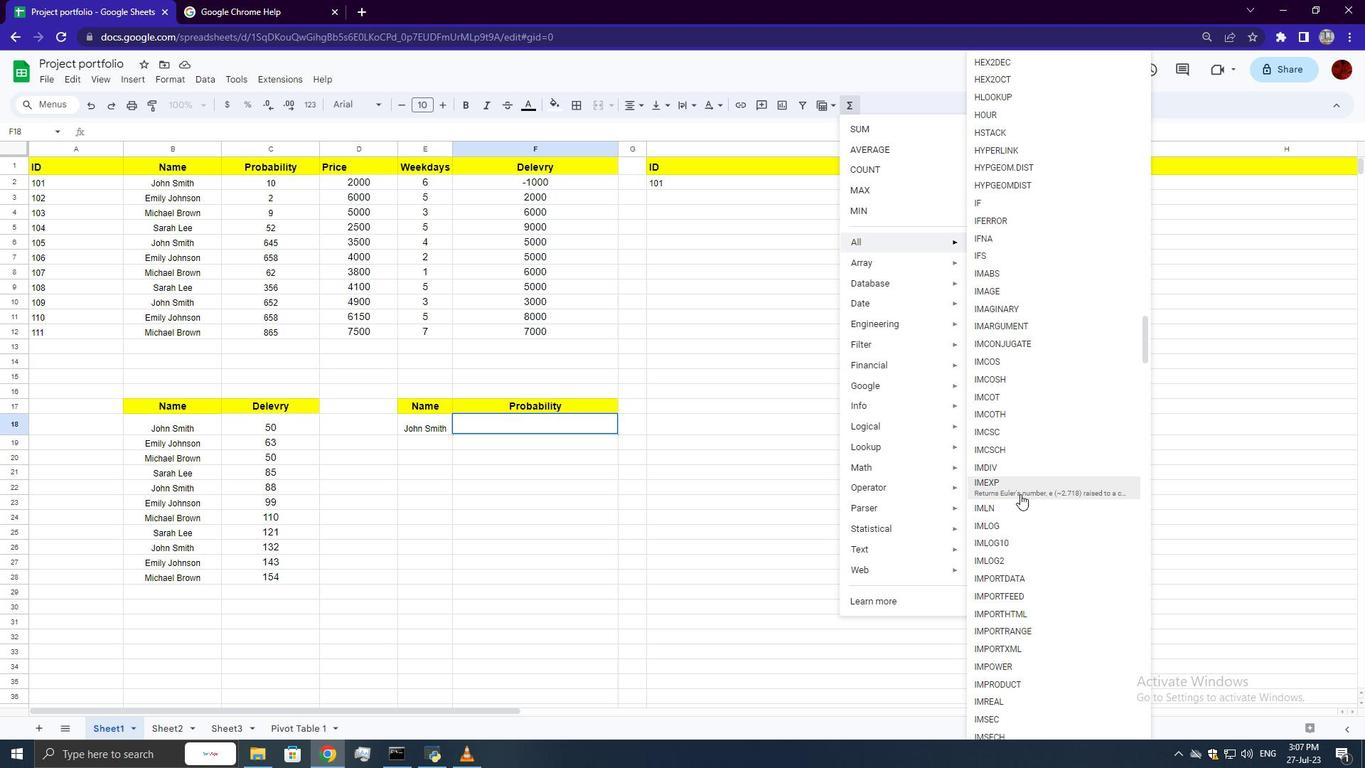
Action: Mouse scrolled (1019, 495) with delta (0, 0)
Screenshot: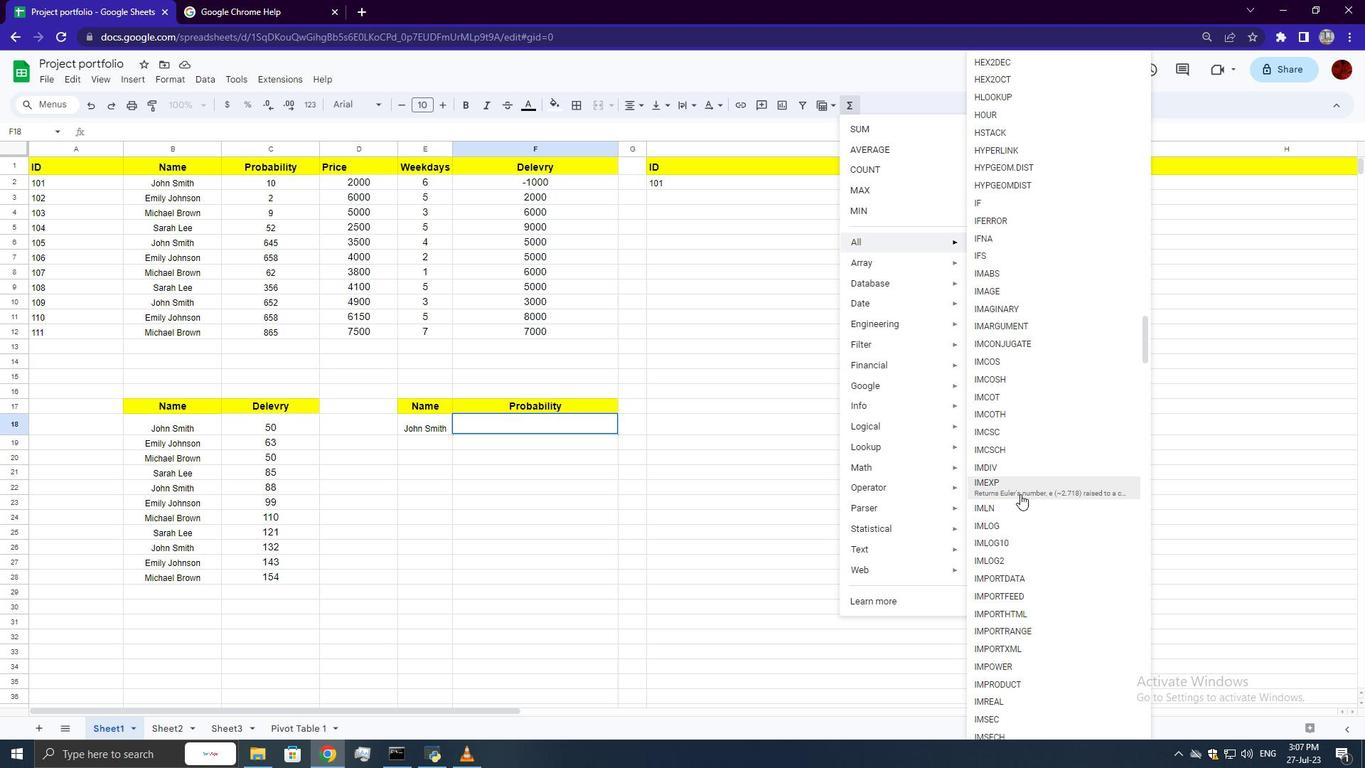 
Action: Mouse moved to (1018, 495)
Screenshot: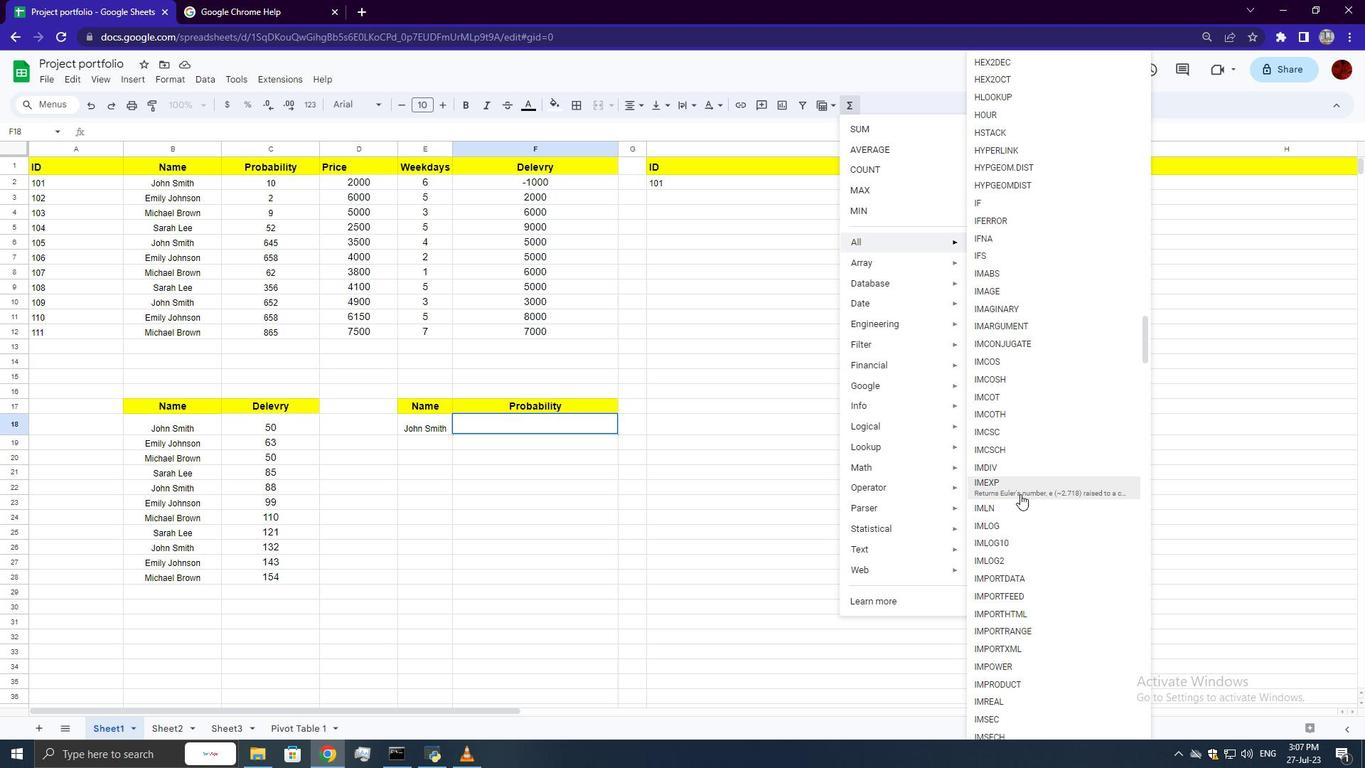
Action: Mouse scrolled (1018, 495) with delta (0, 0)
Screenshot: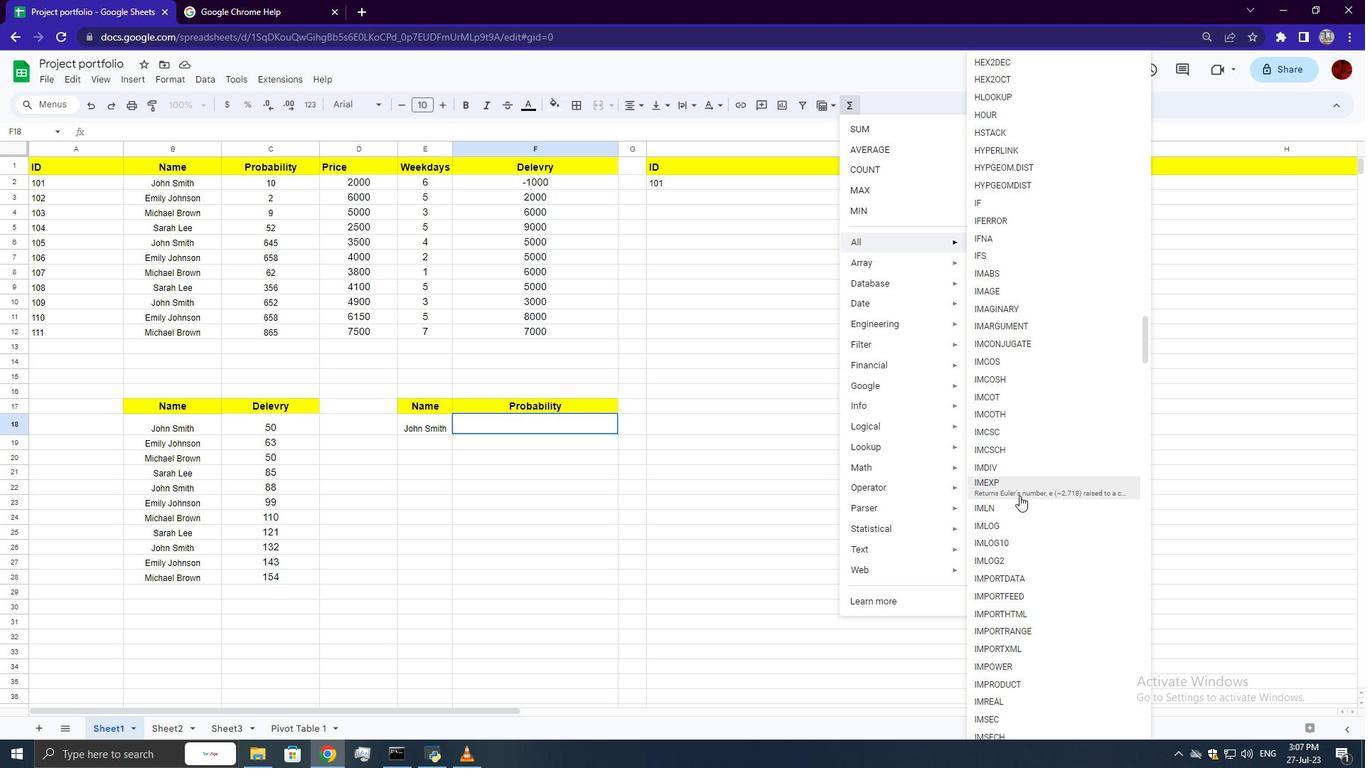 
Action: Mouse scrolled (1018, 495) with delta (0, 0)
Screenshot: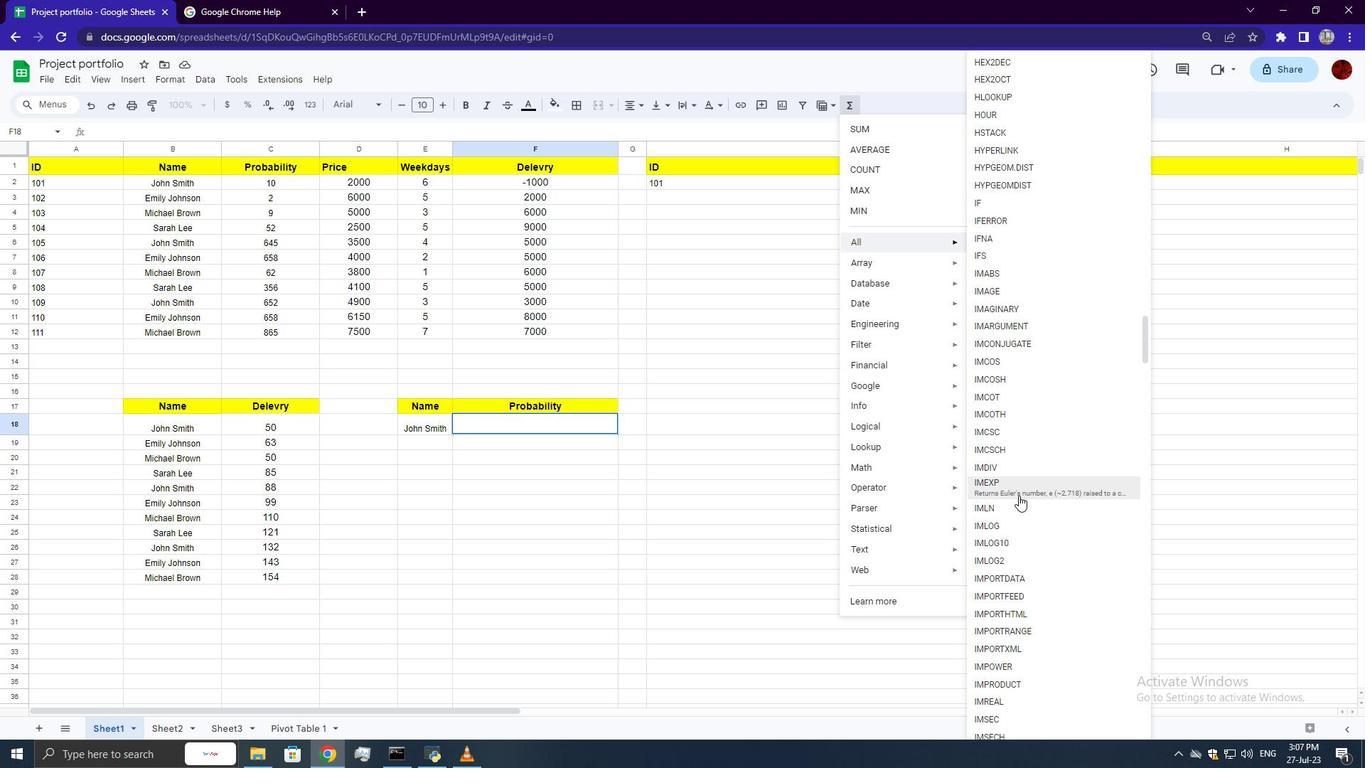 
Action: Mouse scrolled (1018, 495) with delta (0, 0)
Screenshot: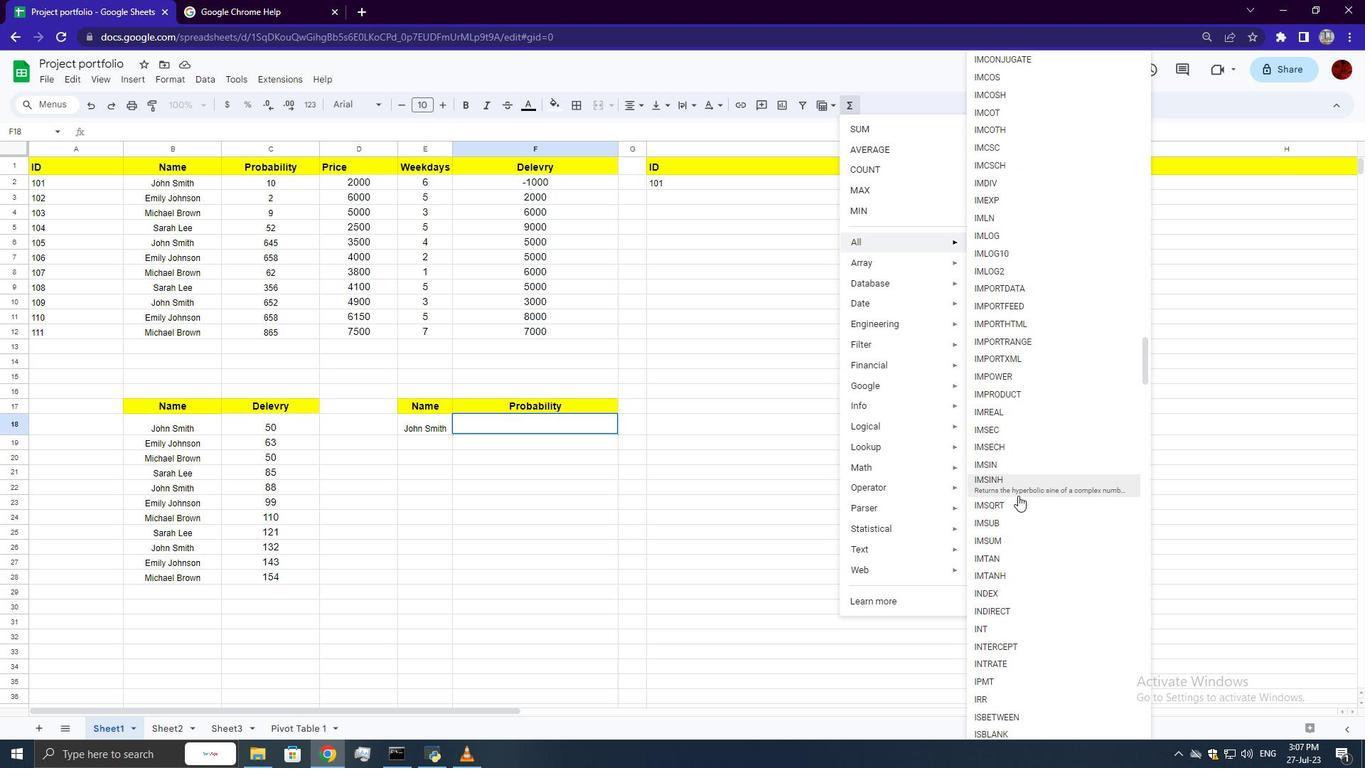 
Action: Mouse scrolled (1018, 495) with delta (0, 0)
Screenshot: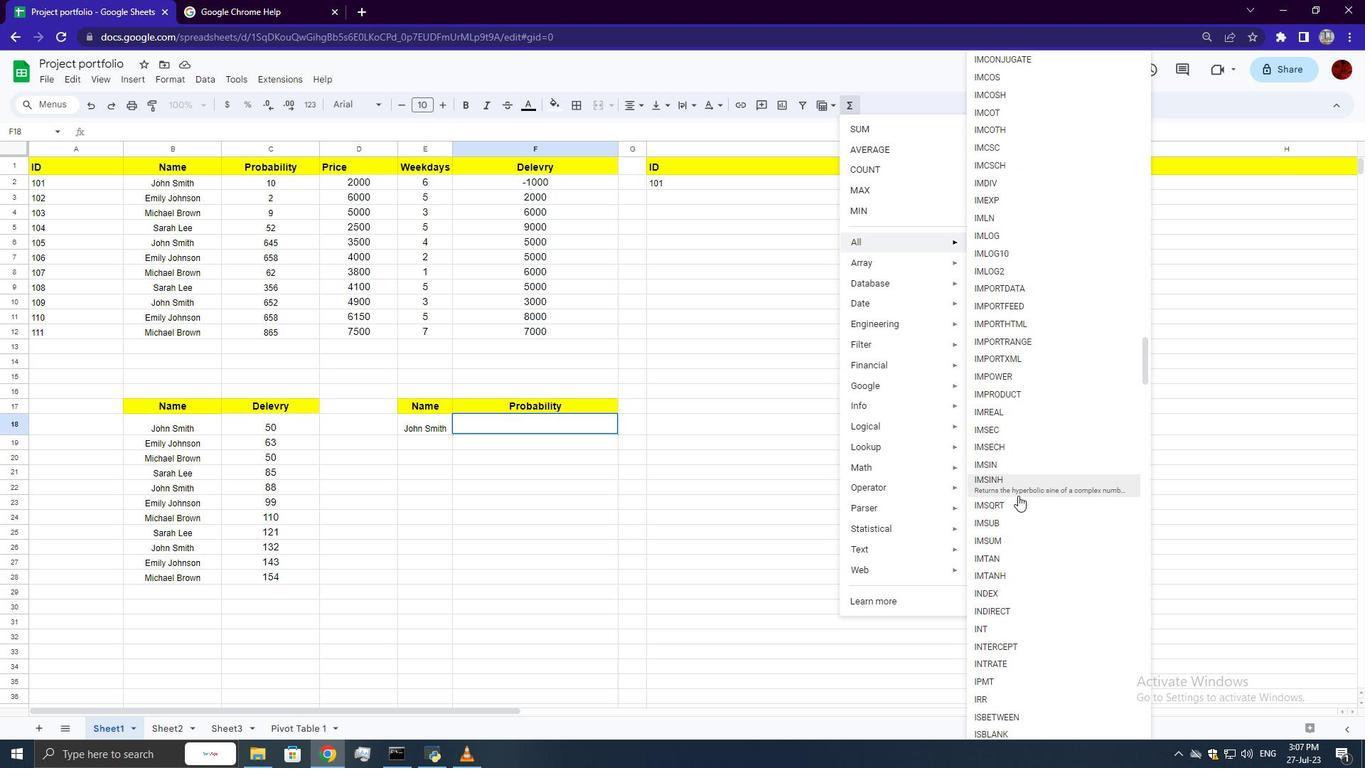 
Action: Mouse scrolled (1018, 495) with delta (0, 0)
Screenshot: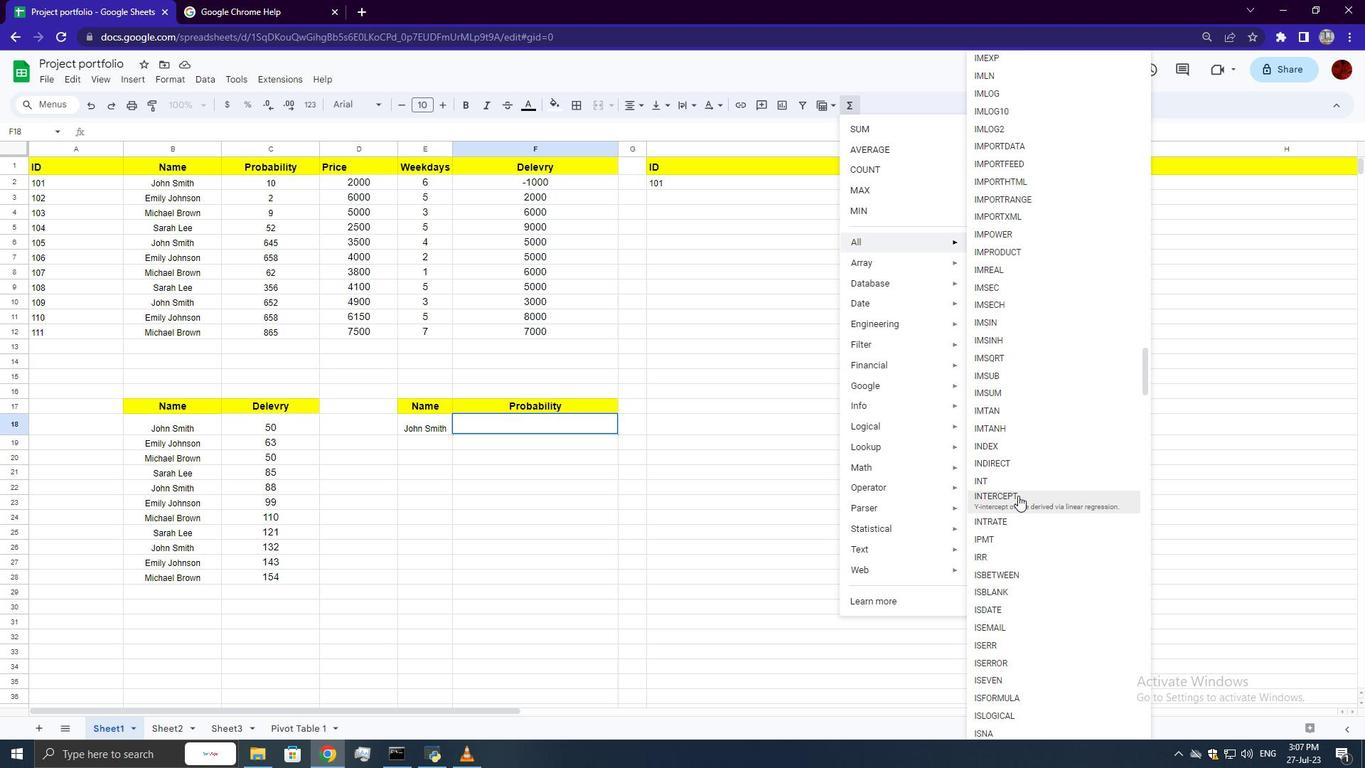 
Action: Mouse scrolled (1018, 495) with delta (0, 0)
Screenshot: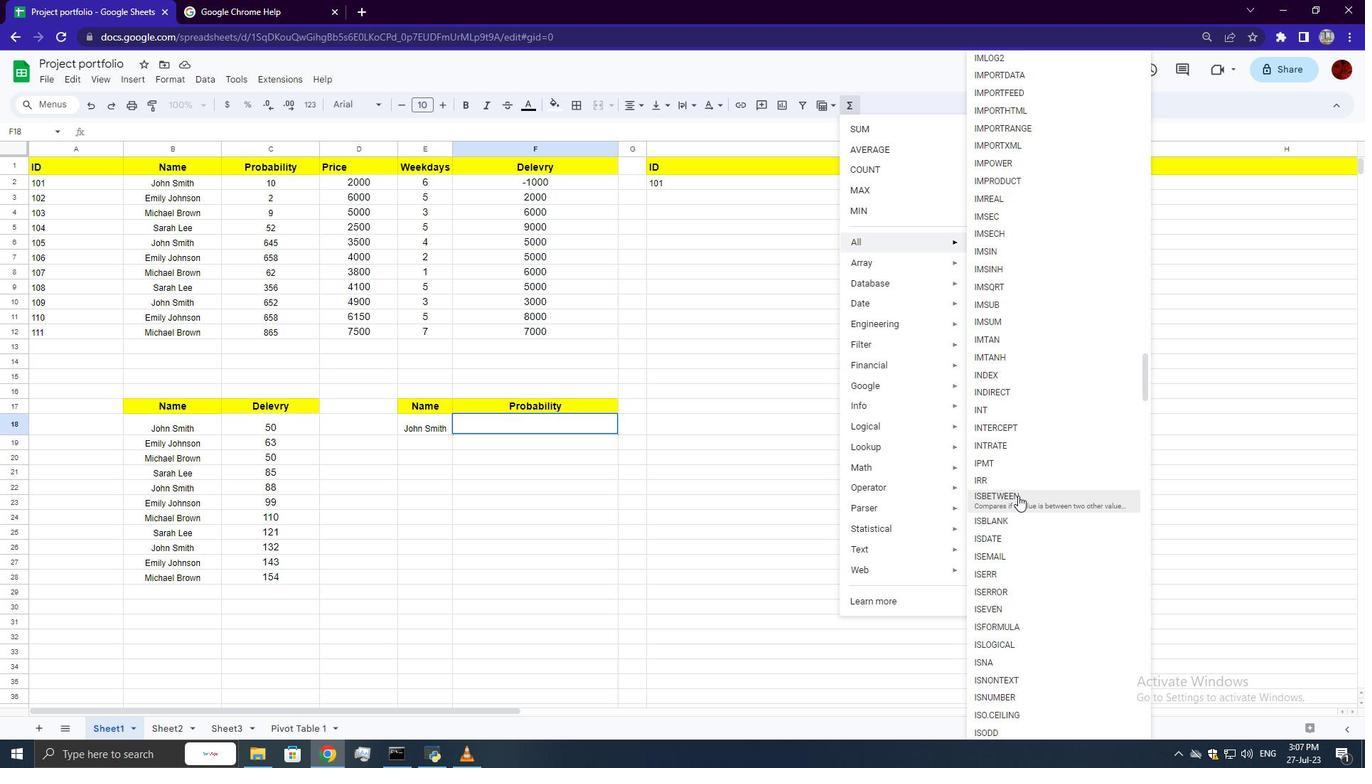 
Action: Mouse scrolled (1018, 495) with delta (0, 0)
Screenshot: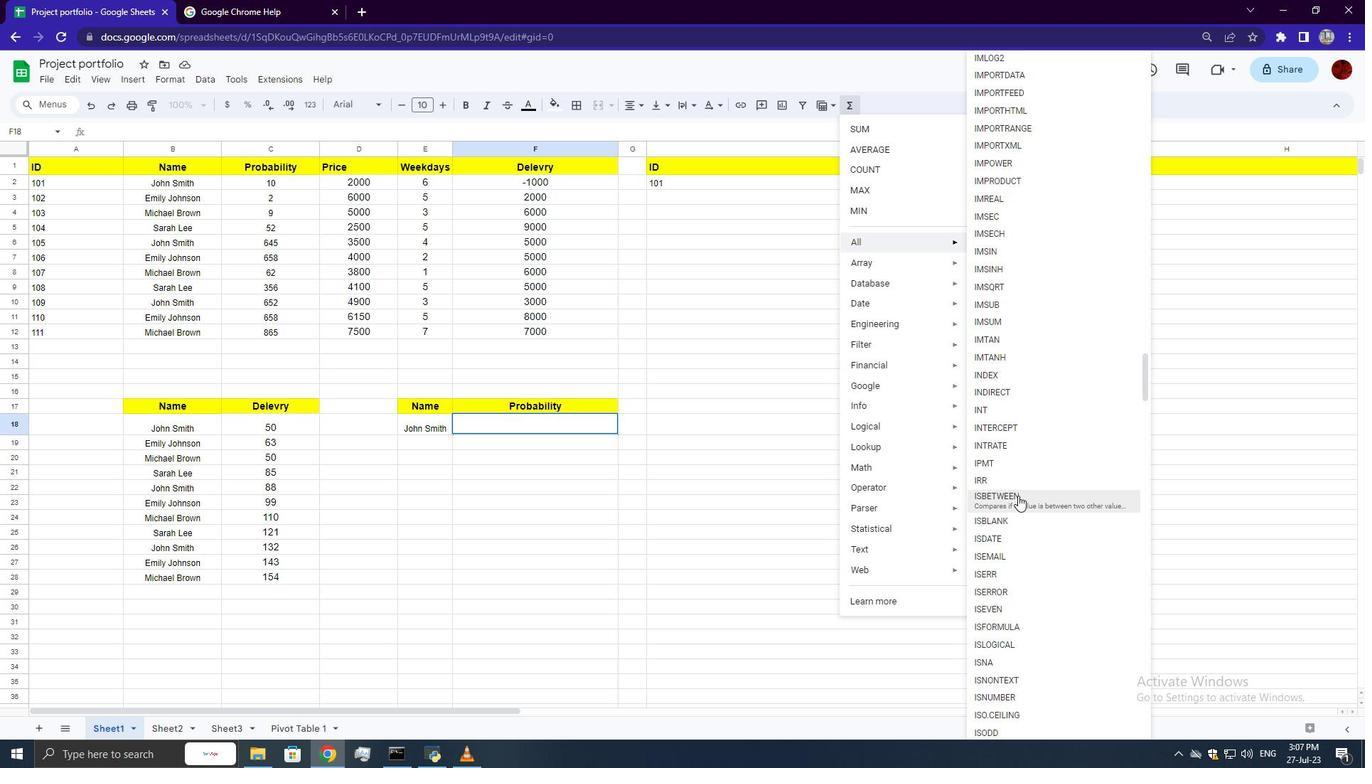 
Action: Mouse moved to (1015, 496)
Screenshot: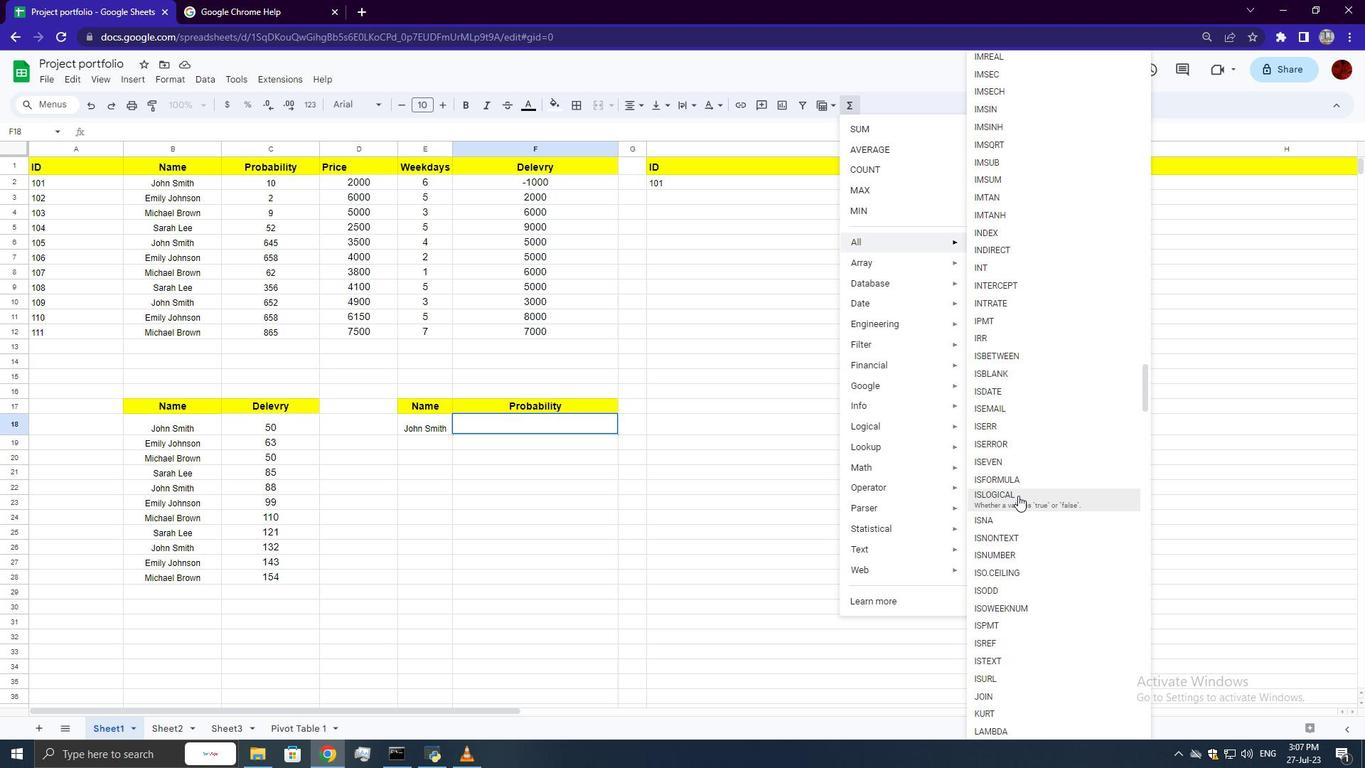 
Action: Mouse pressed left at (1015, 496)
Screenshot: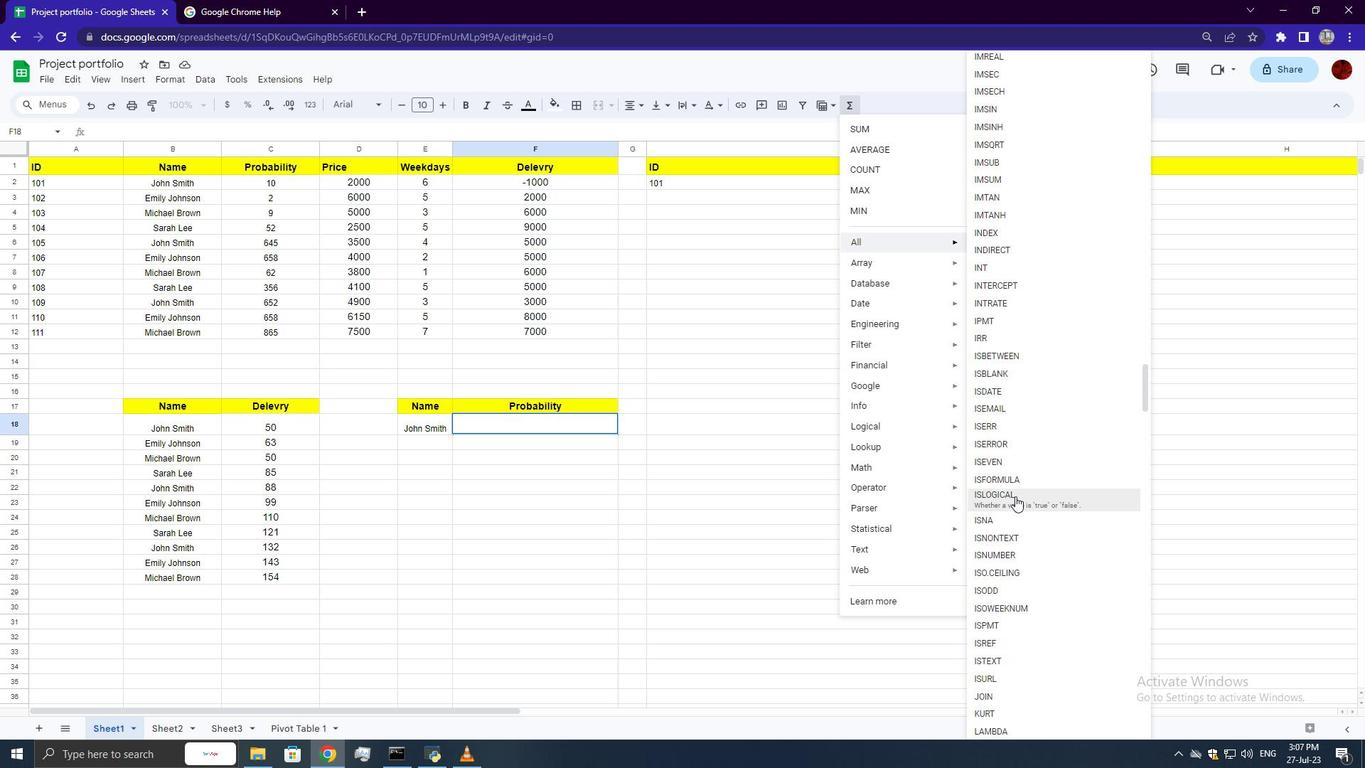 
Action: Mouse moved to (527, 460)
Screenshot: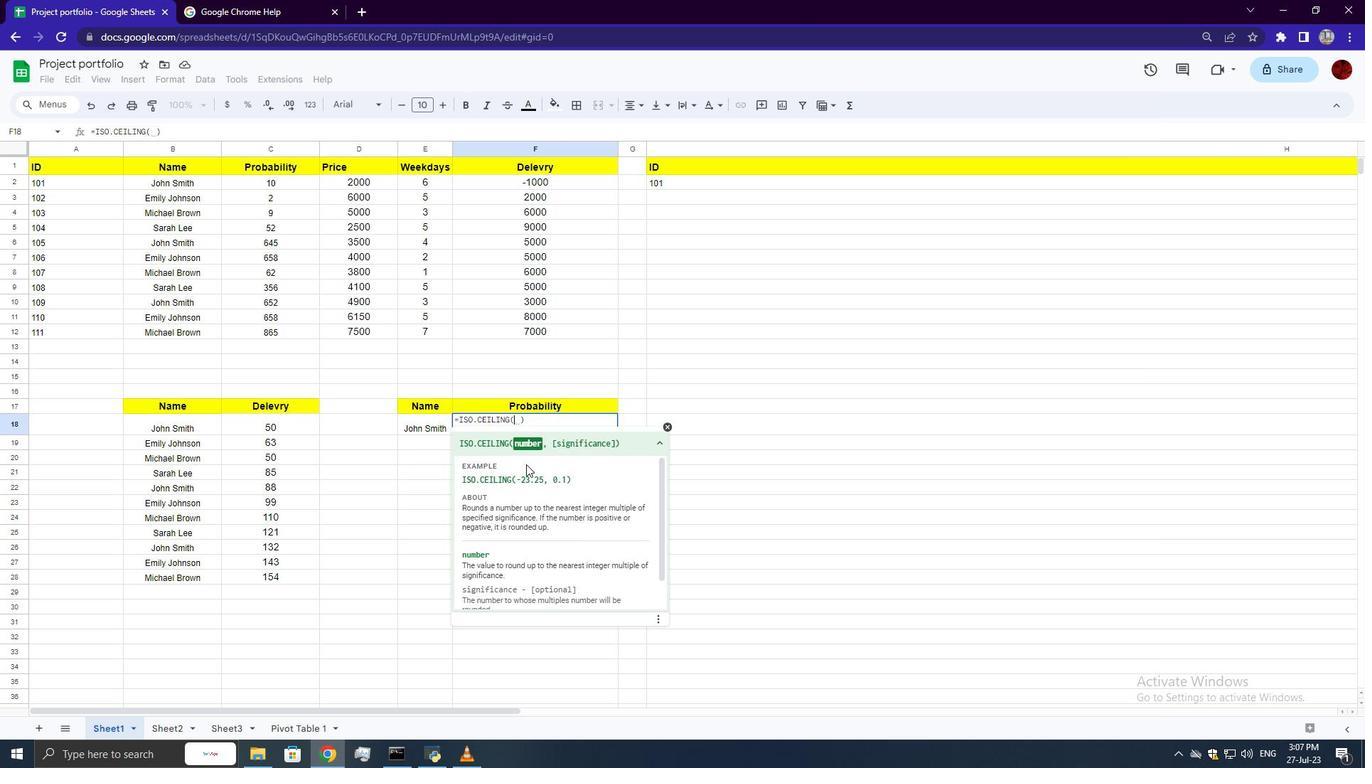
Action: Key pressed -23.25,<Key.space>0.1<Key.enter>
Screenshot: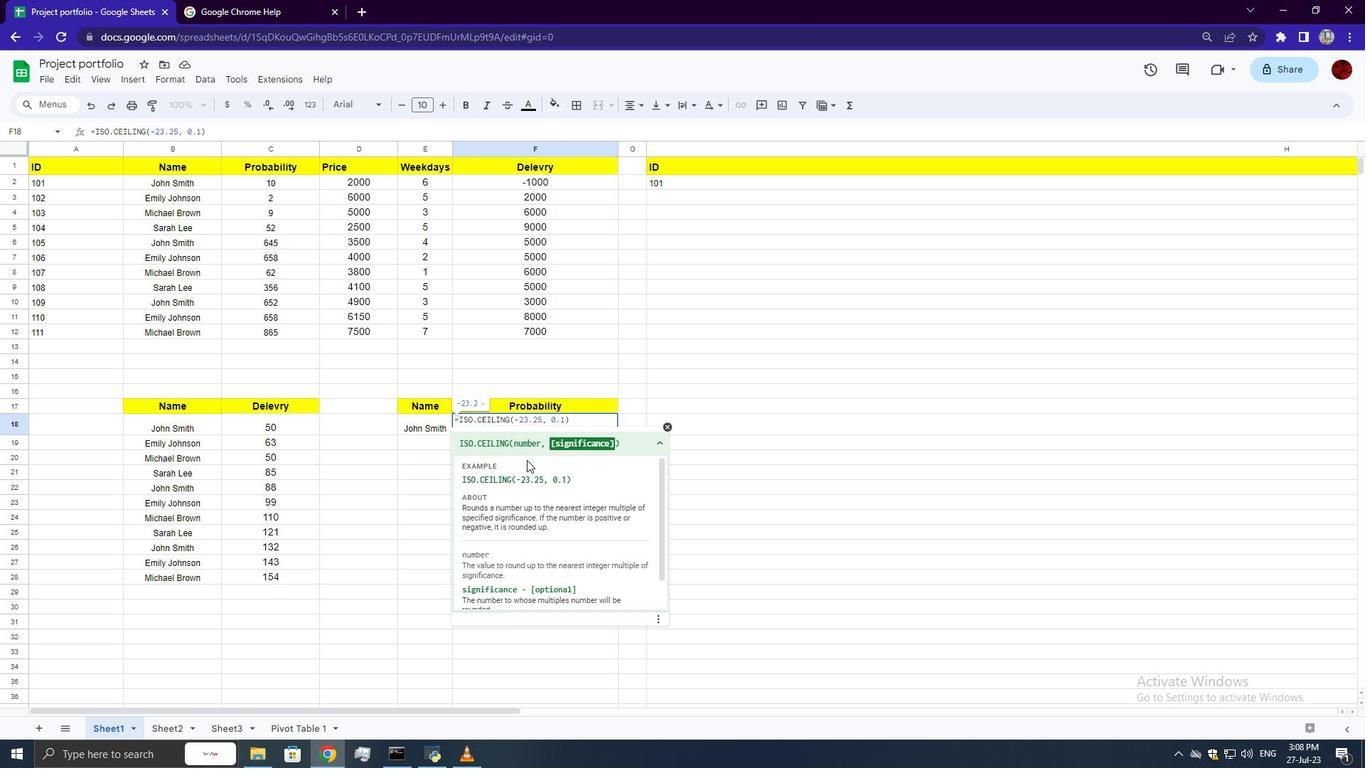 
